 Task: Document the classification and care details of 'Pothos - Jade Pothos' in a Trello card.
Action: Key pressed <Key.f11><Key.caps_lock>K<Key.caps_lock>ingdom<Key.space>-<Key.space><Key.caps_lock>P<Key.caps_lock>lantae
Screenshot: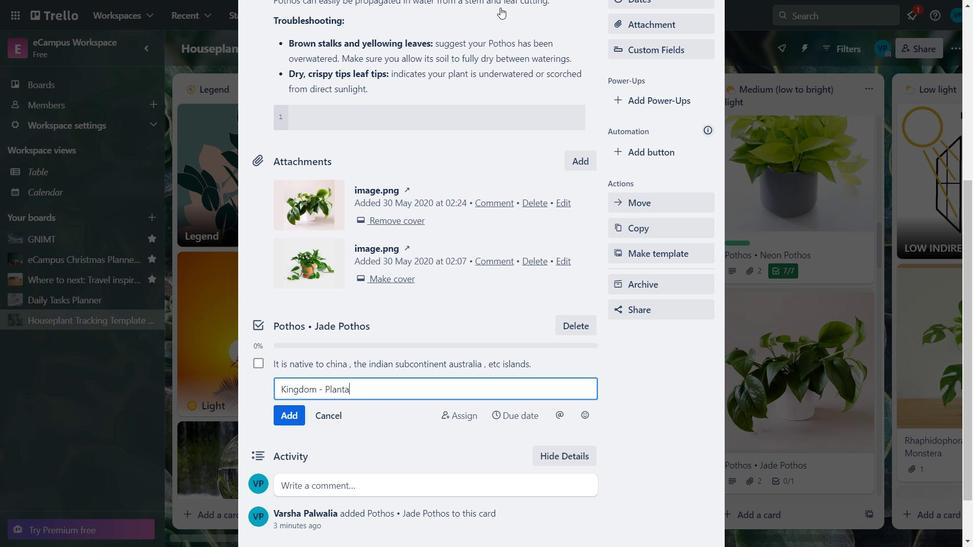 
Action: Mouse moved to (292, 412)
Screenshot: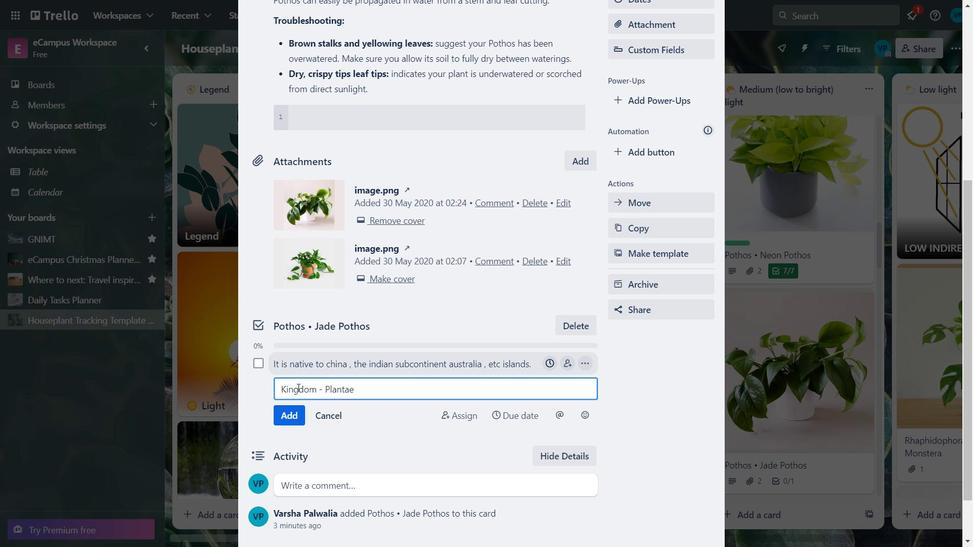
Action: Mouse pressed left at (292, 412)
Screenshot: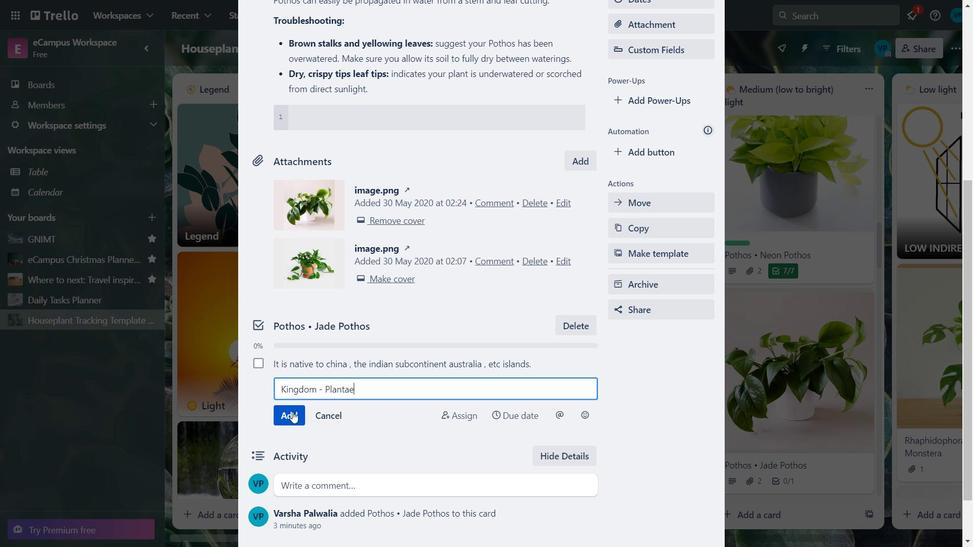 
Action: Key pressed <Key.caps_lock>C<Key.caps_lock>lade<Key.space>-
Screenshot: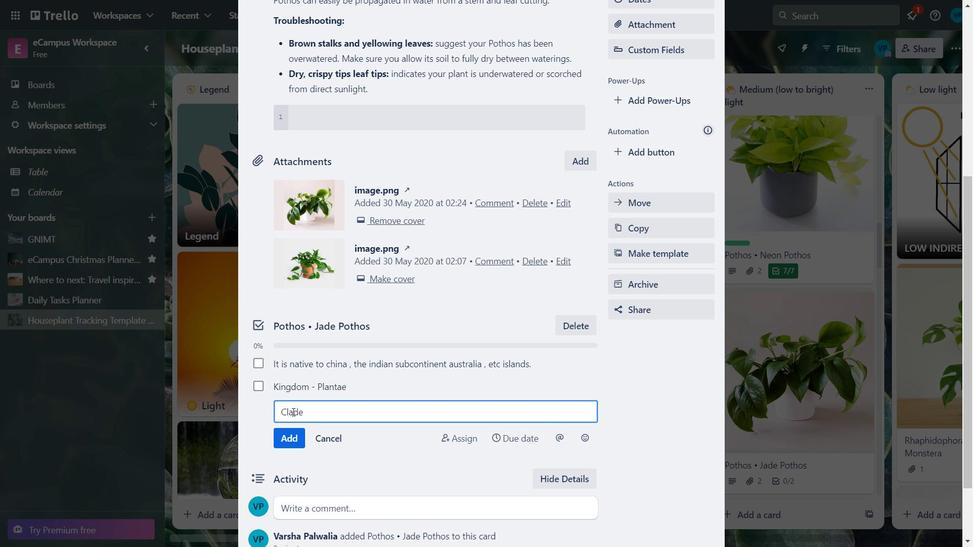 
Action: Mouse moved to (300, 412)
Screenshot: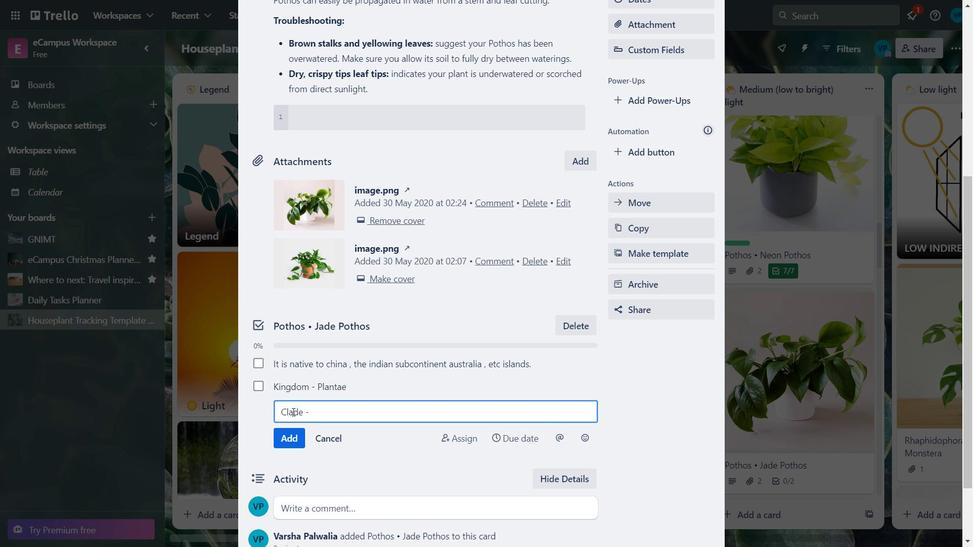 
Action: Mouse pressed left at (300, 412)
Screenshot: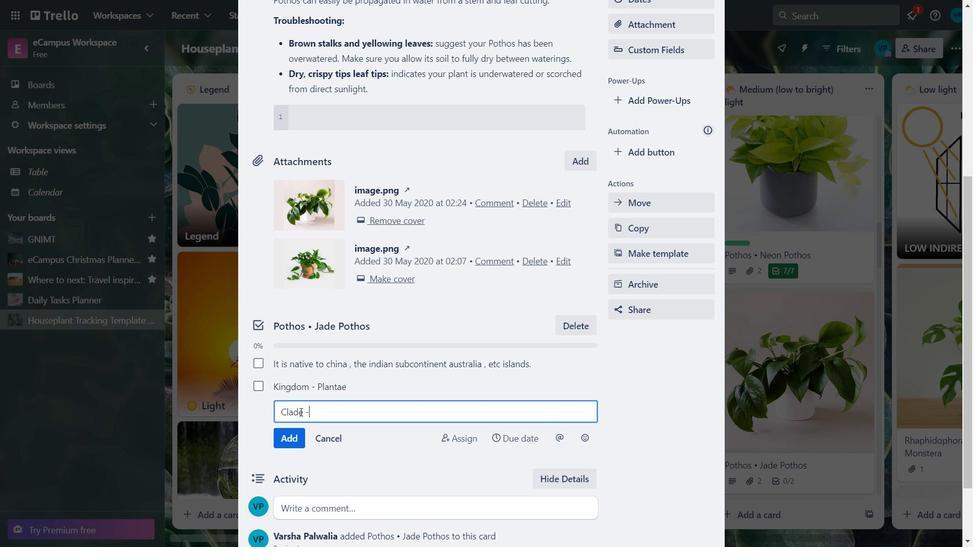 
Action: Mouse moved to (306, 415)
Screenshot: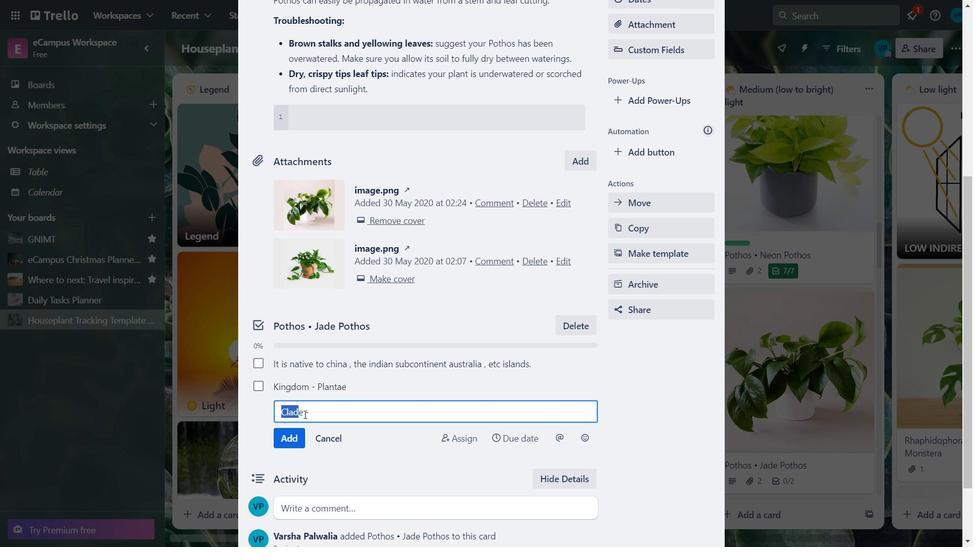 
Action: Mouse pressed left at (306, 415)
Screenshot: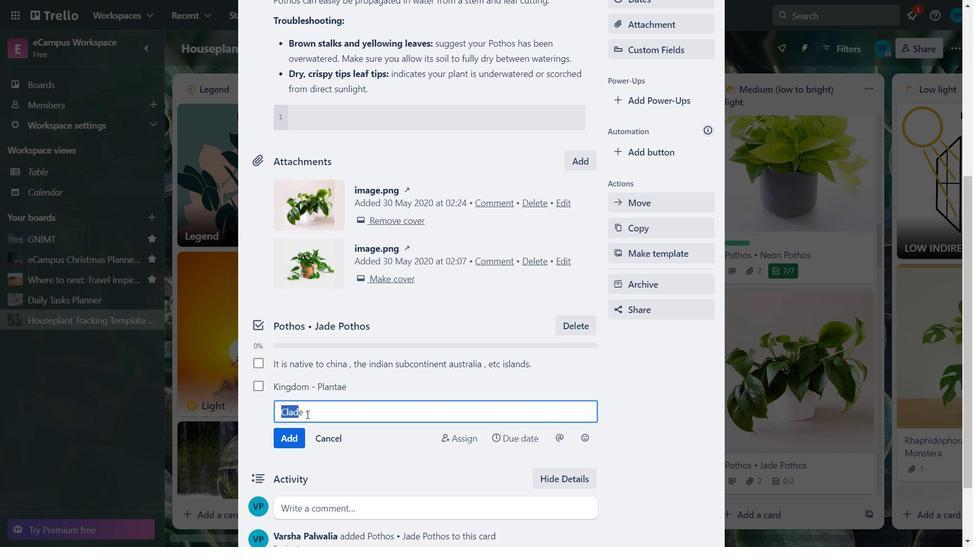 
Action: Mouse moved to (270, 415)
Screenshot: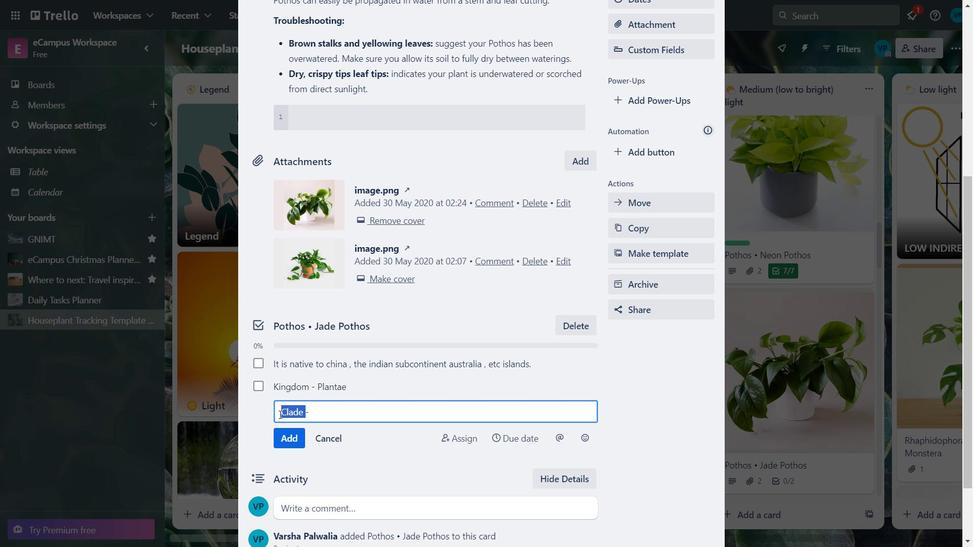
Action: Key pressed ctrl+C
Screenshot: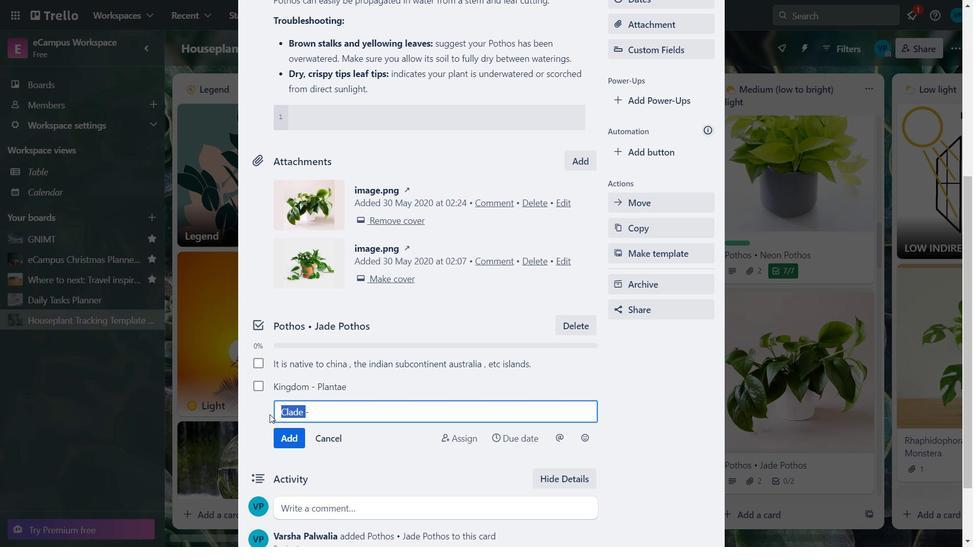 
Action: Mouse moved to (329, 414)
Screenshot: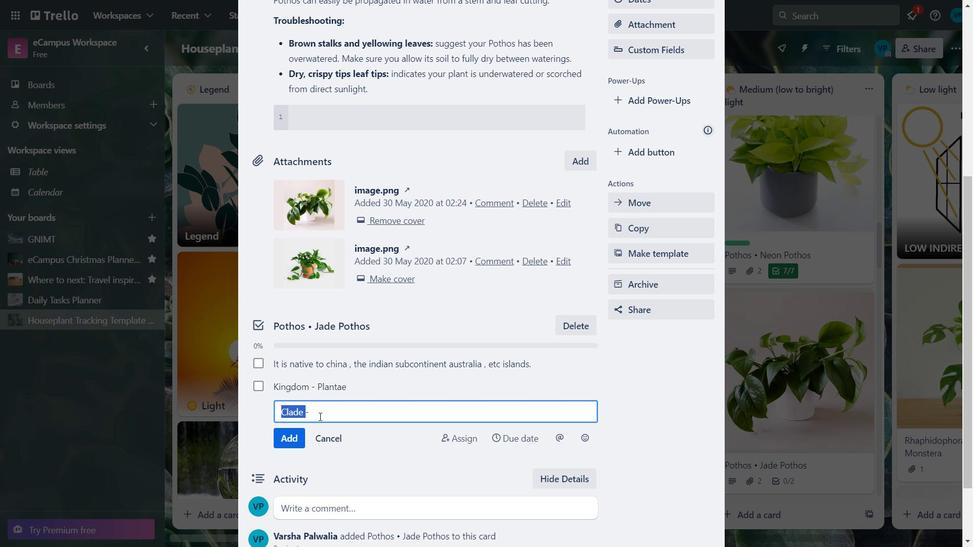 
Action: Mouse pressed left at (329, 414)
Screenshot: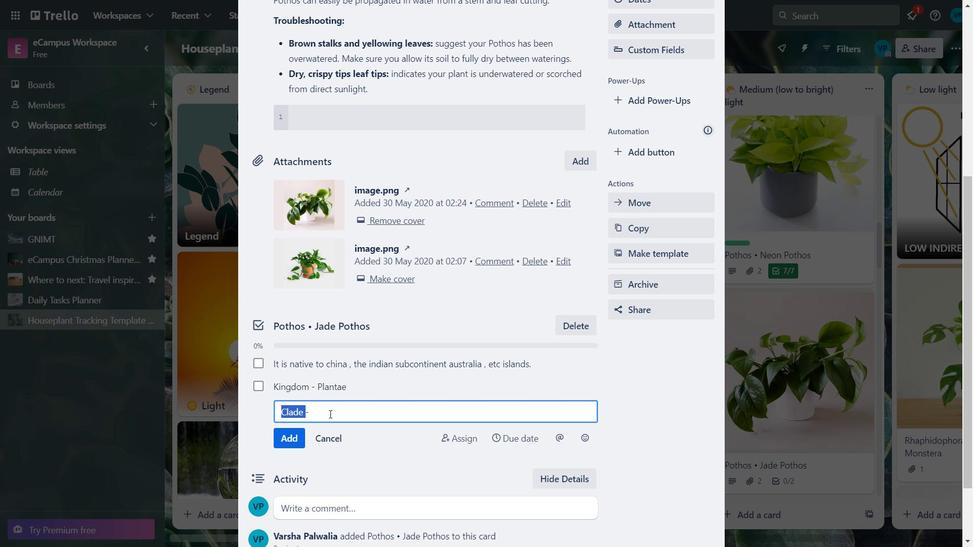 
Action: Key pressed <Key.caps_lock>ctrl+T<Key.caps_lock>rachaeophyres<Key.backspace><Key.backspace><Key.backspace>tes
Screenshot: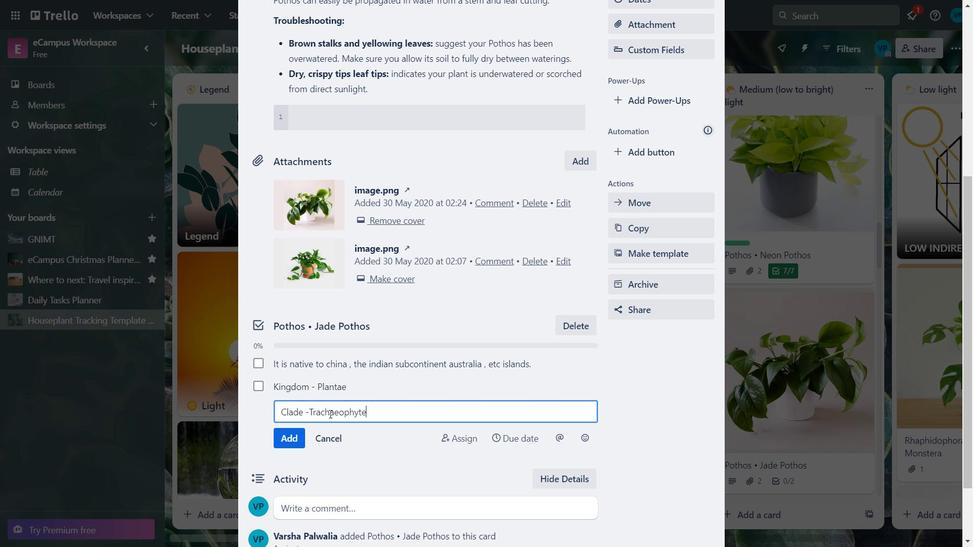 
Action: Mouse moved to (292, 442)
Screenshot: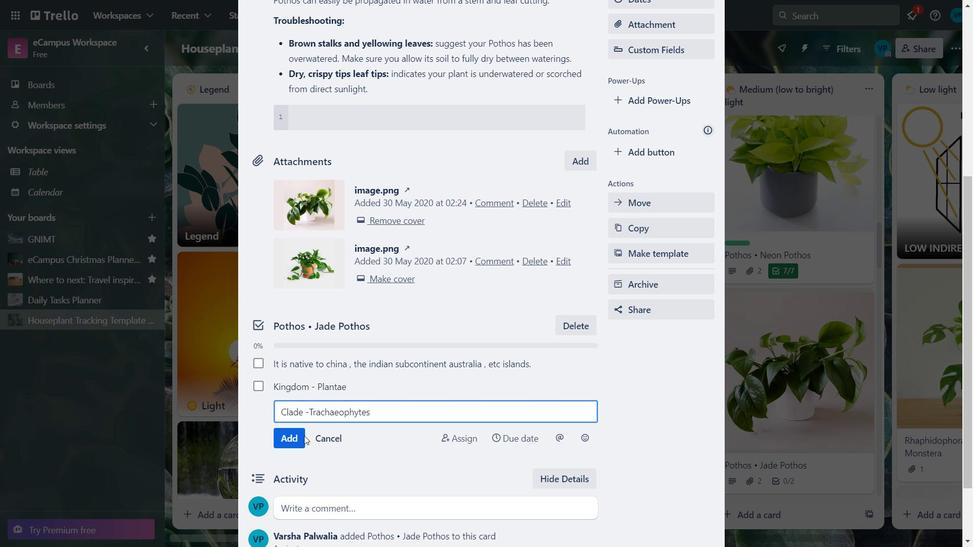 
Action: Mouse pressed left at (292, 442)
Screenshot: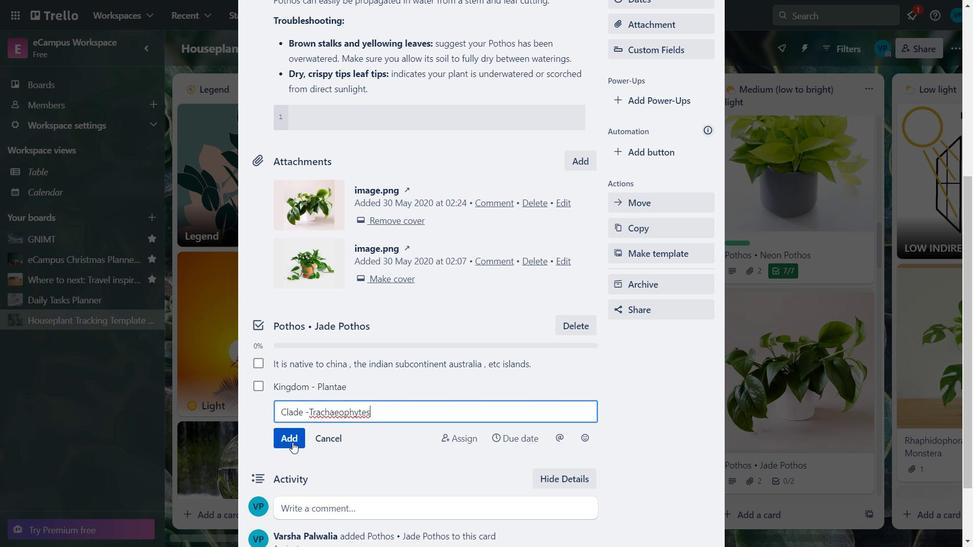 
Action: Key pressed ctrl+V
Screenshot: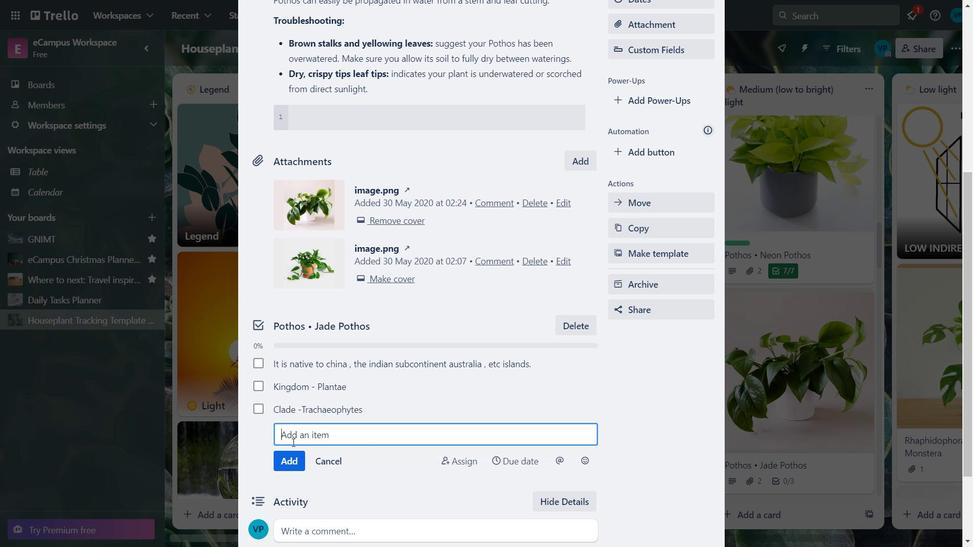 
Action: Mouse moved to (292, 443)
Screenshot: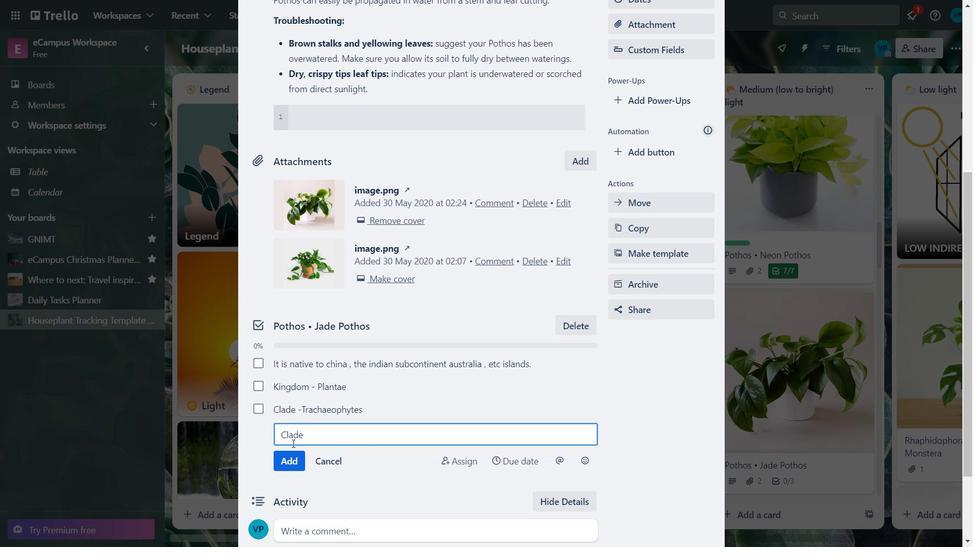 
Action: Key pressed ctrl+<Key.space><Key.caps_lock>A<Key.caps_lock>ngoi<Key.backspace><Key.backspace>iosperms
Screenshot: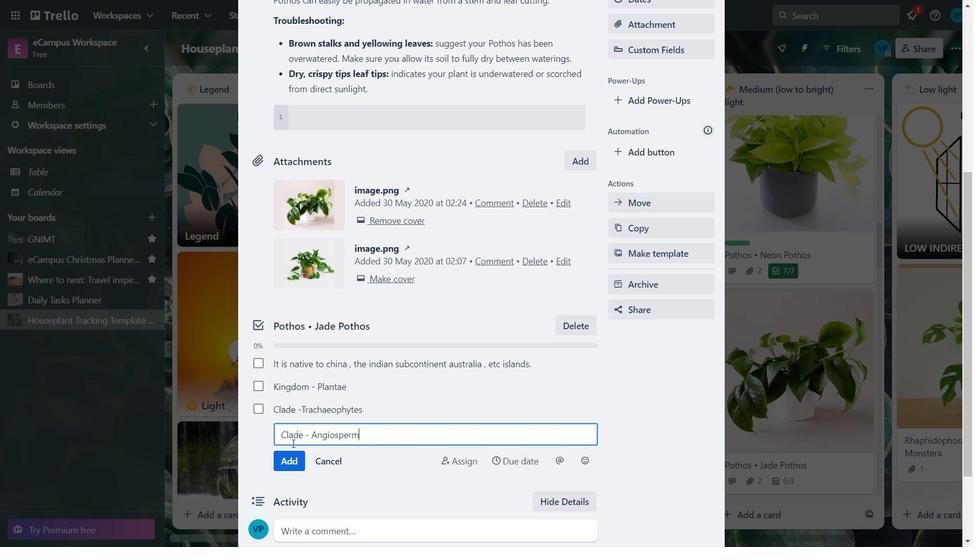 
Action: Mouse moved to (292, 467)
Screenshot: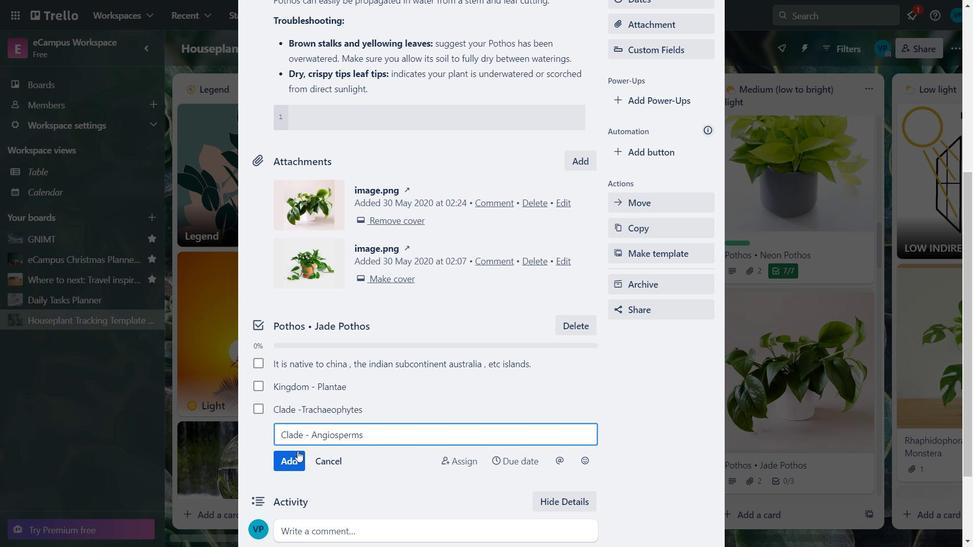 
Action: Mouse pressed left at (292, 467)
Screenshot: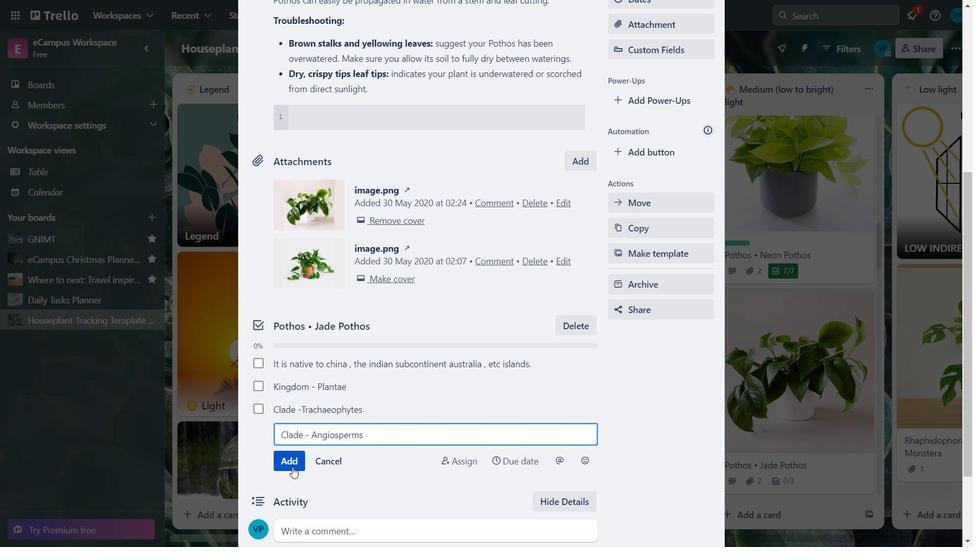 
Action: Mouse moved to (292, 467)
Screenshot: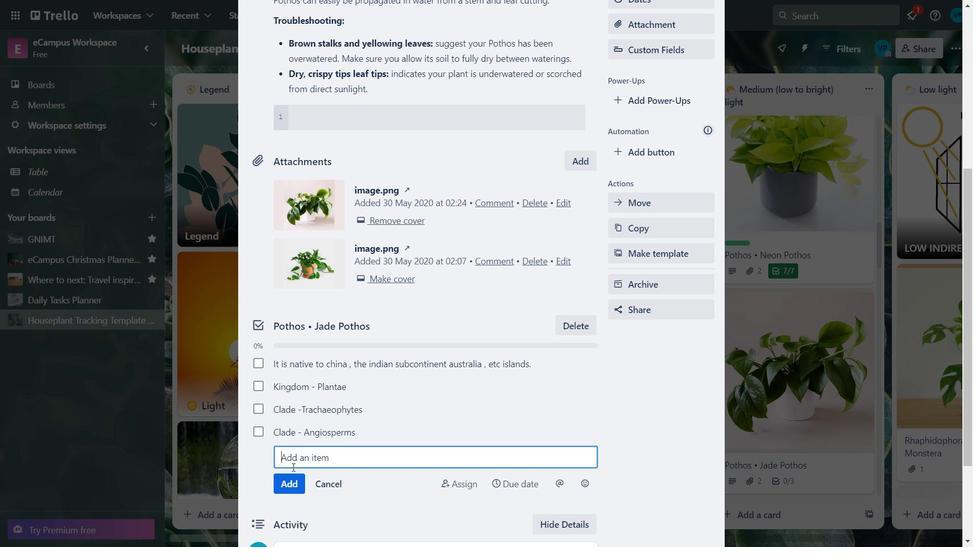 
Action: Key pressed ctrl+Vctrl+<Key.space><Key.caps_lock>MO<Key.backspace><Key.caps_lock>onocotes
Screenshot: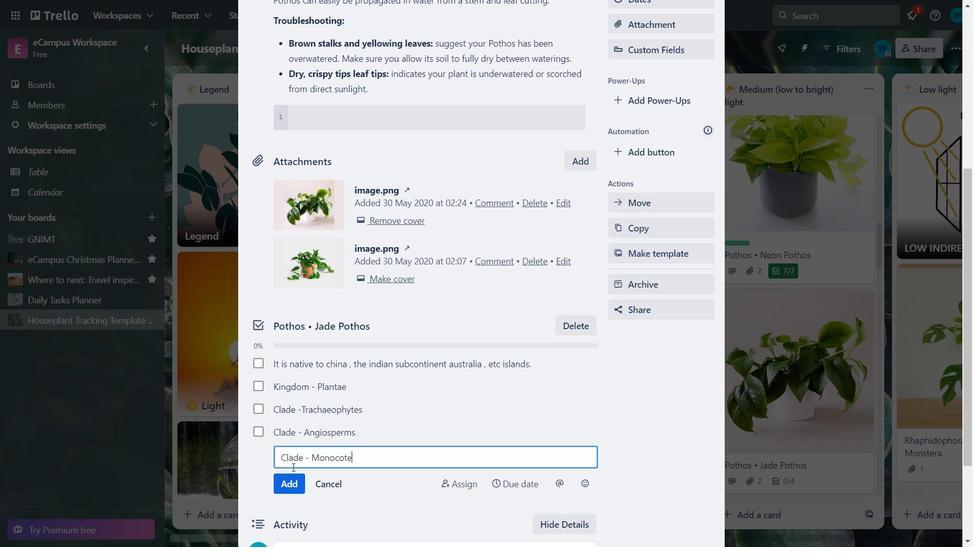 
Action: Mouse moved to (290, 488)
Screenshot: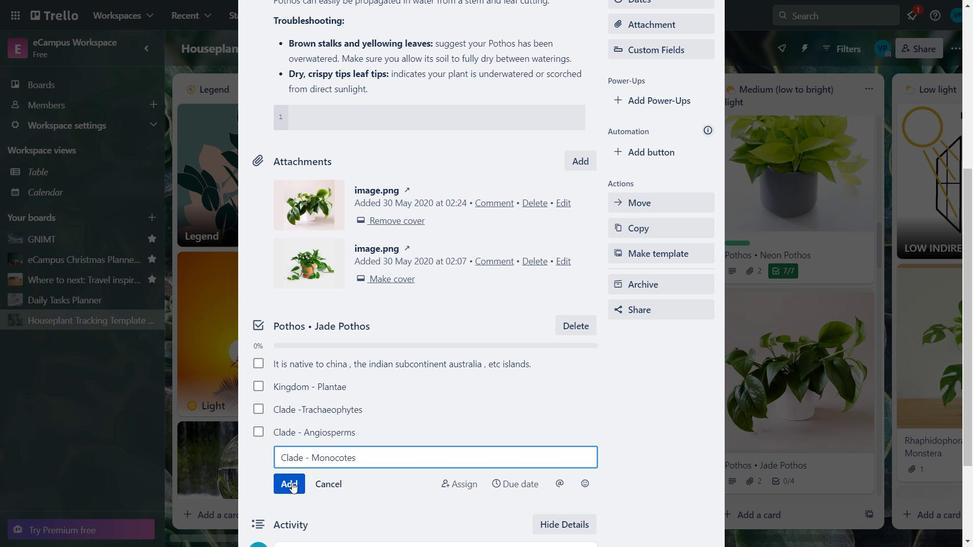 
Action: Mouse pressed left at (290, 488)
Screenshot: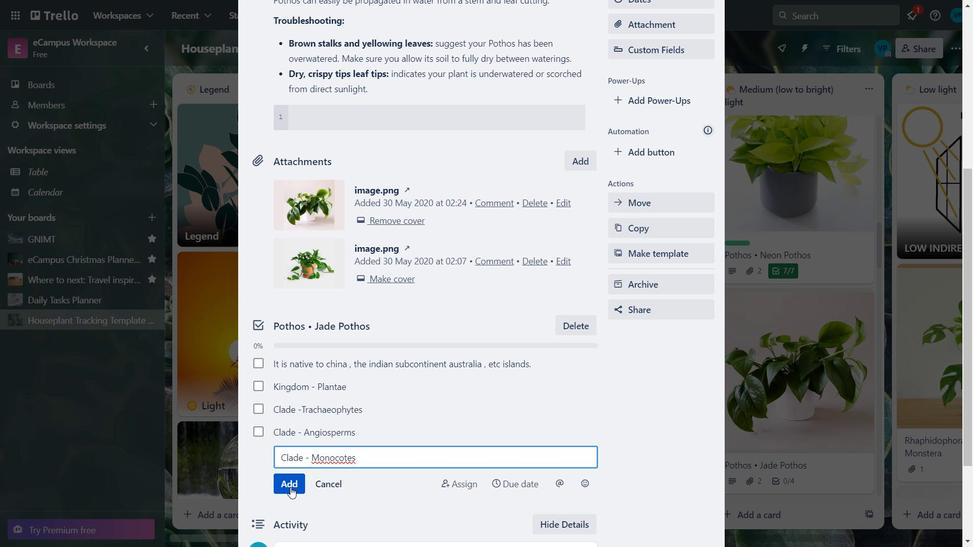 
Action: Key pressed <Key.caps_lock>O<Key.caps_lock>rder<Key.space>-<Key.space><Key.caps_lock>A<Key.caps_lock>ali<Key.backspace><Key.backspace><Key.backspace>a<Key.backspace>slimatales
Screenshot: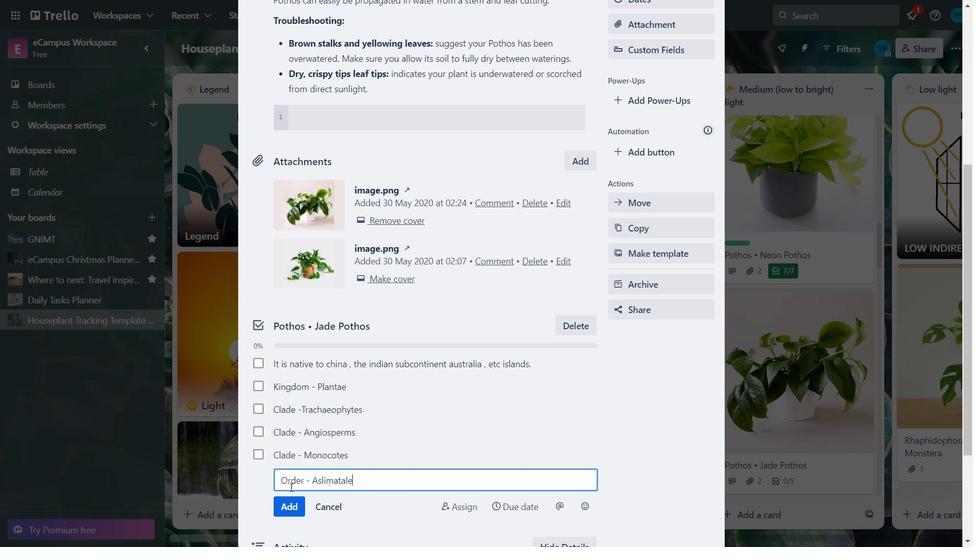 
Action: Mouse moved to (284, 514)
Screenshot: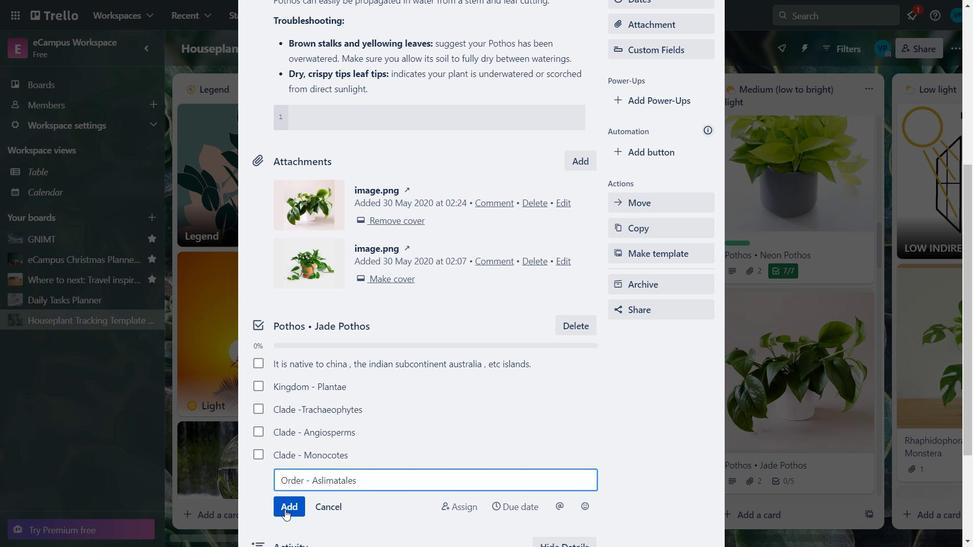 
Action: Mouse pressed left at (284, 514)
Screenshot: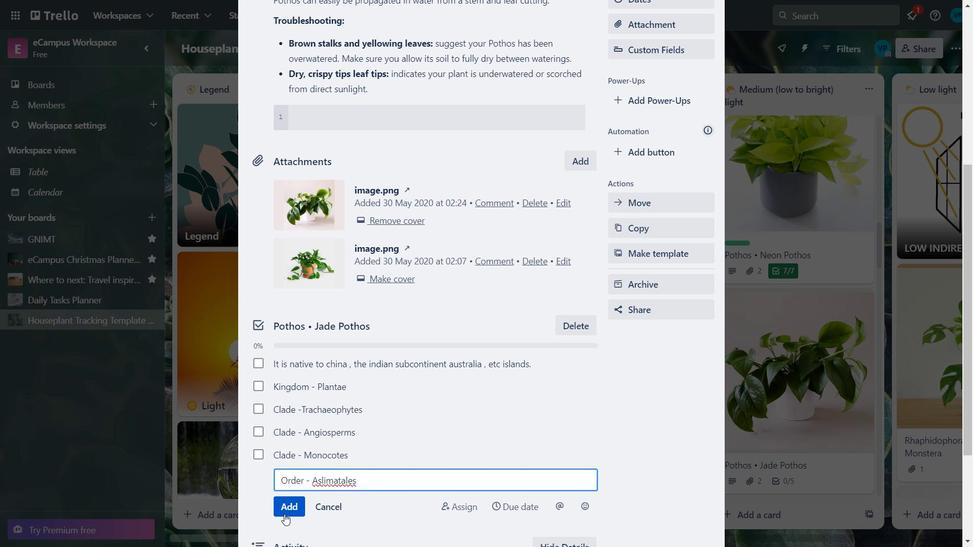 
Action: Mouse moved to (264, 486)
Screenshot: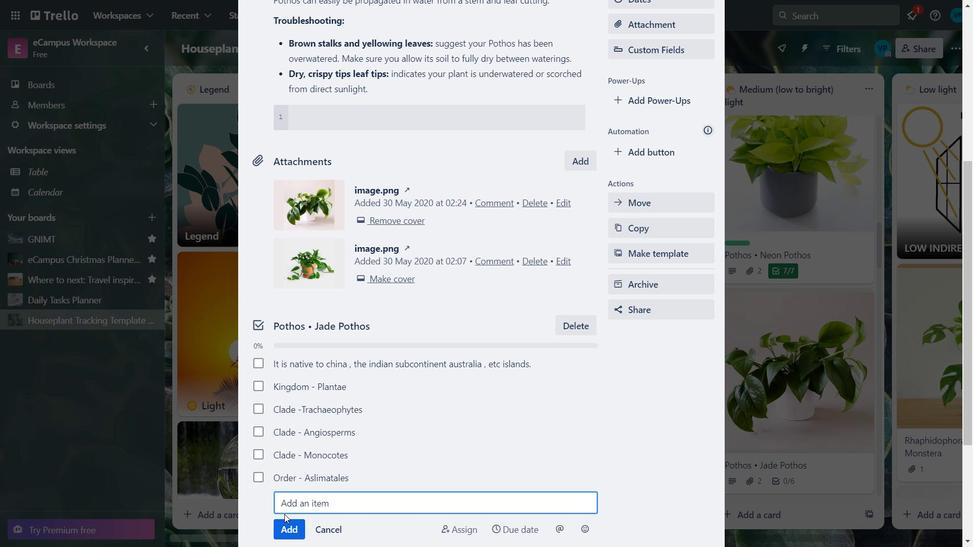 
Action: Key pressed <Key.caps_lock>F<Key.caps_lock>amily<Key.space>-<Key.space><Key.caps_lock>
Screenshot: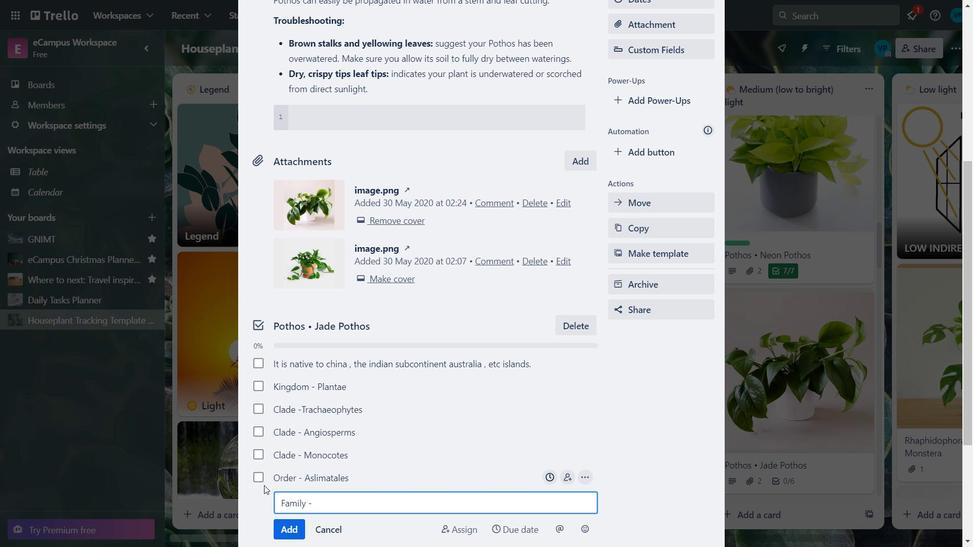 
Action: Mouse moved to (264, 488)
Screenshot: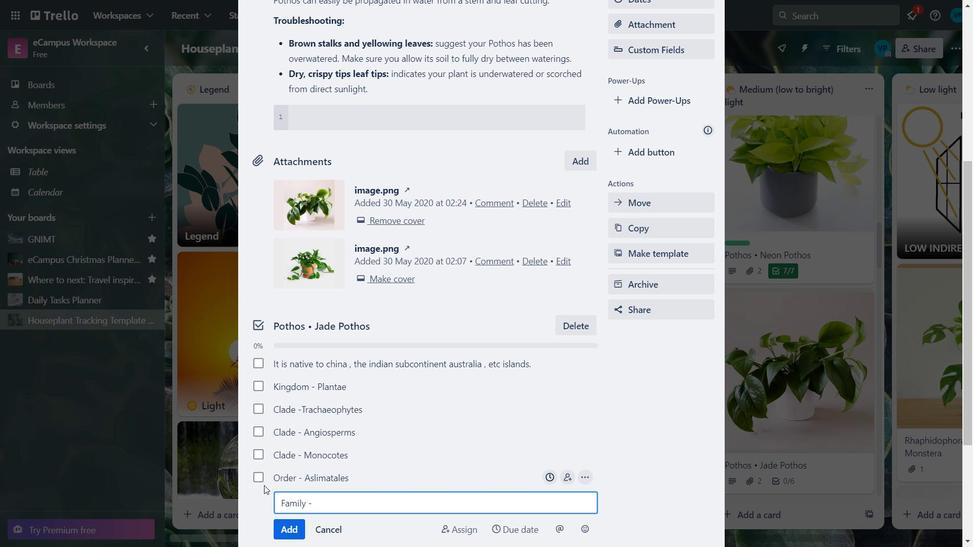 
Action: Key pressed A<Key.caps_lock>raceae
Screenshot: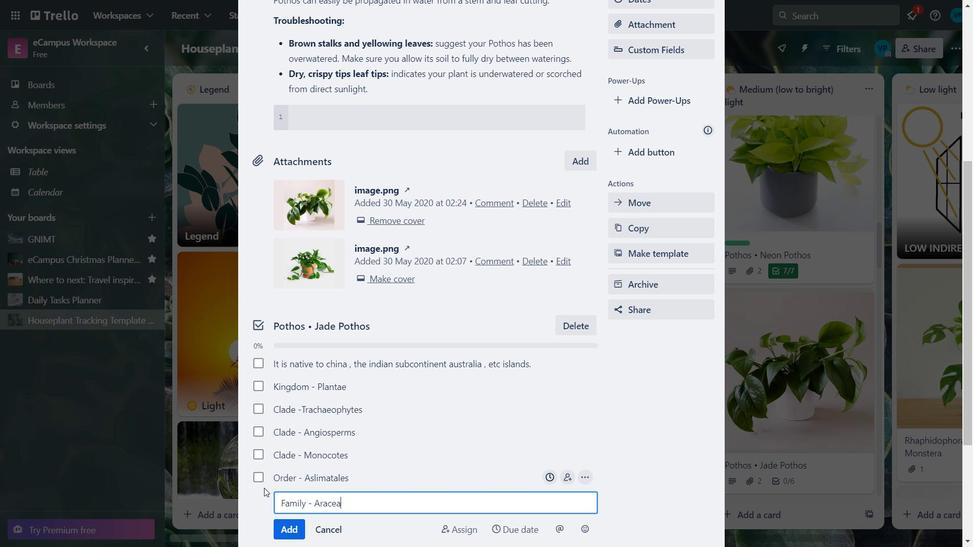 
Action: Mouse moved to (295, 532)
Screenshot: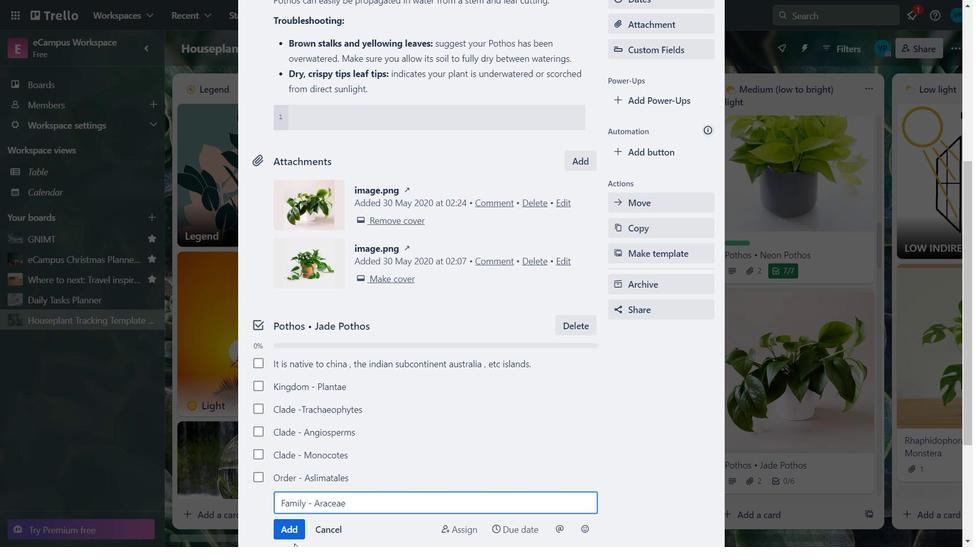 
Action: Mouse pressed left at (295, 532)
Screenshot: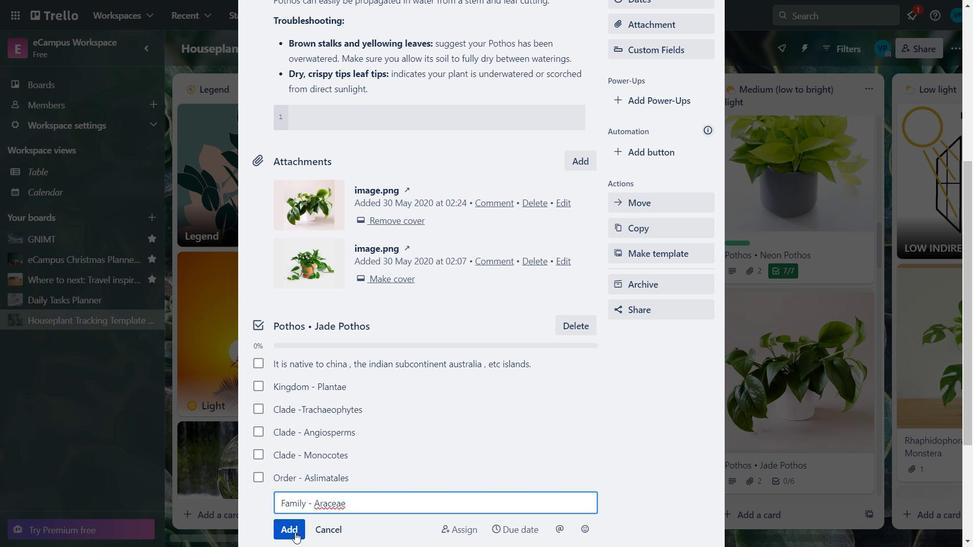 
Action: Mouse moved to (310, 521)
Screenshot: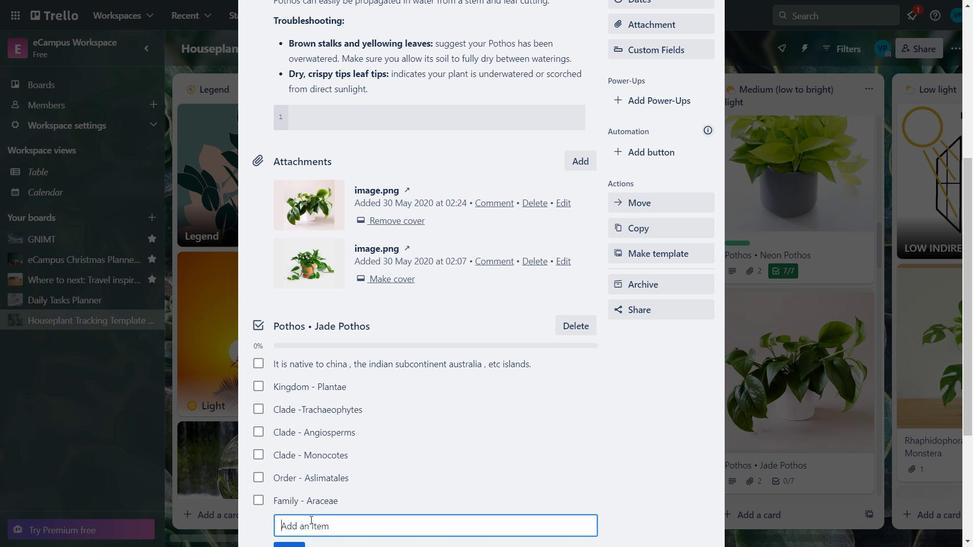 
Action: Key pressed <Key.caps_lock>
Screenshot: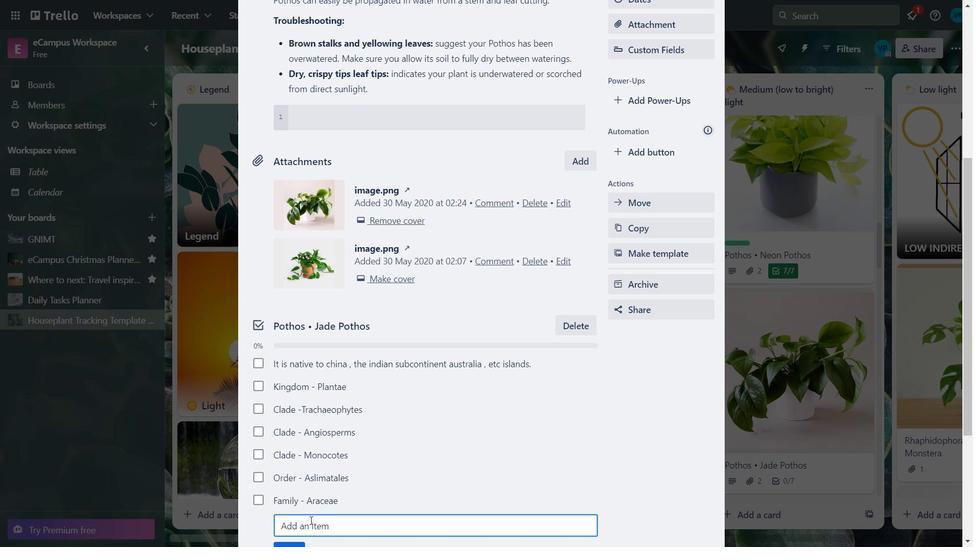 
Action: Mouse moved to (310, 522)
Screenshot: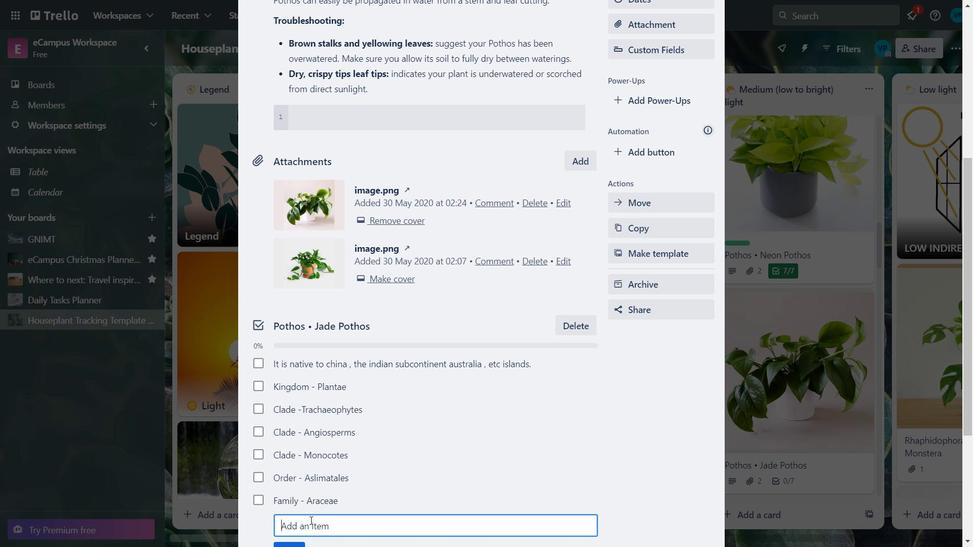 
Action: Key pressed S<Key.caps_lock>ubfamily<Key.space>-<Key.space><Key.caps_lock>P]<Key.backspace><Key.backspace><Key.caps_lock><Key.caps_lock>P<Key.caps_lock>otho
Screenshot: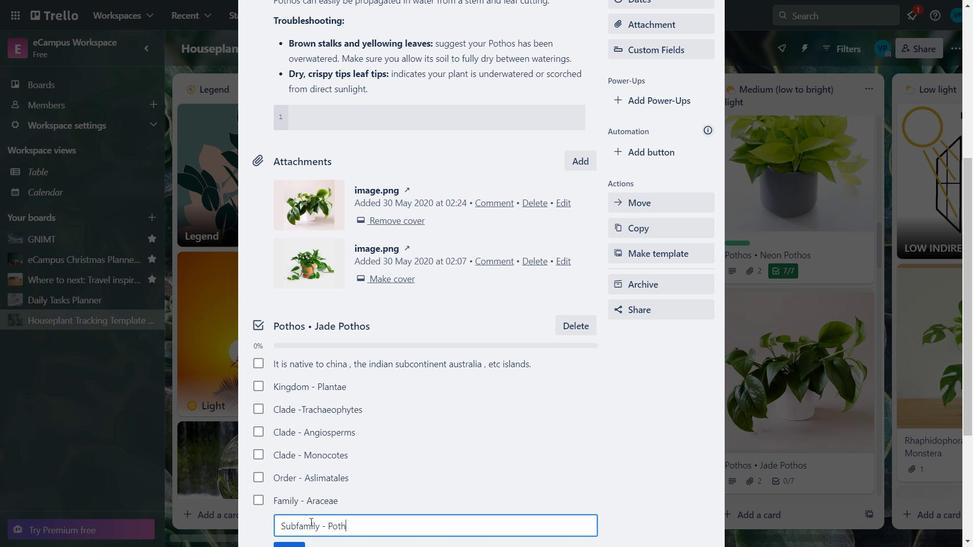 
Action: Mouse moved to (308, 524)
Screenshot: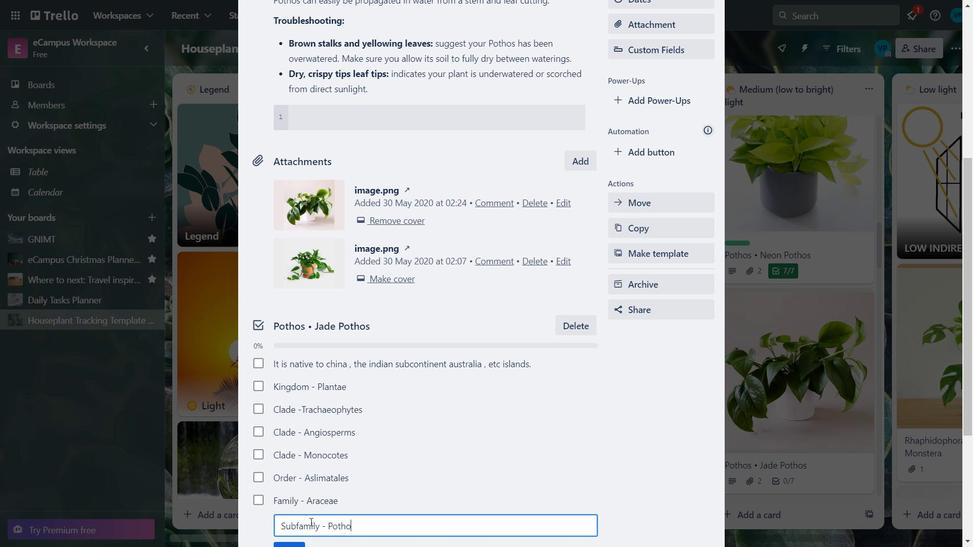 
Action: Key pressed idee<Key.backspace>ae
Screenshot: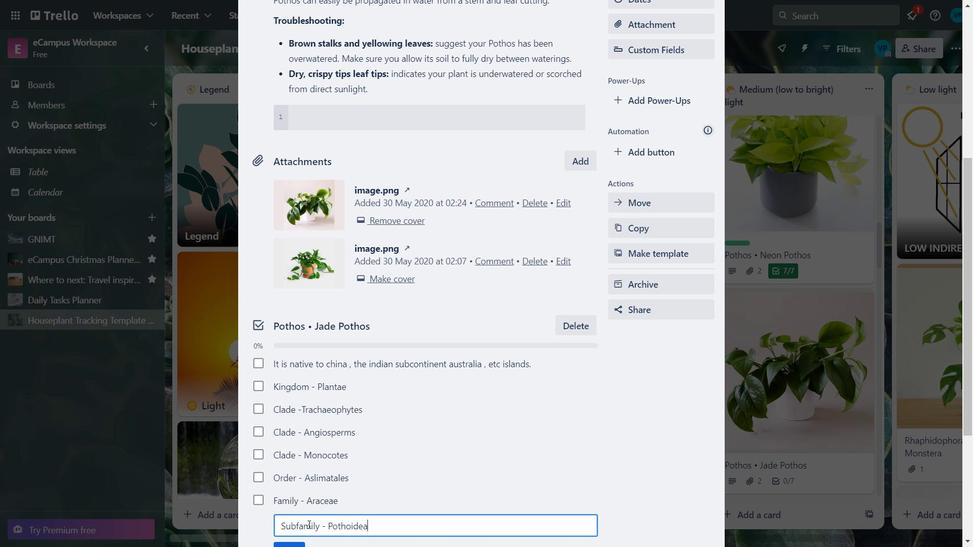 
Action: Mouse moved to (473, 432)
Screenshot: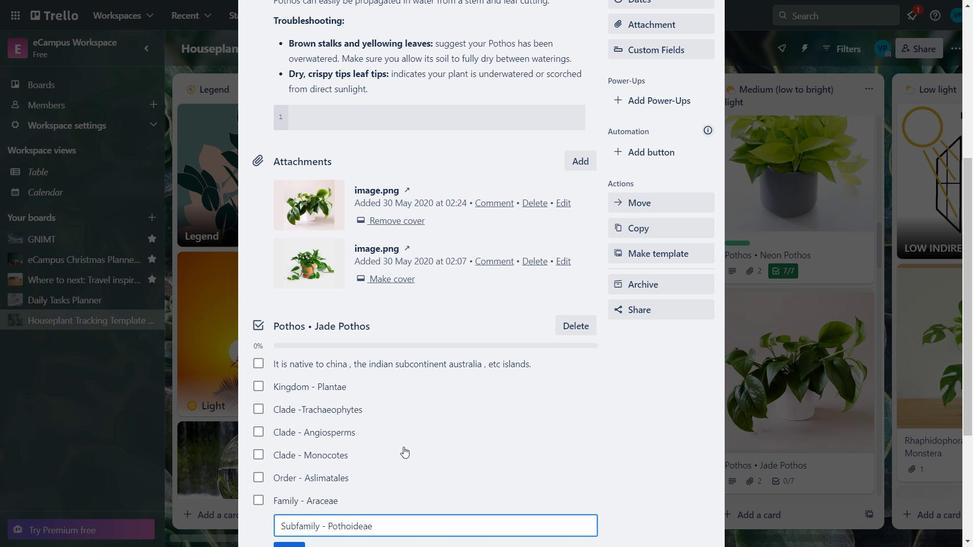 
Action: Key pressed <Key.down><Key.down><Key.down><Key.down>
Screenshot: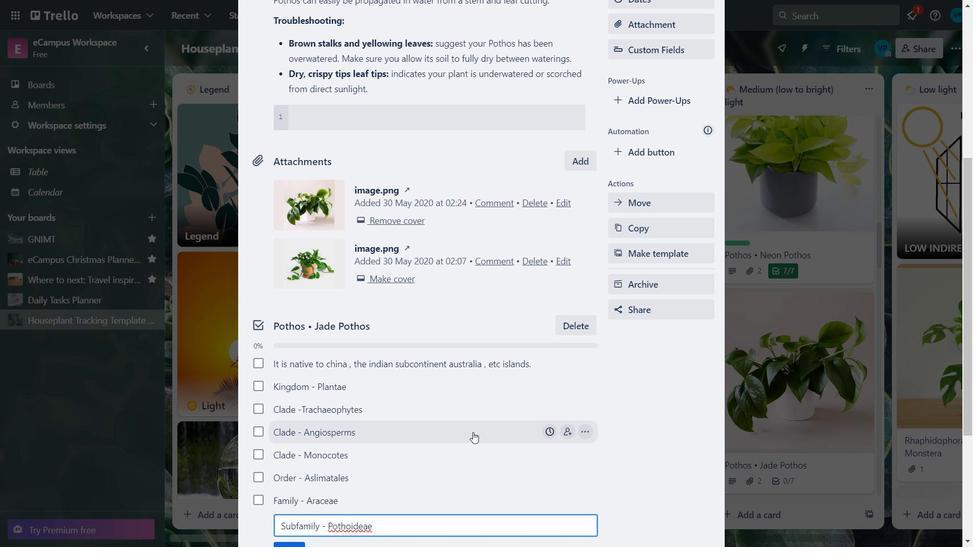 
Action: Mouse moved to (302, 547)
Screenshot: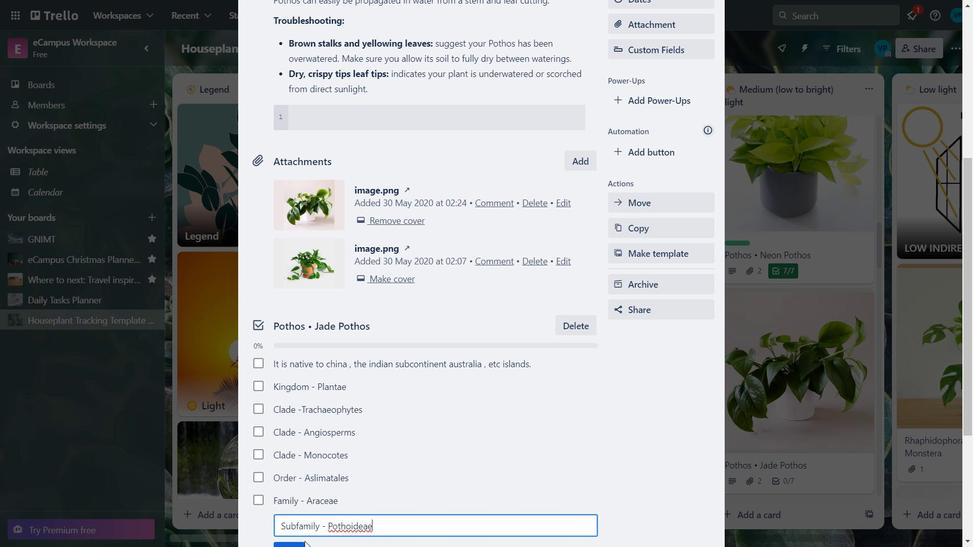 
Action: Mouse pressed left at (302, 546)
Screenshot: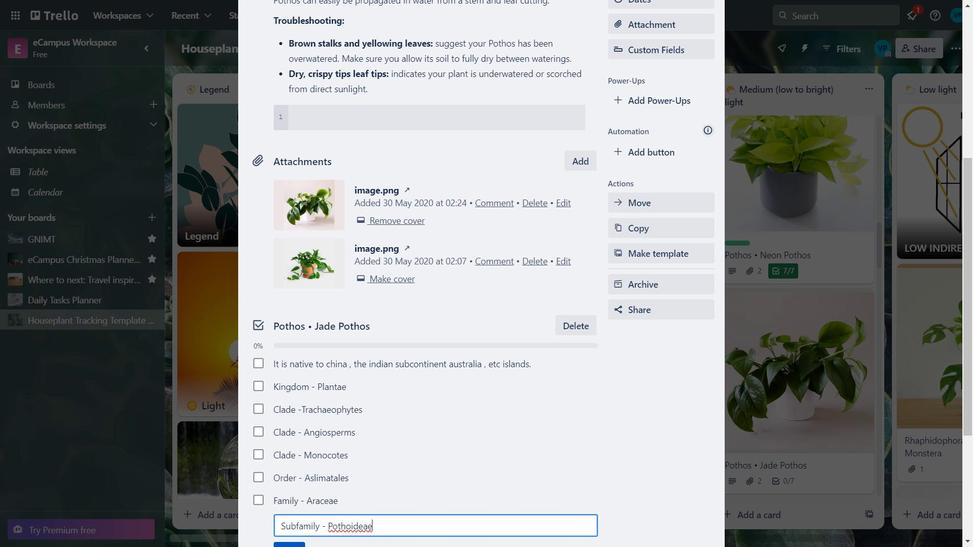 
Action: Mouse moved to (720, 365)
Screenshot: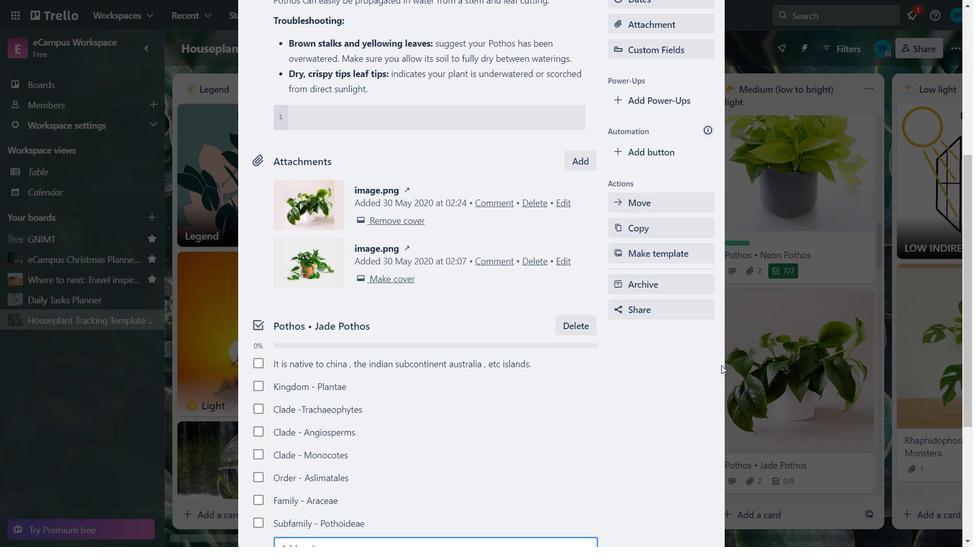 
Action: Mouse pressed left at (720, 365)
Screenshot: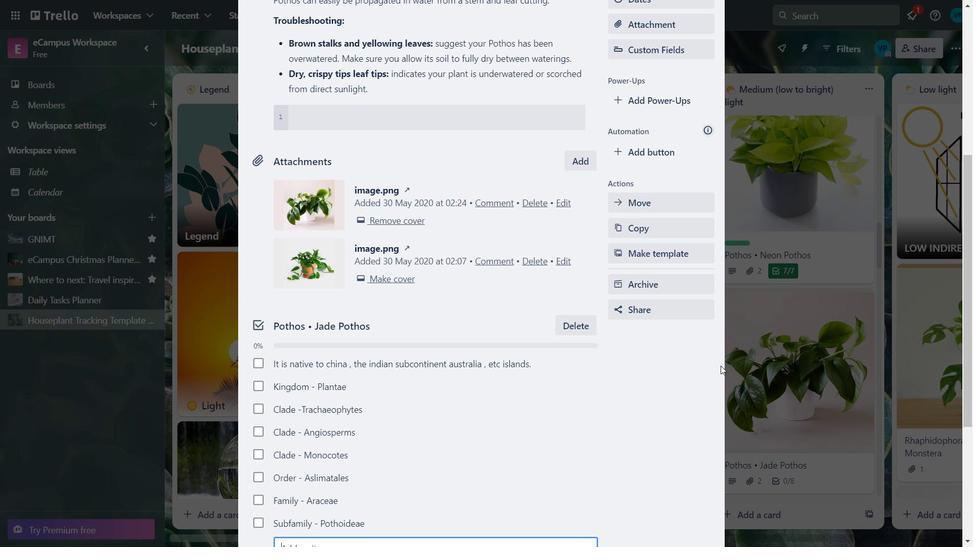 
Action: Mouse pressed left at (720, 365)
Screenshot: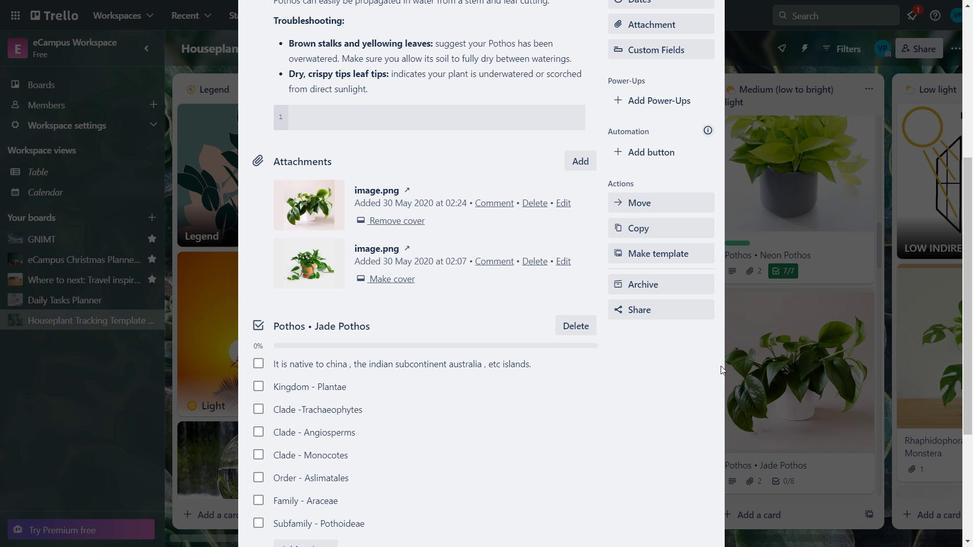 
Action: Mouse pressed left at (720, 365)
Screenshot: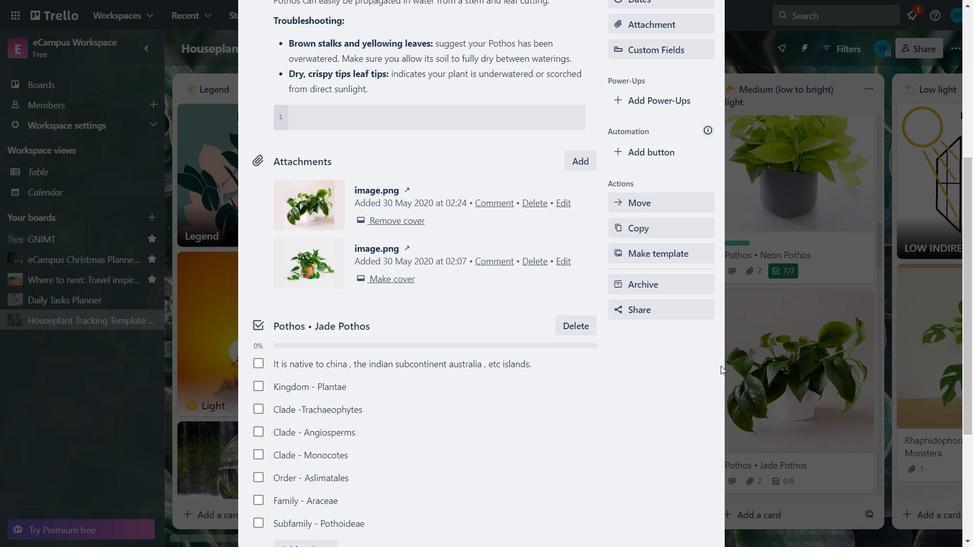 
Action: Mouse moved to (722, 256)
Screenshot: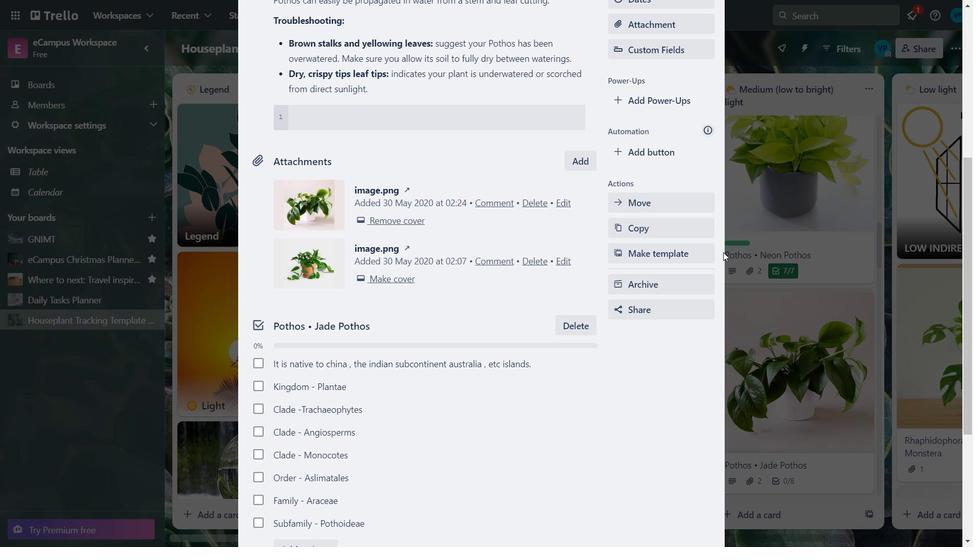 
Action: Mouse pressed left at (722, 256)
Screenshot: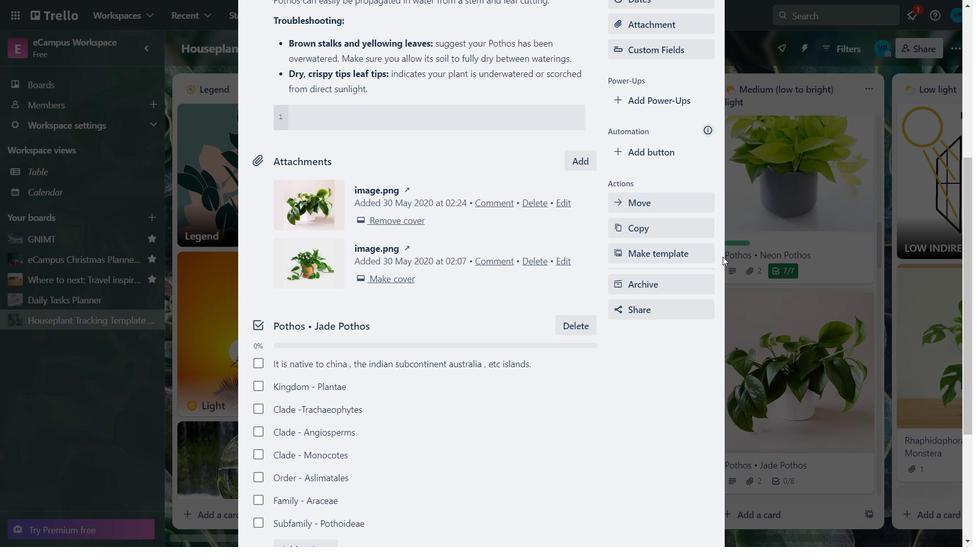 
Action: Mouse pressed left at (722, 256)
Screenshot: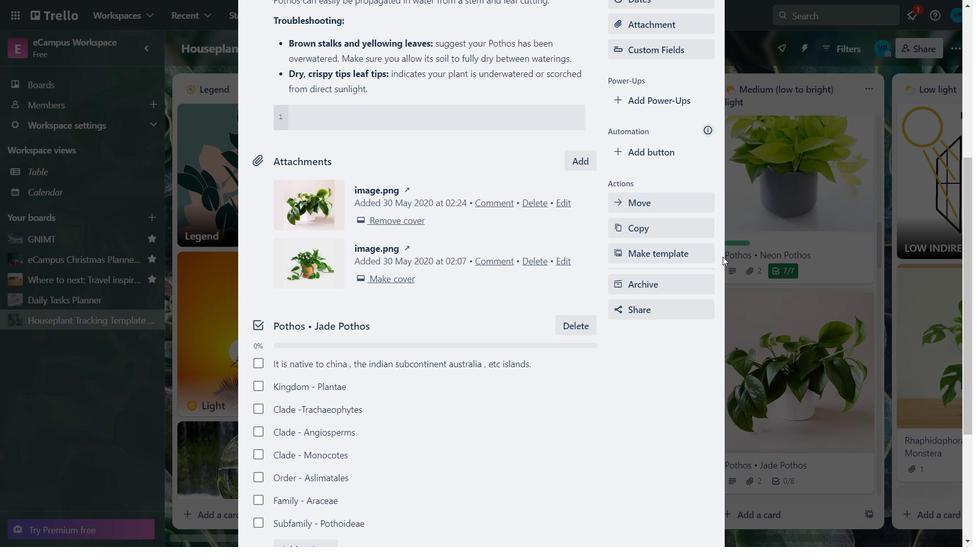 
Action: Mouse pressed left at (722, 256)
Screenshot: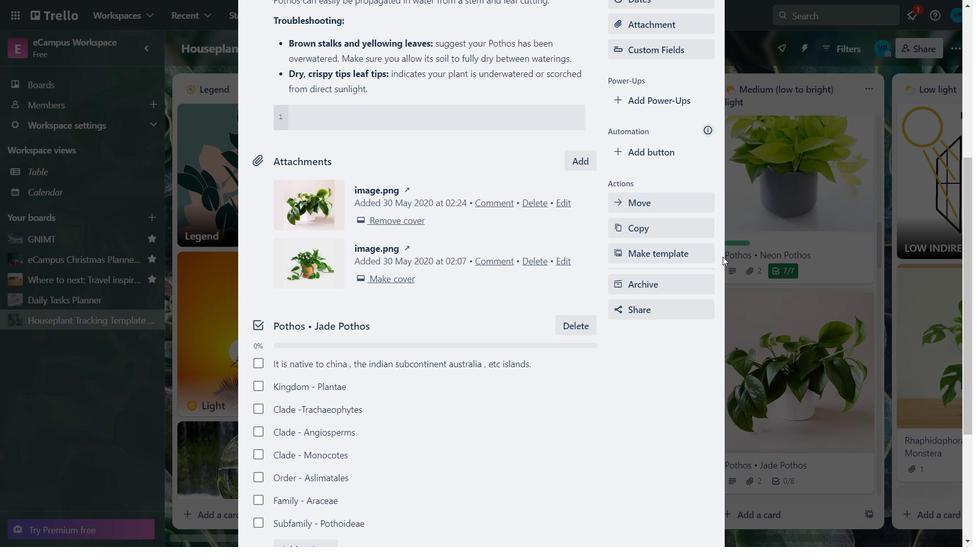 
Action: Key pressed <Key.down><Key.down><Key.down><Key.down><Key.down><Key.down><Key.down><Key.down><Key.down><Key.down><Key.down>
Screenshot: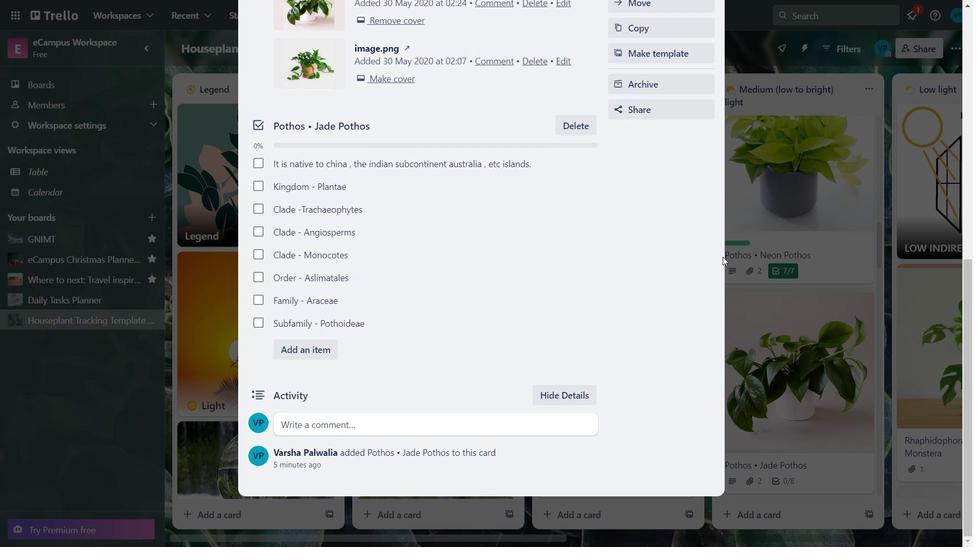 
Action: Mouse moved to (323, 343)
Screenshot: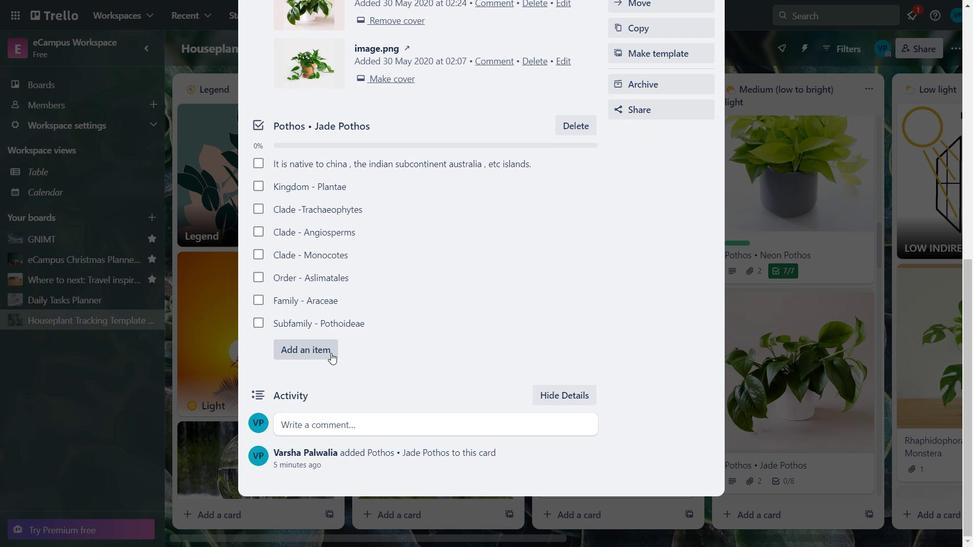 
Action: Mouse pressed left at (323, 343)
Screenshot: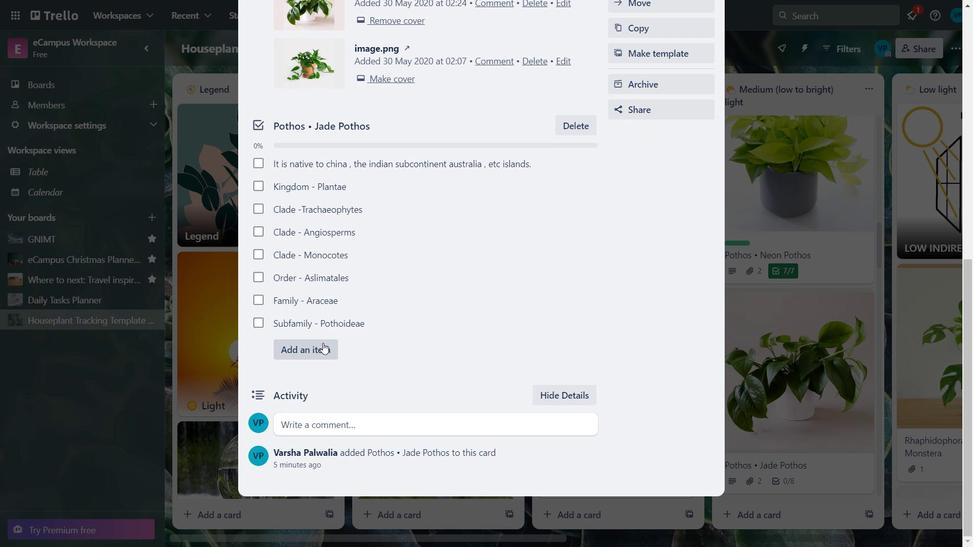 
Action: Key pressed <Key.caps_lock>G<Key.caps_lock>enus<Key.space>-<Key.space><Key.caps_lock>P<Key.caps_lock>othos
Screenshot: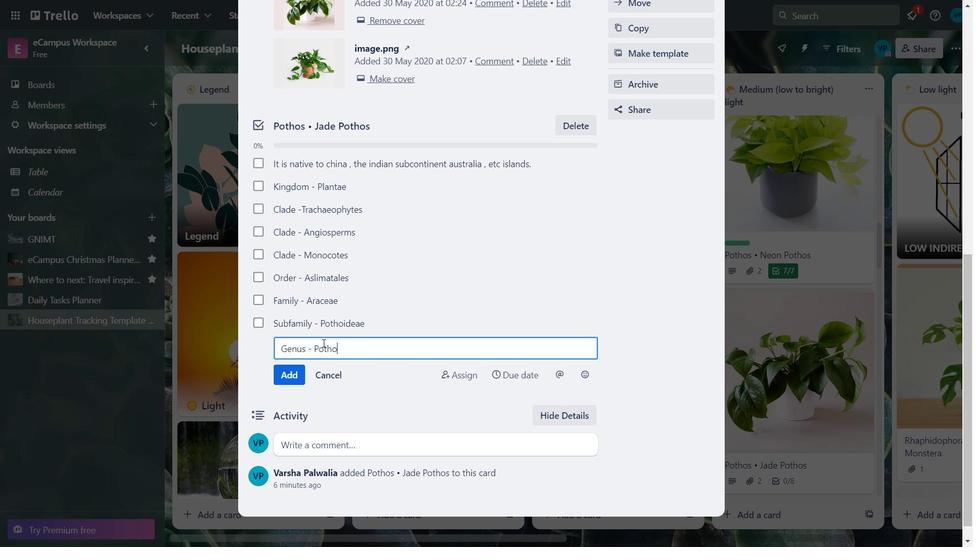 
Action: Mouse moved to (284, 378)
Screenshot: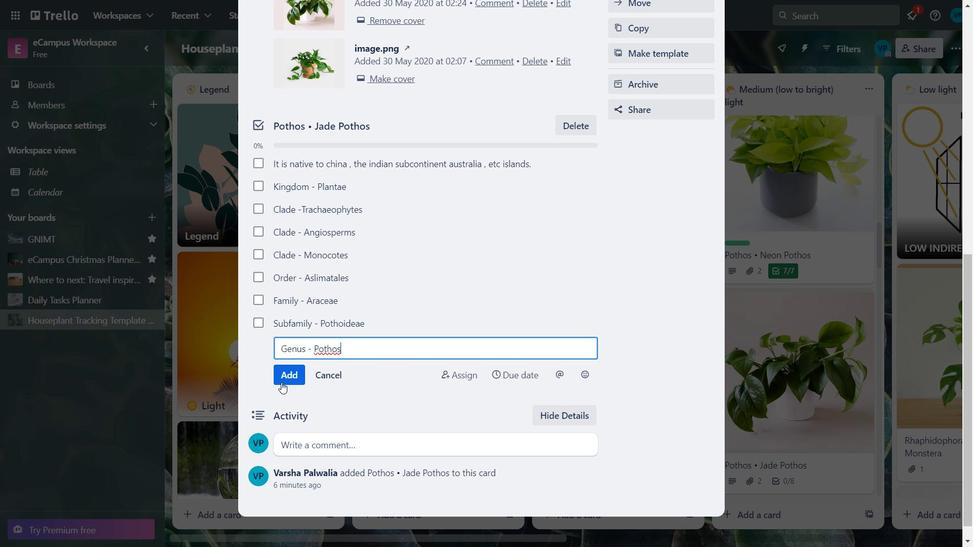 
Action: Mouse pressed left at (284, 378)
Screenshot: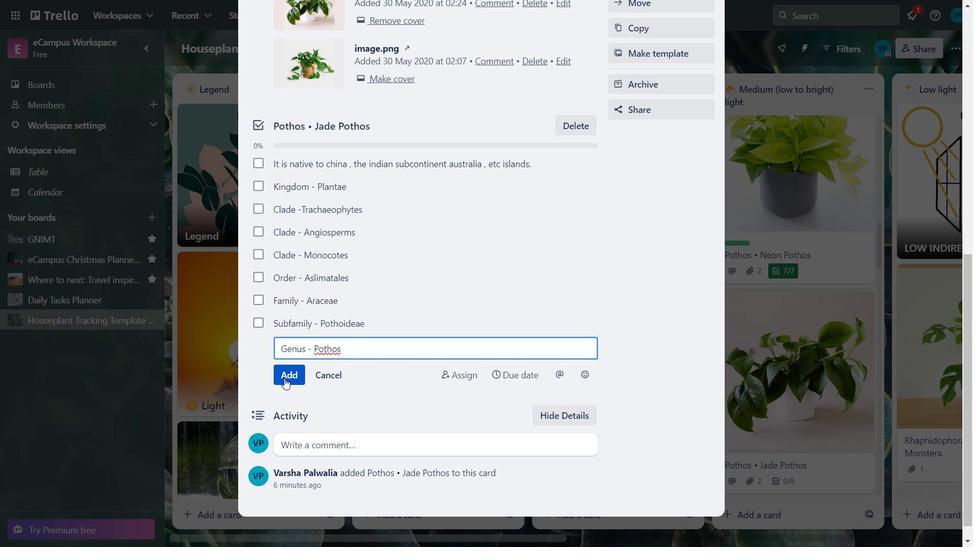 
Action: Key pressed <Key.caps_lock>T<Key.caps_lock>apanava<Key.space><Key.caps_lock>A<Key.caps_lock>dans
Screenshot: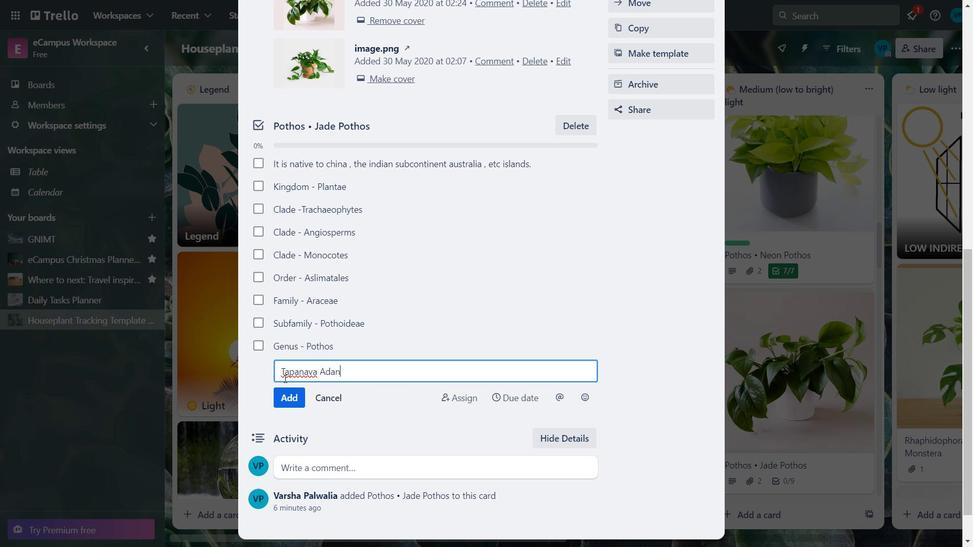 
Action: Mouse moved to (289, 399)
Screenshot: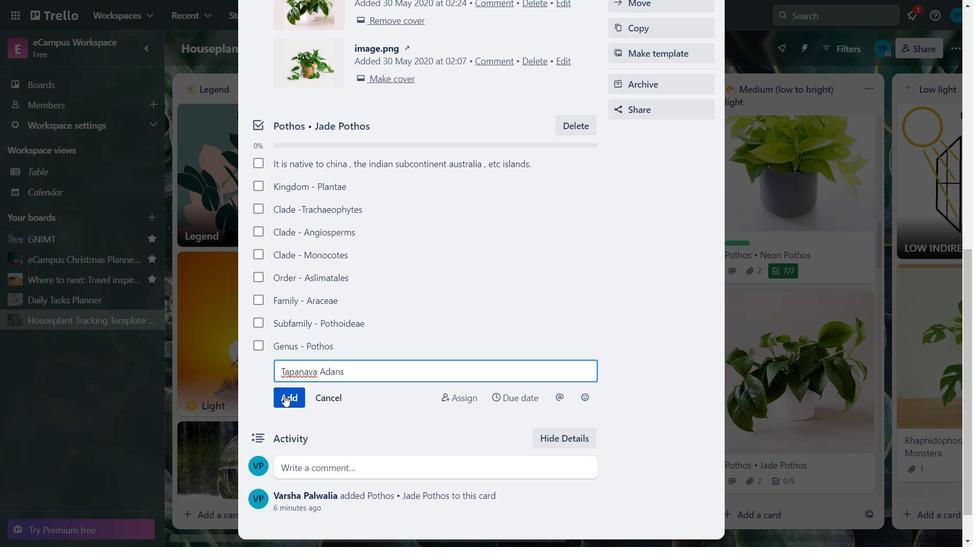 
Action: Mouse pressed left at (289, 399)
Screenshot: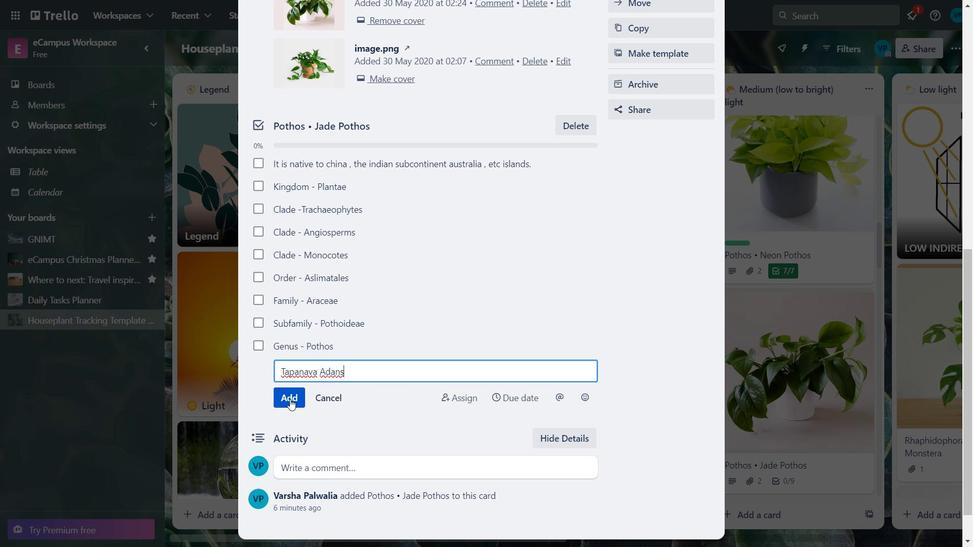 
Action: Key pressed <Key.caps_lock>B<Key.caps_lock>atis<Key.space><Key.caps_lock>B<Key.caps_lock>lanco<Key.space>1837<Key.space>,<Key.space><Key.caps_lock><Key.caps_lock>i<Key.caps_lock>L<Key.backspace><Key.caps_lock>llegitimate
Screenshot: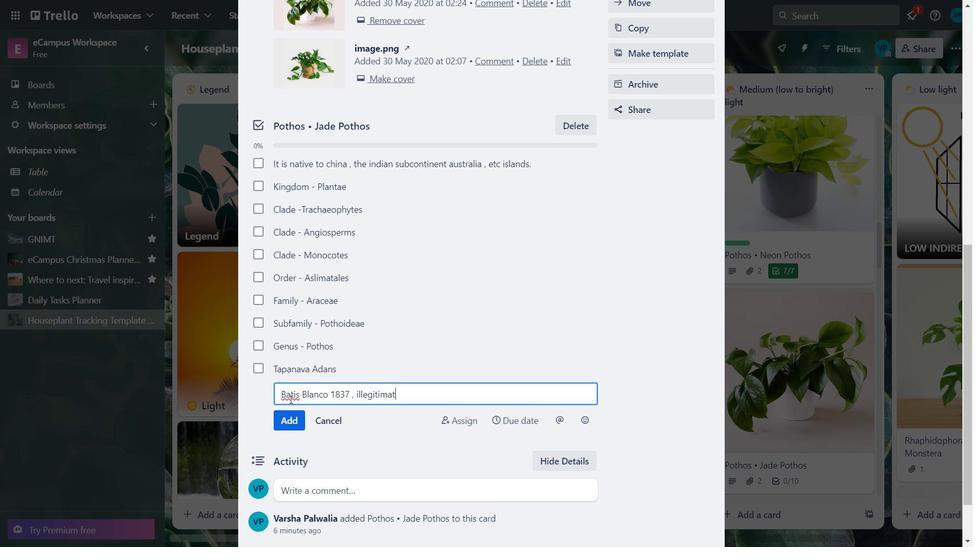 
Action: Mouse moved to (287, 421)
Screenshot: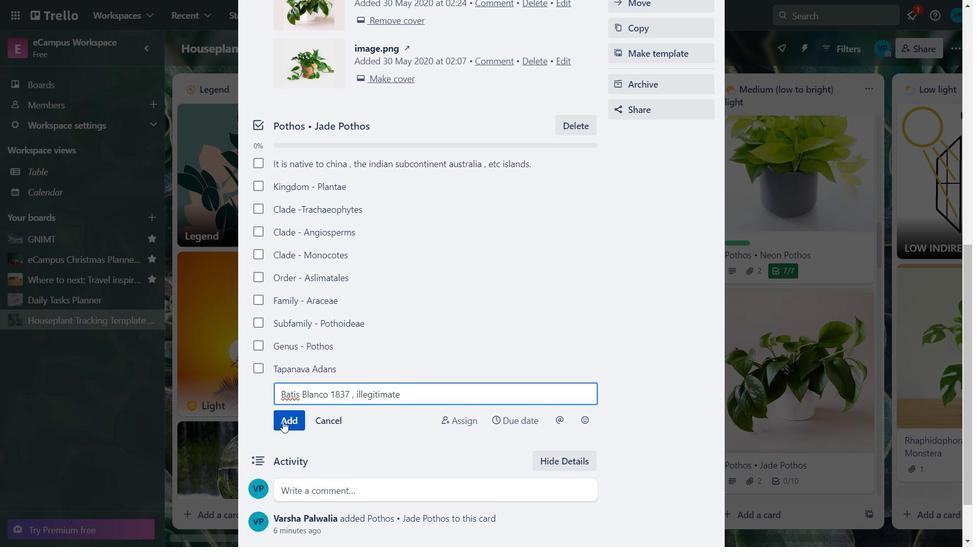 
Action: Mouse pressed left at (287, 421)
Screenshot: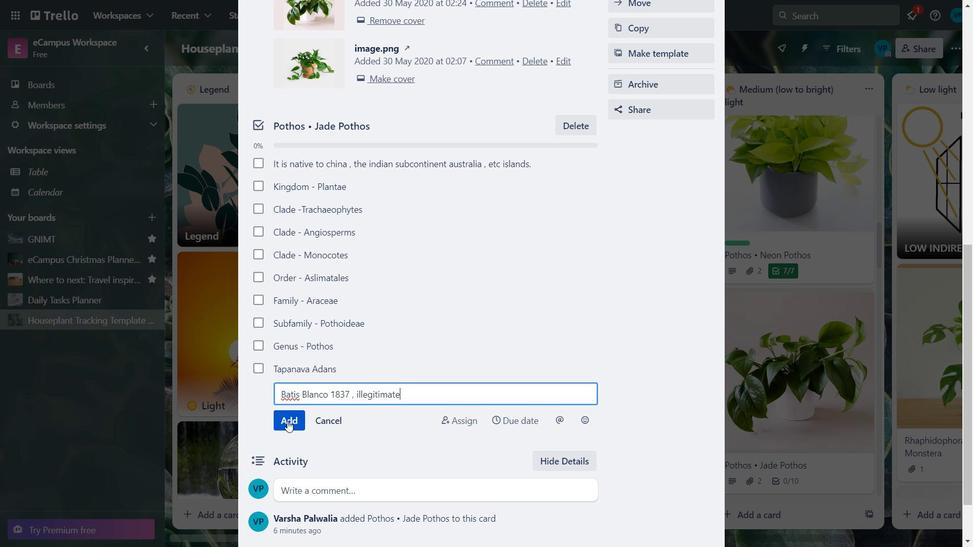 
Action: Key pressed <Key.caps_lock>G<Key.caps_lock>oniurus<Key.space><Key.caps_lock>C.<Key.caps_lock><Key.caps_lock>P<Key.caps_lock>resl
Screenshot: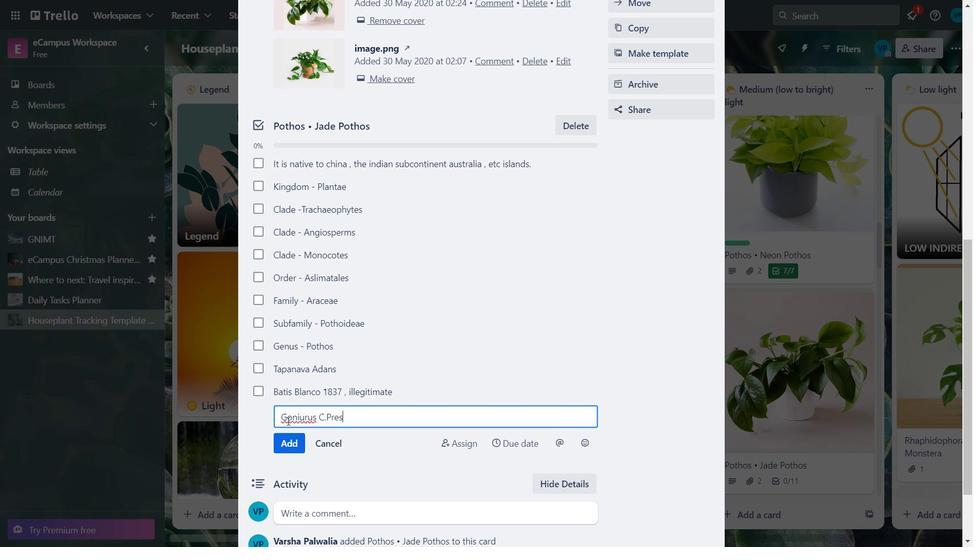
Action: Mouse moved to (284, 447)
Screenshot: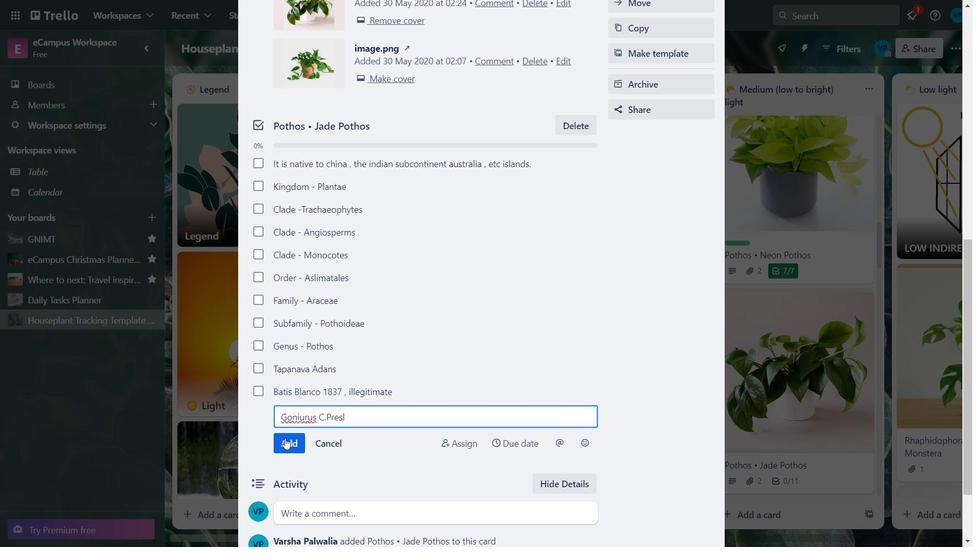 
Action: Mouse pressed left at (284, 447)
Screenshot: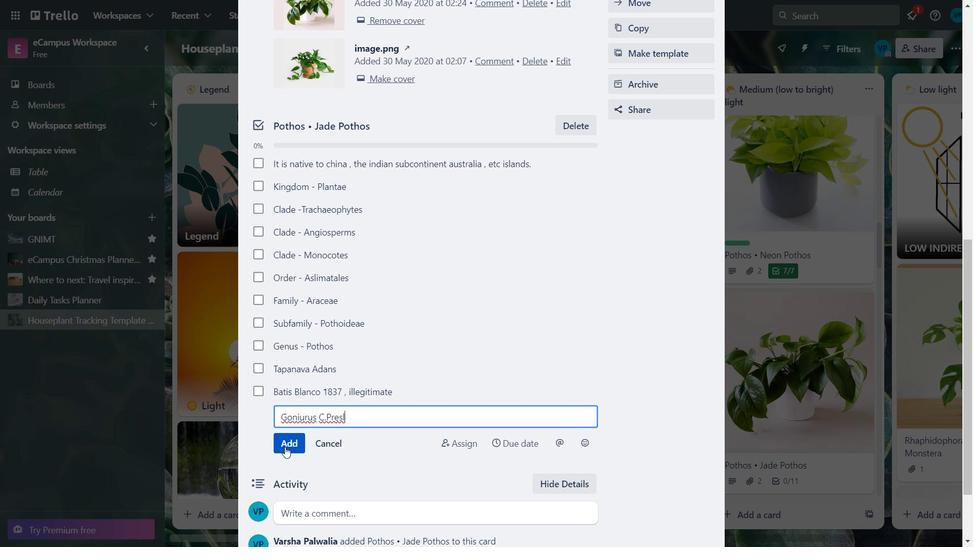 
Action: Mouse moved to (406, 296)
Screenshot: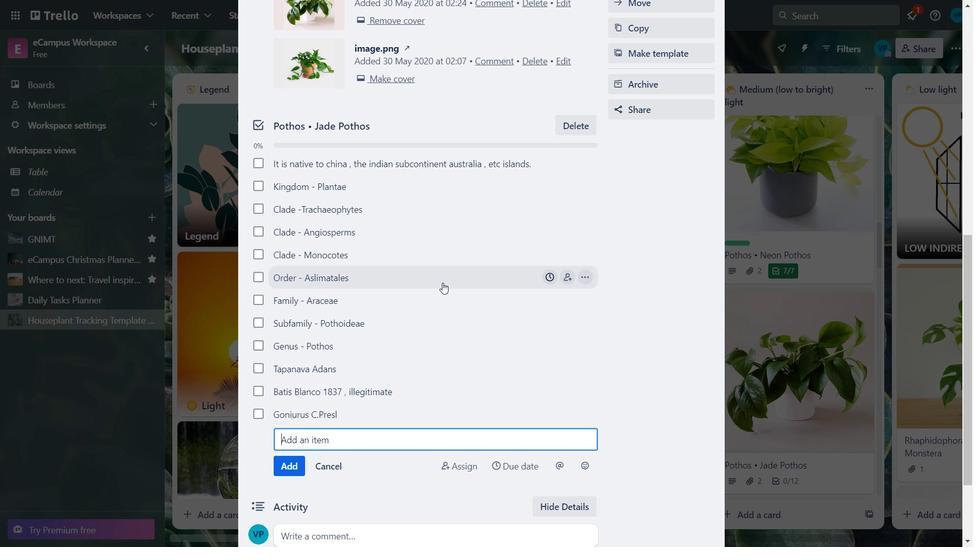 
Action: Mouse pressed left at (406, 296)
Screenshot: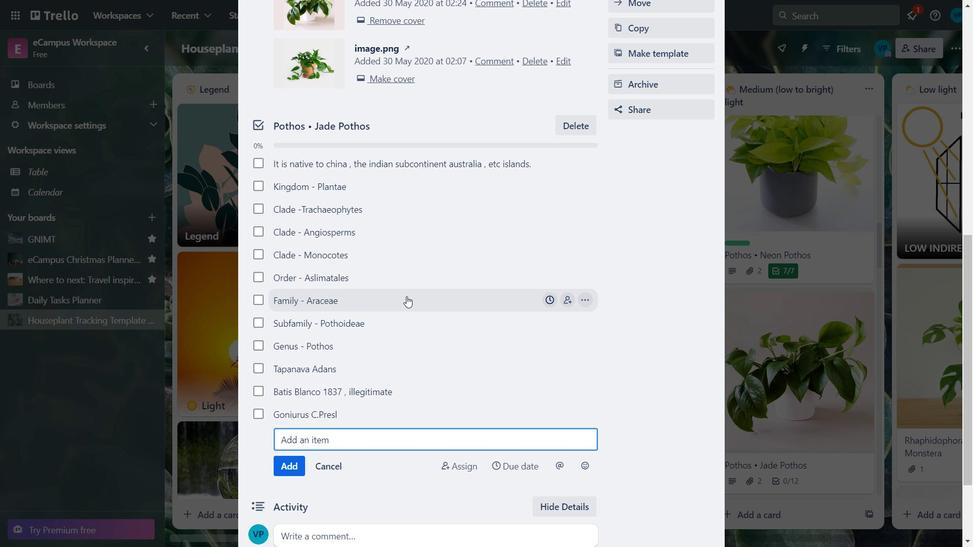 
Action: Mouse moved to (286, 349)
Screenshot: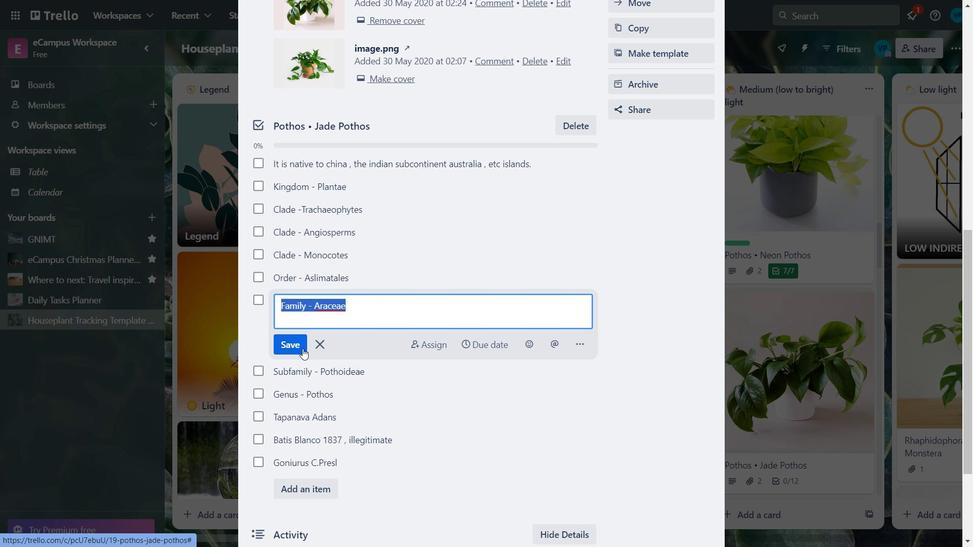 
Action: Mouse pressed left at (286, 349)
Screenshot: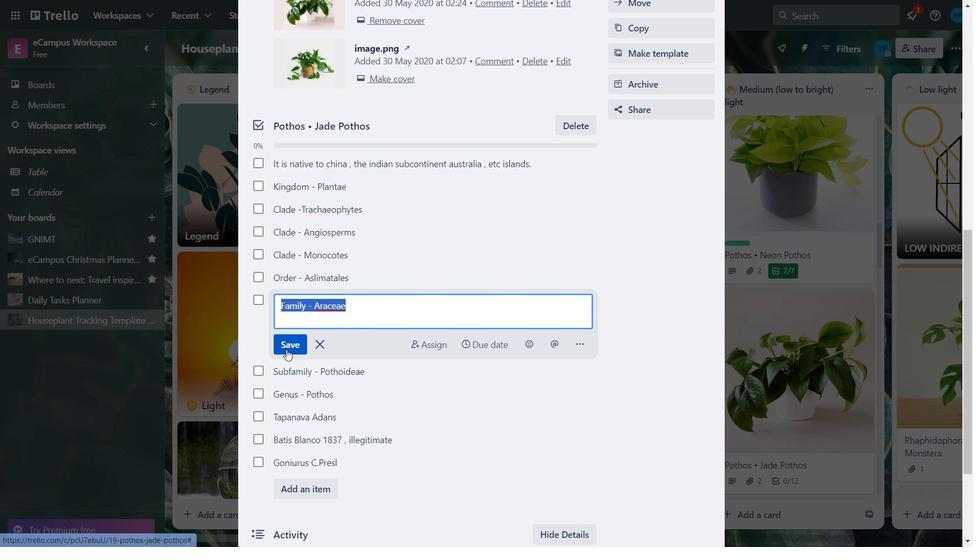 
Action: Mouse moved to (303, 437)
Screenshot: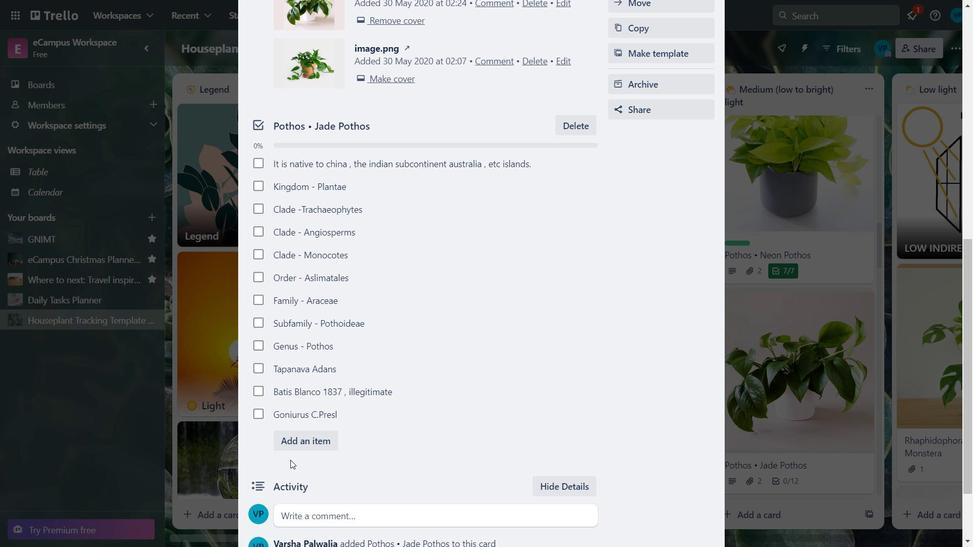 
Action: Mouse pressed left at (303, 437)
Screenshot: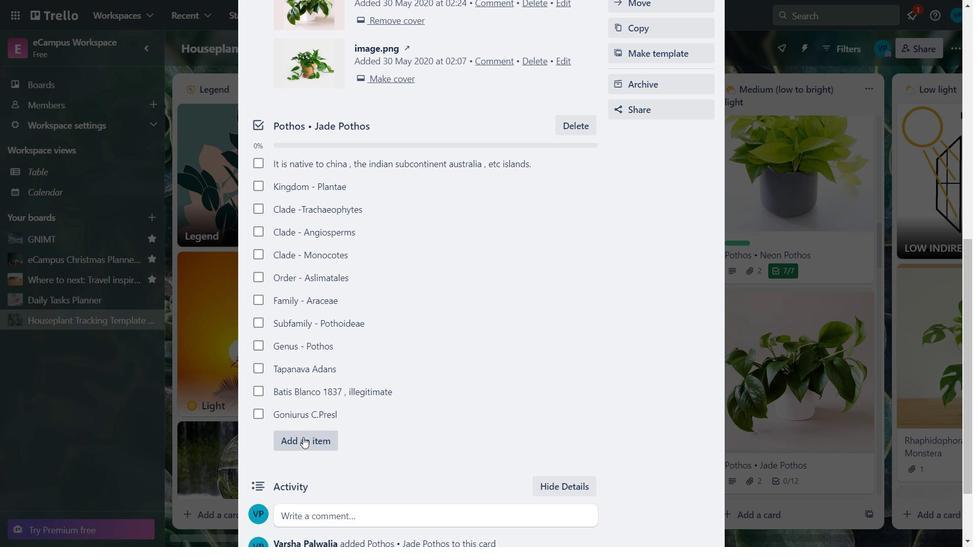 
Action: Key pressed <Key.caps_lock>J<Key.caps_lock>ade<Key.space><Key.backspace><Key.backspace><Key.backspace><Key.backspace><Key.backspace><Key.caps_lock>J<Key.caps_lock>ade<Key.space><Key.caps_lock>P
Screenshot: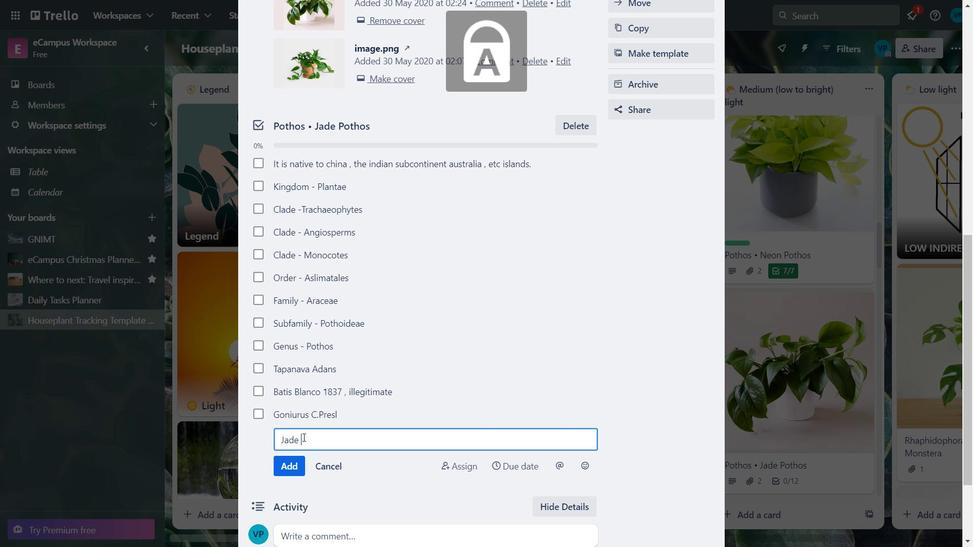 
Action: Mouse moved to (335, 443)
Screenshot: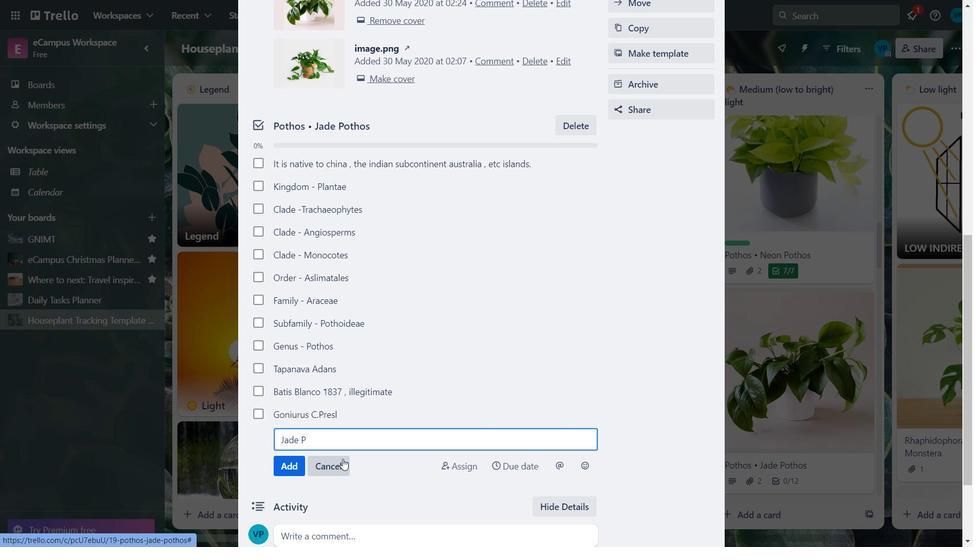 
Action: Key pressed <Key.caps_lock>othos<Key.space>is<Key.space>a<Key.space>solid<Key.space>choice<Key.space>for<Key.space>your<Key.space>home<Key.space>or<Key.space>office<Key.space>beacause<Key.space>it<Key.space>is<Key.space>beautiful<Key.space><Key.caps_lock>AND<Key.space><Key.caps_lock>easy<Key.space>to<Key.space>j<Key.backspace>keep<Key.space>healthy.
Screenshot: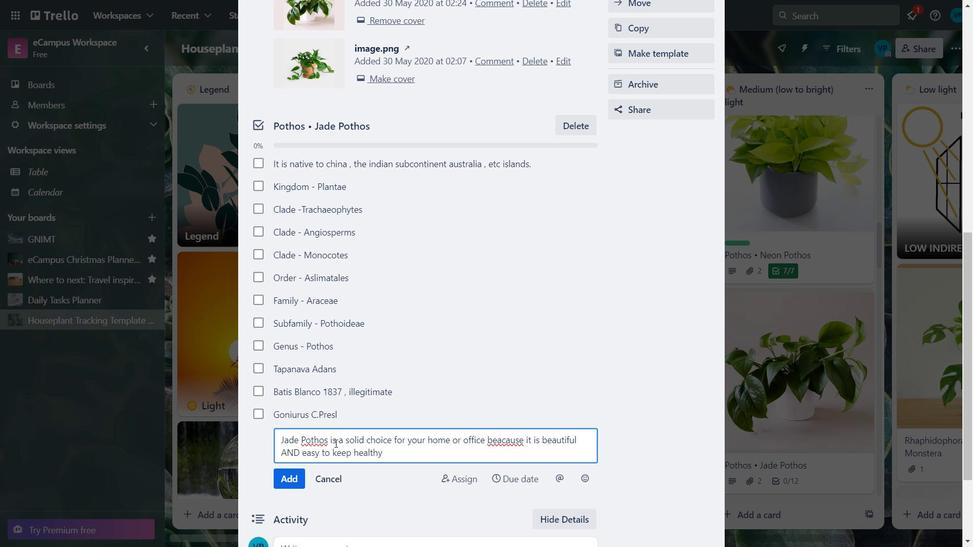 
Action: Mouse moved to (285, 482)
Screenshot: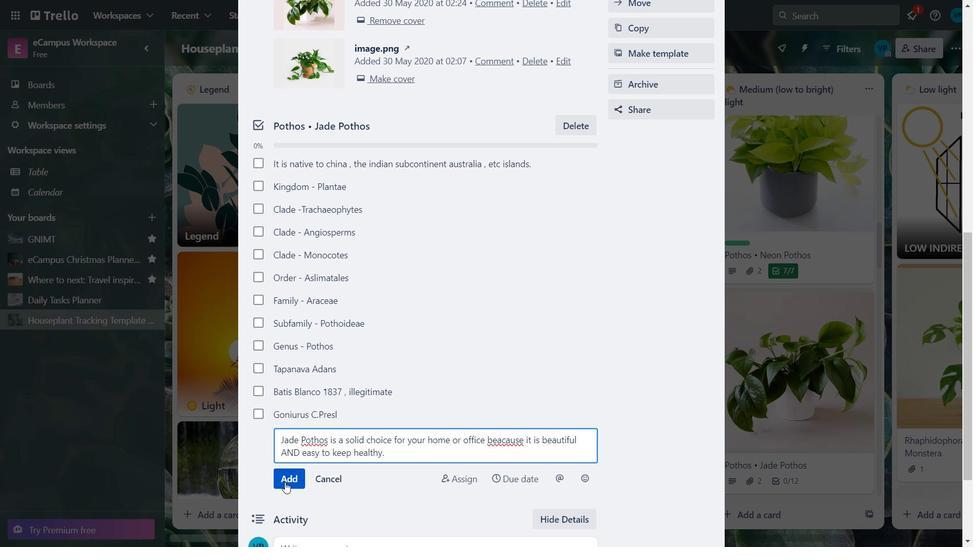 
Action: Mouse pressed left at (285, 482)
Screenshot: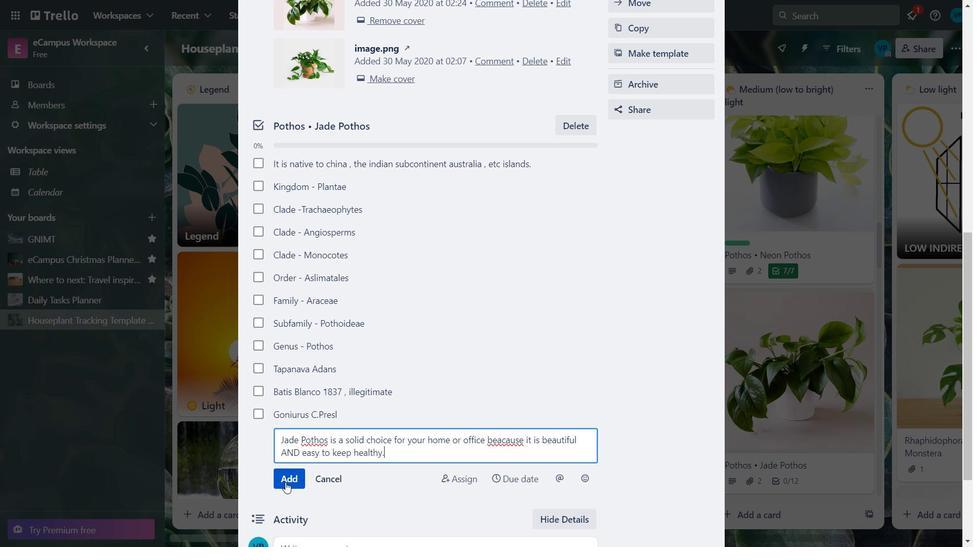 
Action: Mouse moved to (523, 305)
Screenshot: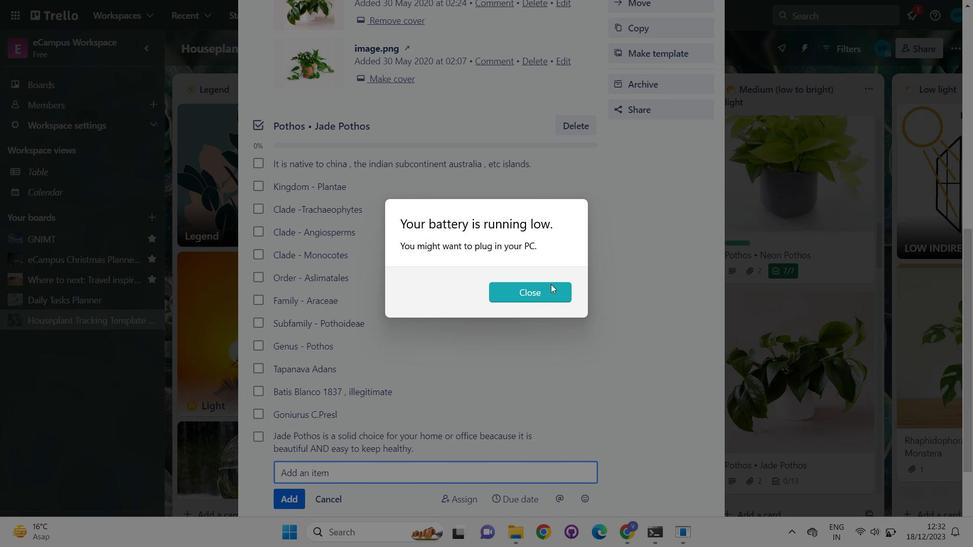 
Action: Mouse pressed left at (523, 305)
Screenshot: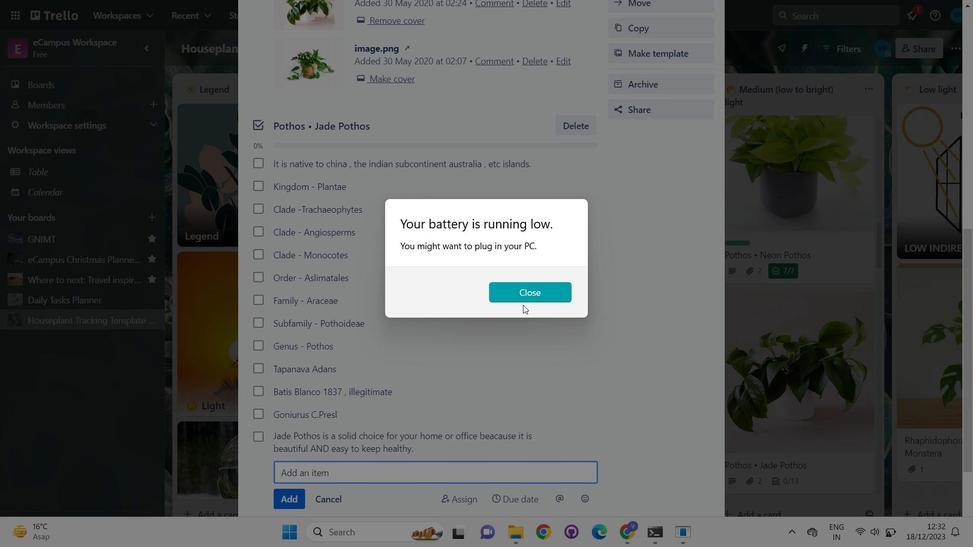
Action: Mouse moved to (524, 284)
Screenshot: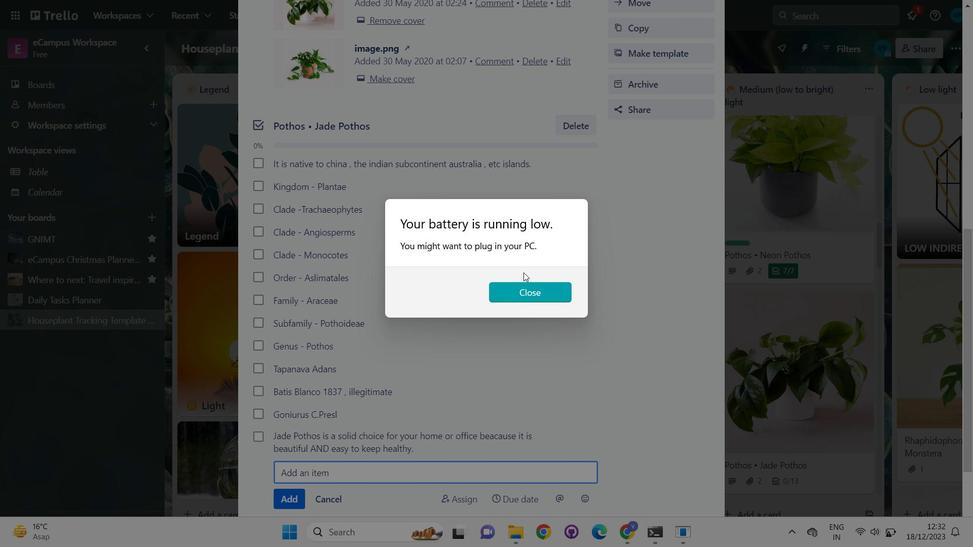 
Action: Mouse pressed left at (524, 284)
Screenshot: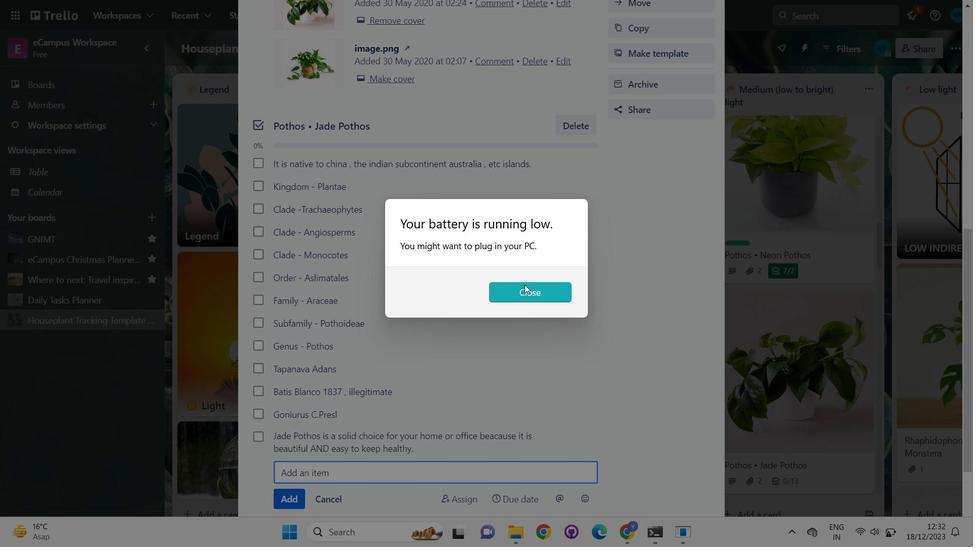 
Action: Mouse moved to (413, 454)
Screenshot: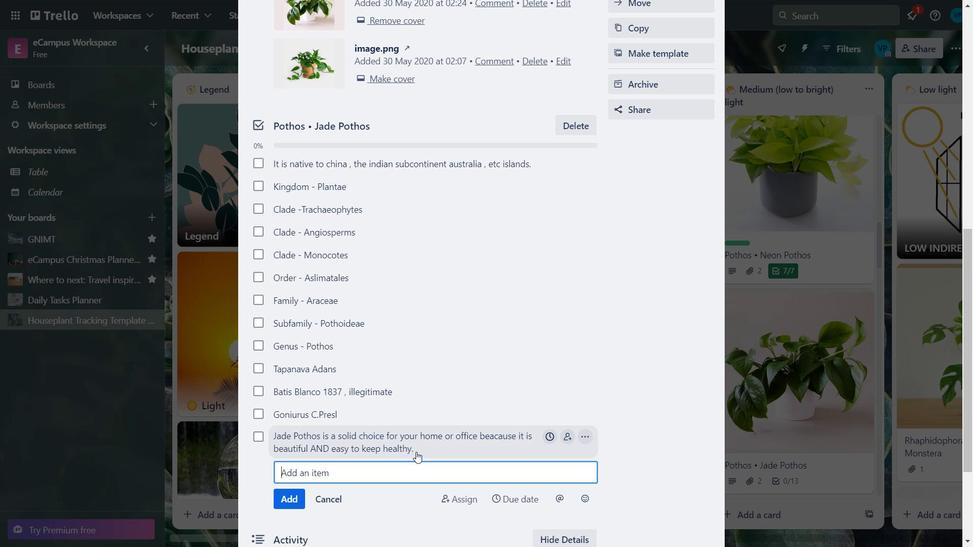 
Action: Key pressed <Key.caps_lock>A<Key.caps_lock>ll<Key.space>this<Key.space>easy<Key.space><Key.backspace>-care<Key.space>plant<Key.space>needs<Key.space>is<Key.space>water<Key.space>and<Key.space>bright<Key.space>indirect<Key.space>light<Key.space>to<Key.space>look<Key.space>its<Key.space>best,]<Key.backspace><Key.backspace>.
Screenshot: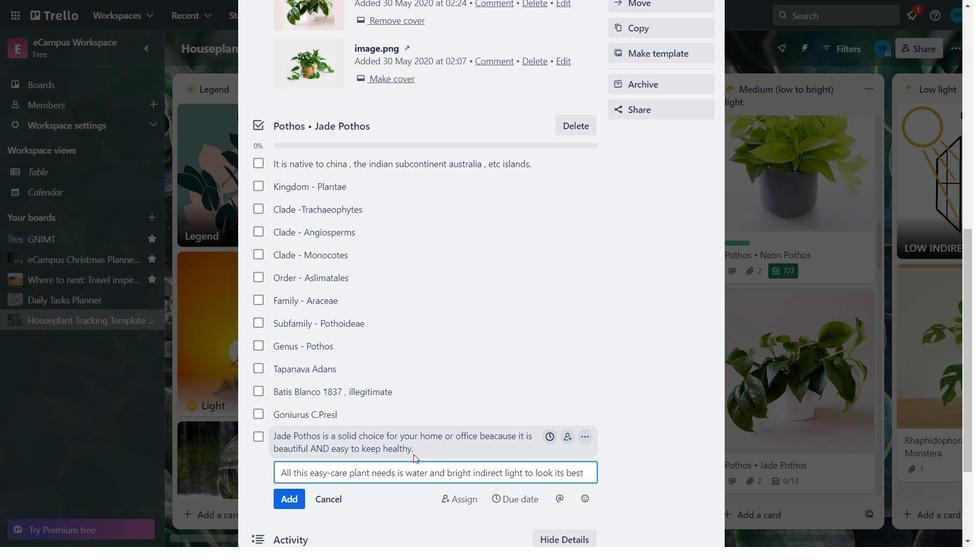 
Action: Mouse moved to (295, 498)
Screenshot: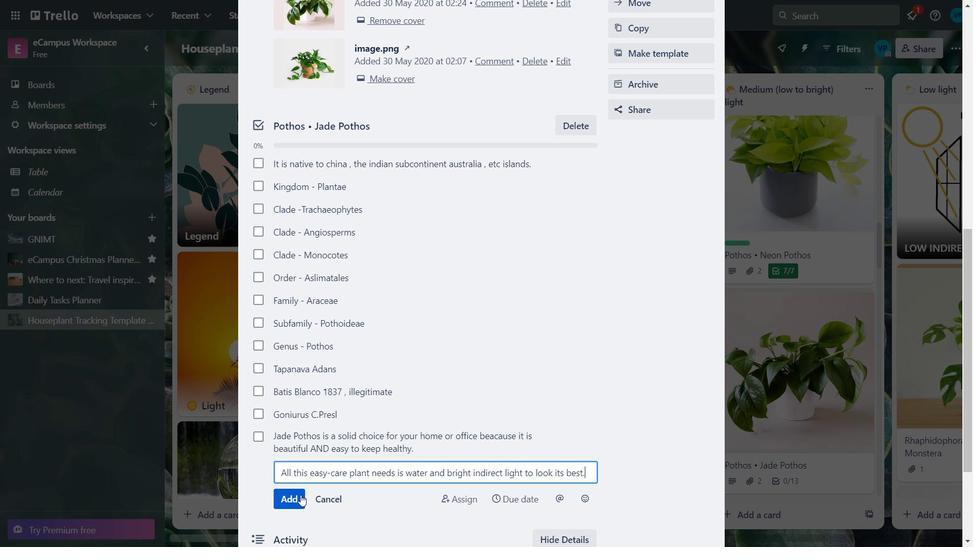 
Action: Mouse pressed left at (295, 498)
Screenshot: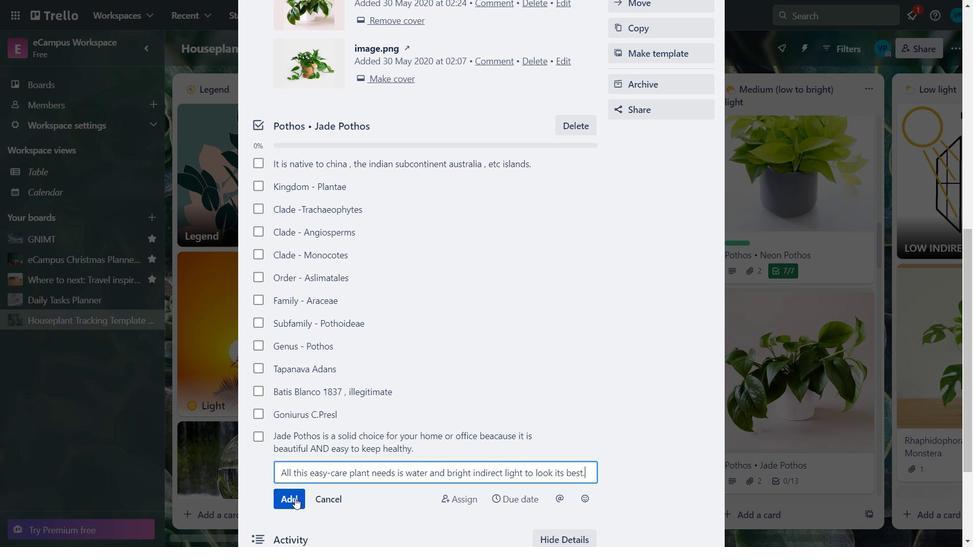 
Action: Key pressed <Key.caps_lock>I<Key.caps_lock>t<Key.space>can<Key.space>tolearate<Key.space>low<Key.space>light<Key.space>
Screenshot: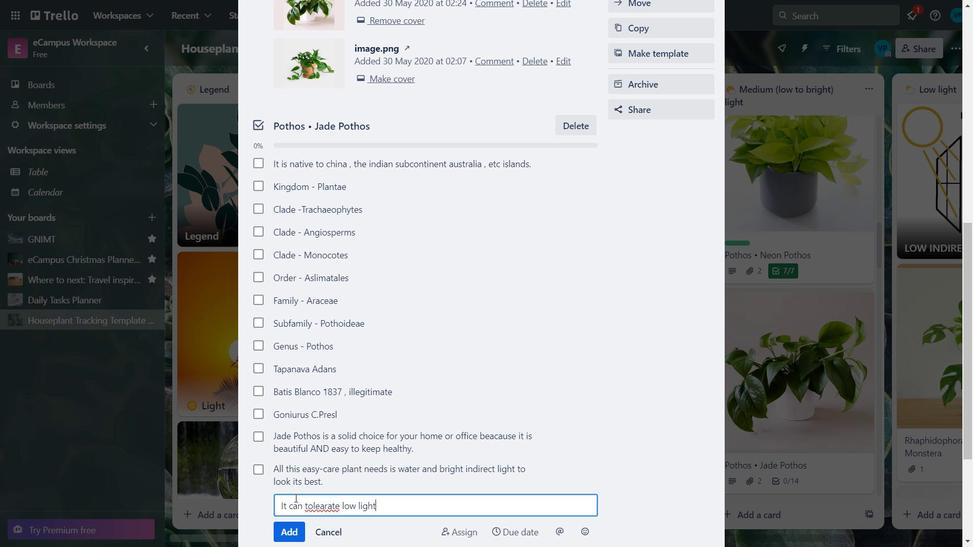 
Action: Mouse moved to (310, 509)
Screenshot: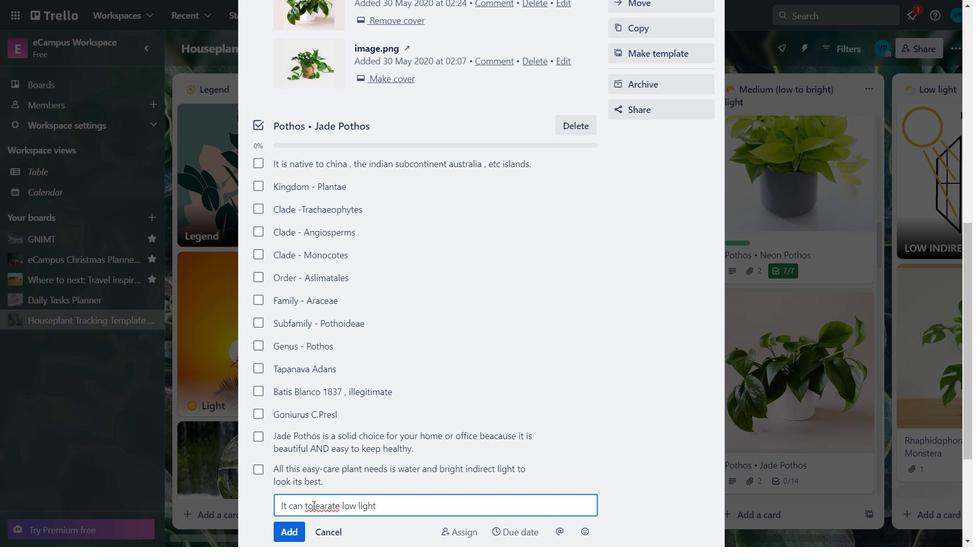 
Action: Key pressed for<Key.space>long<Key.space>p
Screenshot: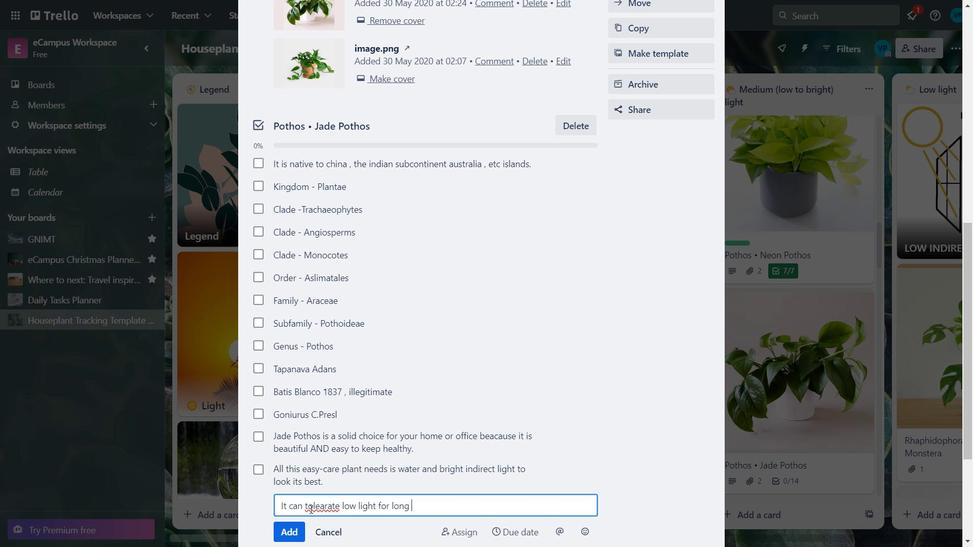 
Action: Mouse moved to (312, 499)
Screenshot: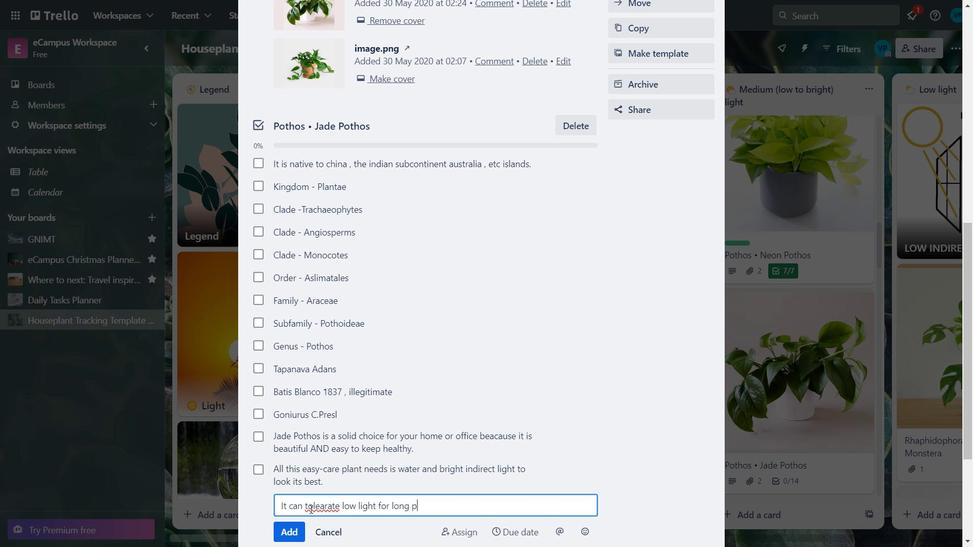 
Action: Key pressed eriods<Key.space>but<Key.space>us<Key.space>periodicall<Key.space>=<Key.backspace><Key.backspace>y<Key.space>exposed<Key.space>to<Key.space>at<Key.space>least<Key.space>4<Key.space>hours<Key.space>of<Key.space>indirect<Key.space>sunlight<Key.space>daily.
Screenshot: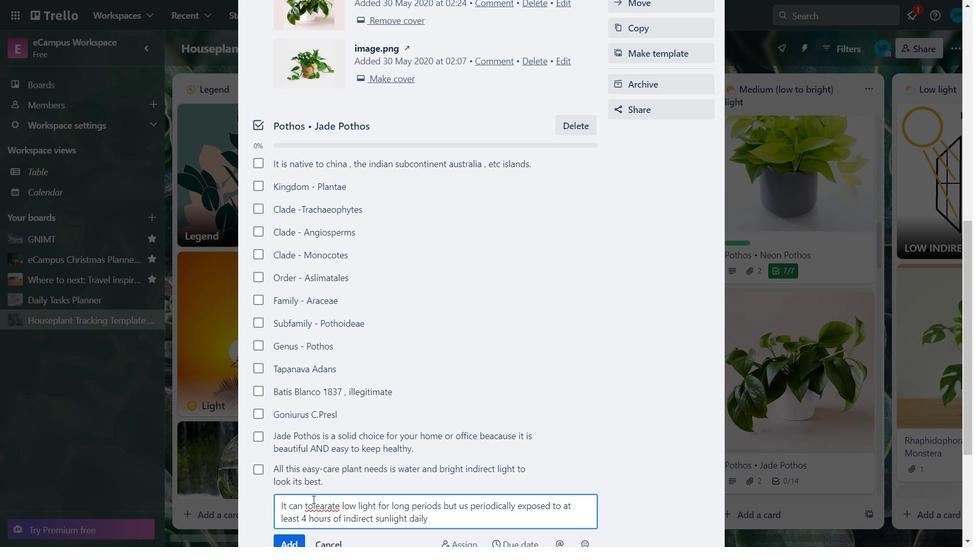 
Action: Mouse moved to (293, 543)
Screenshot: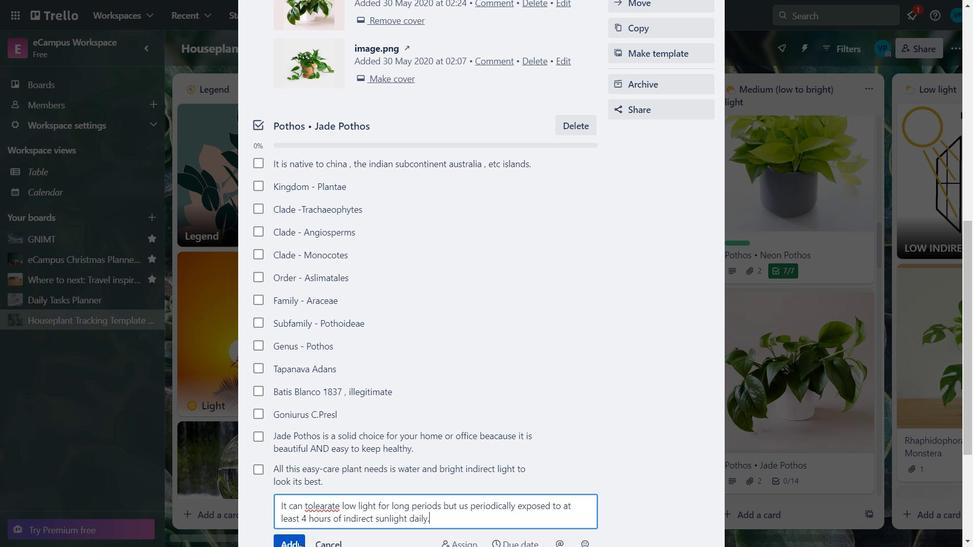 
Action: Mouse pressed left at (293, 543)
Screenshot: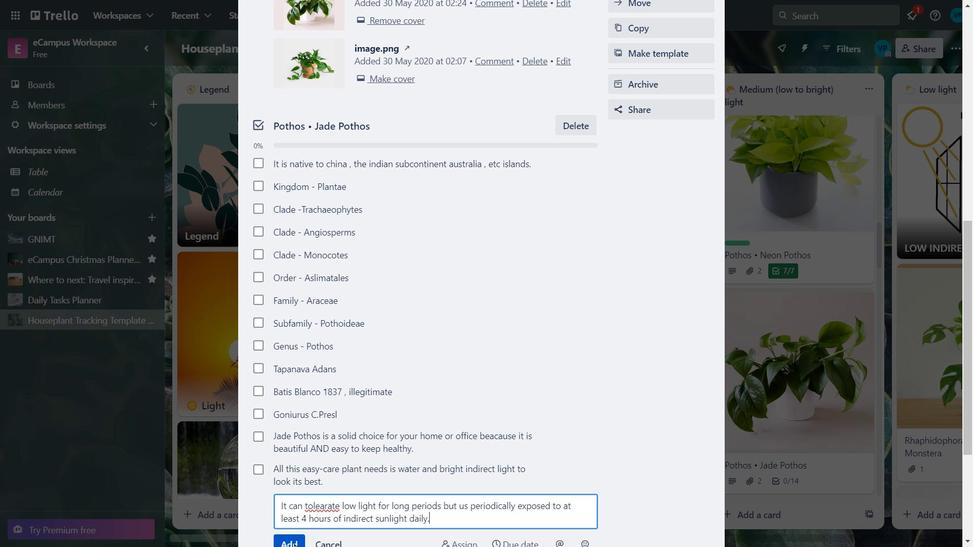 
Action: Mouse moved to (261, 157)
Screenshot: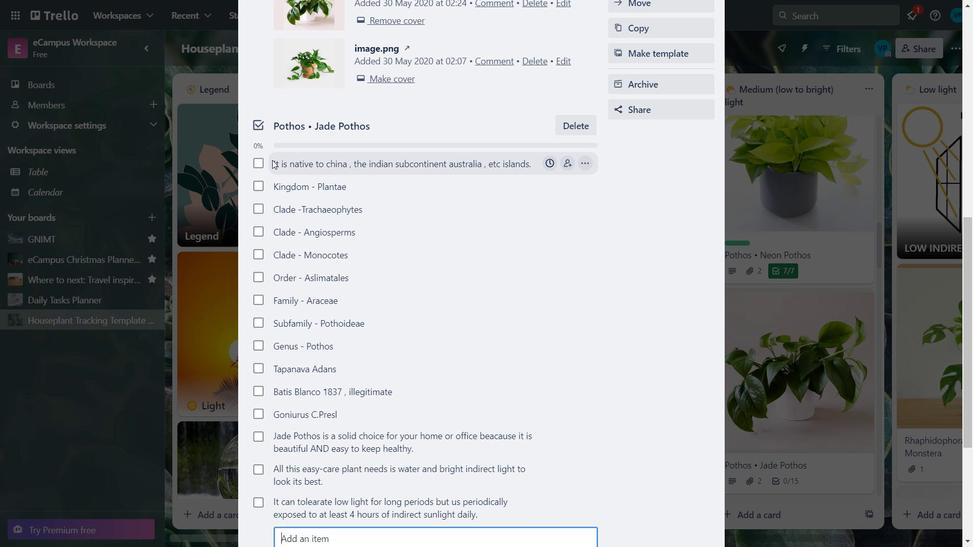 
Action: Mouse pressed left at (261, 157)
Screenshot: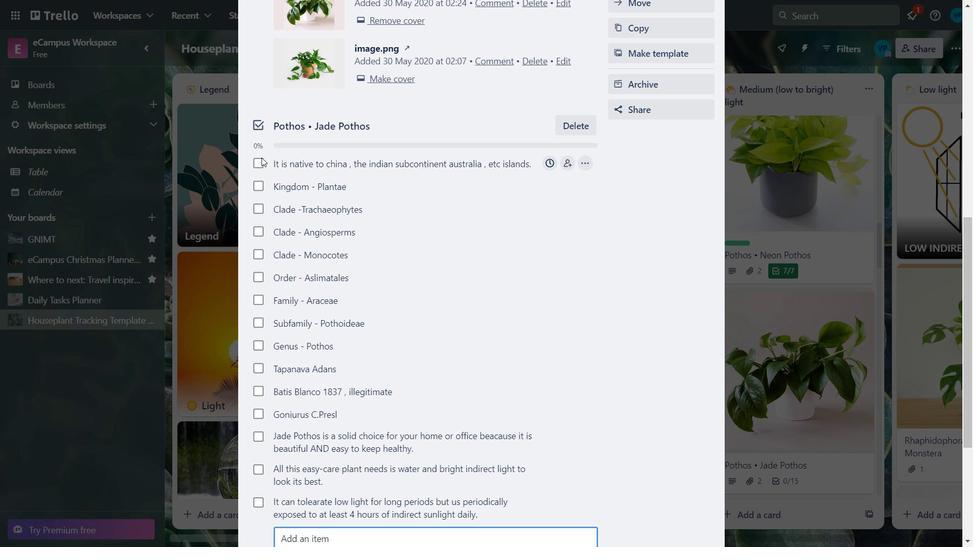 
Action: Mouse moved to (255, 162)
Screenshot: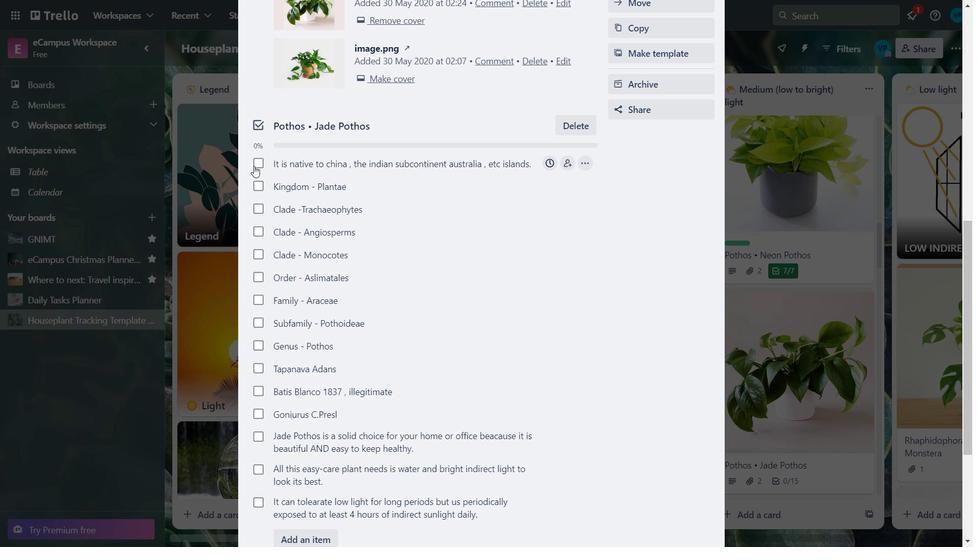 
Action: Mouse pressed left at (255, 162)
Screenshot: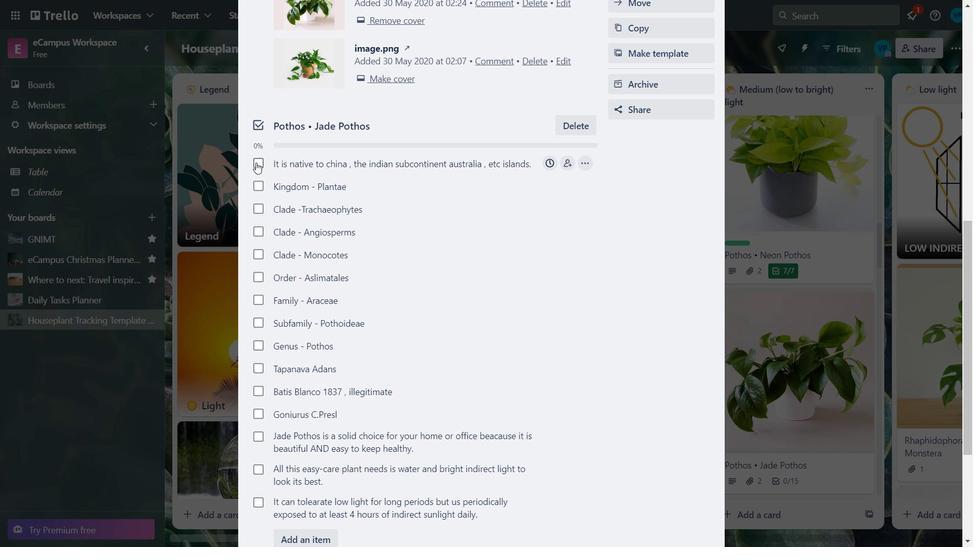 
Action: Mouse moved to (256, 186)
Screenshot: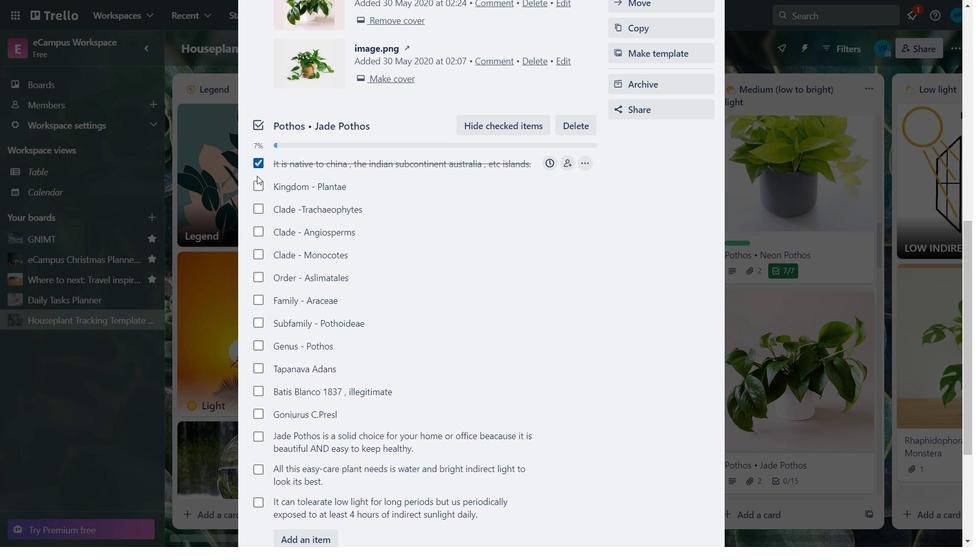 
Action: Mouse pressed left at (256, 186)
Screenshot: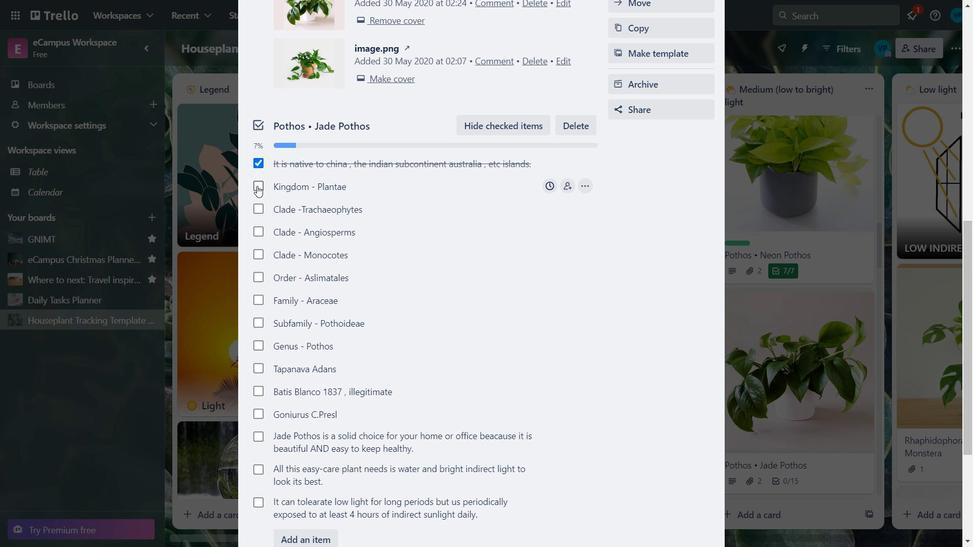 
Action: Mouse moved to (262, 211)
Screenshot: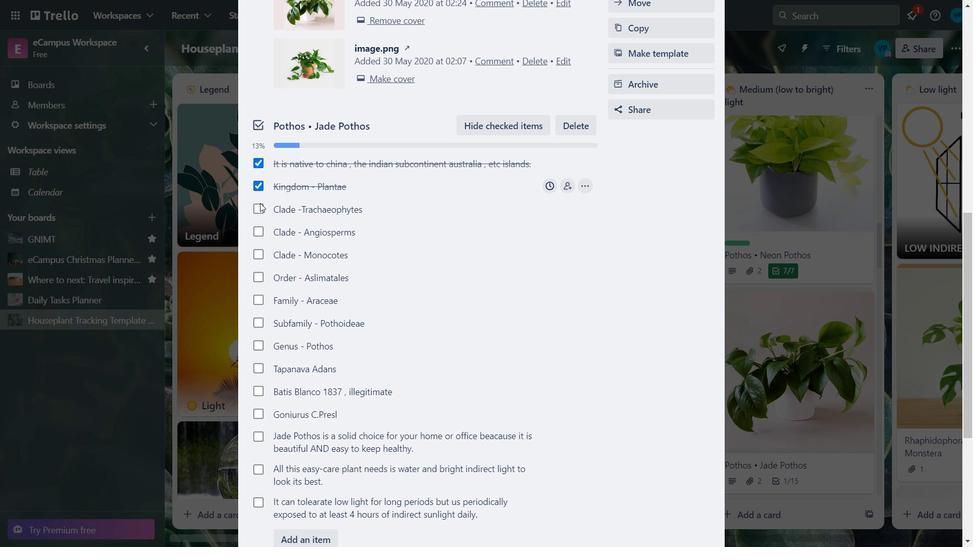 
Action: Mouse pressed left at (262, 211)
Screenshot: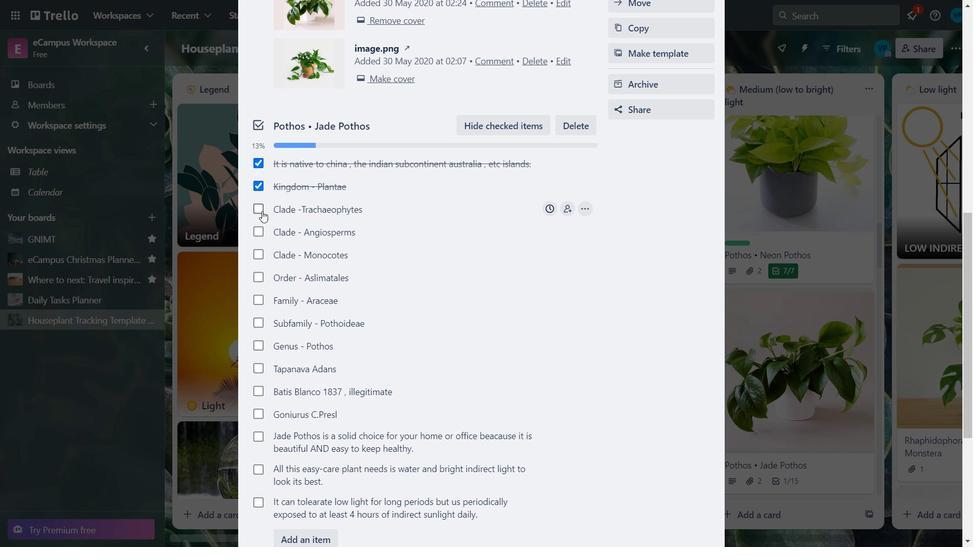 
Action: Mouse moved to (263, 237)
Screenshot: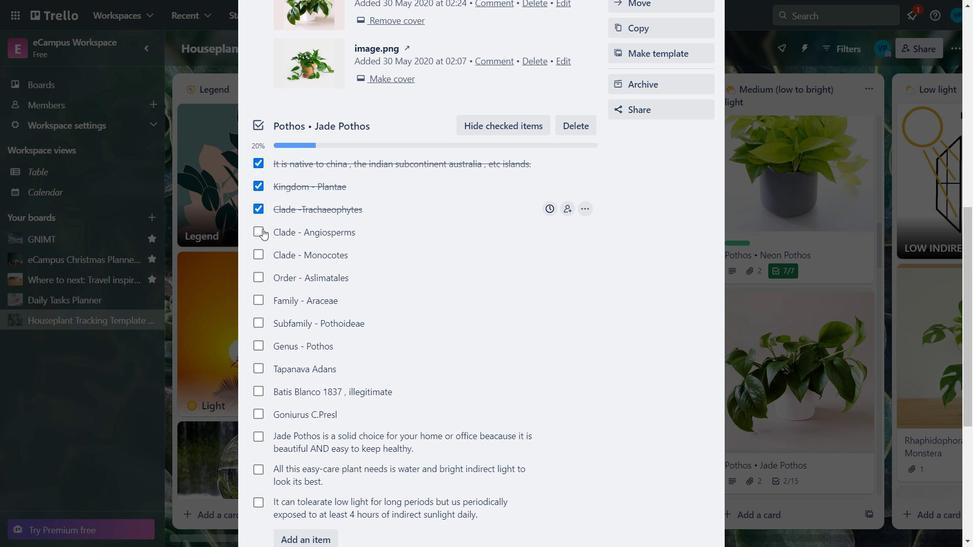 
Action: Mouse pressed left at (263, 237)
Screenshot: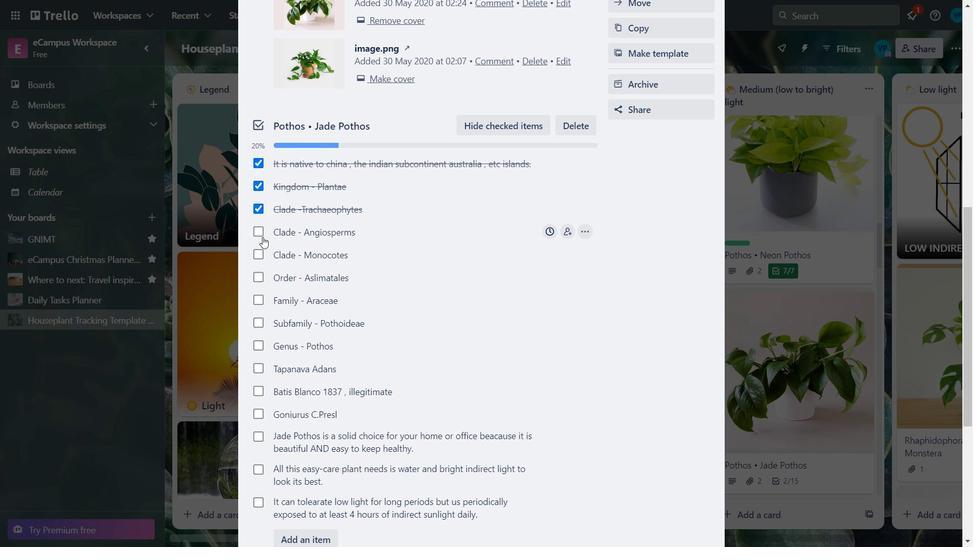 
Action: Mouse moved to (262, 255)
Screenshot: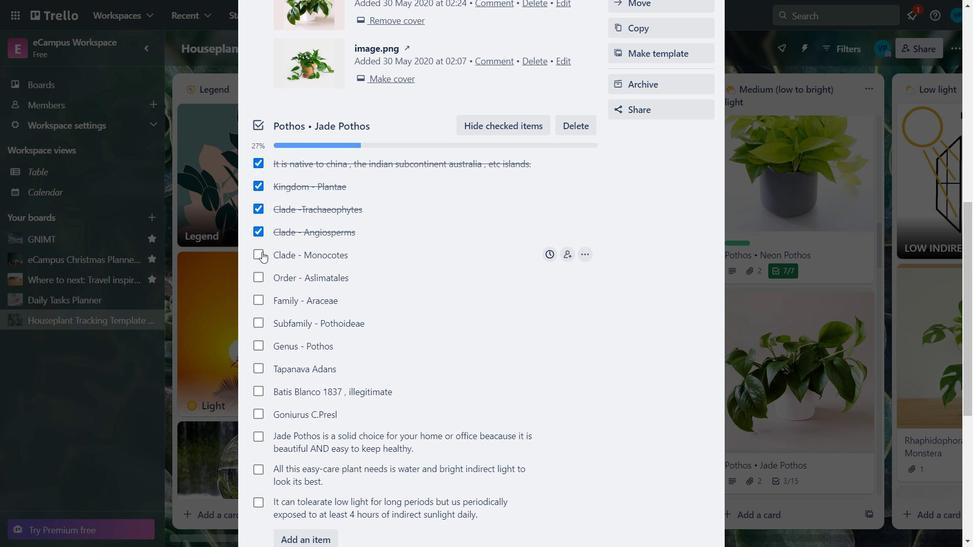 
Action: Mouse pressed left at (262, 255)
Screenshot: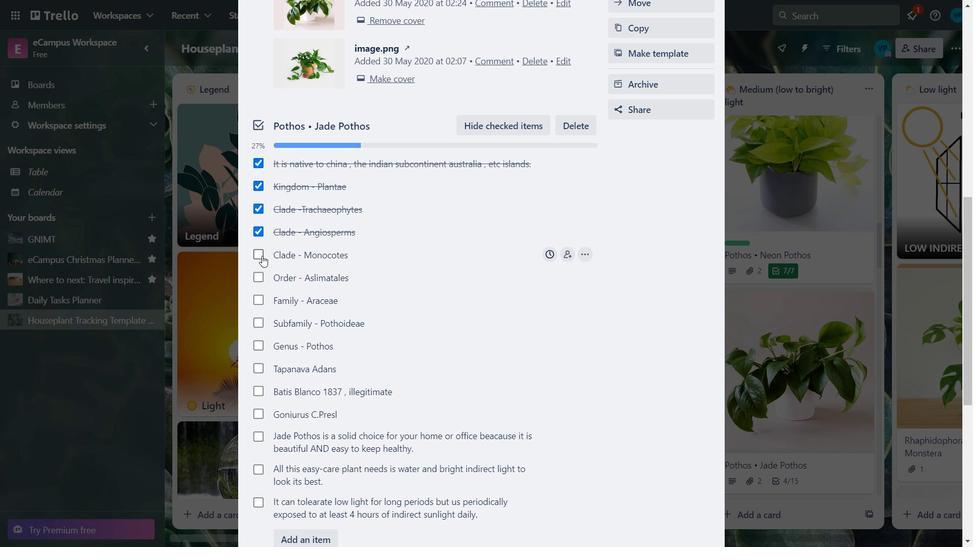 
Action: Mouse moved to (262, 279)
Screenshot: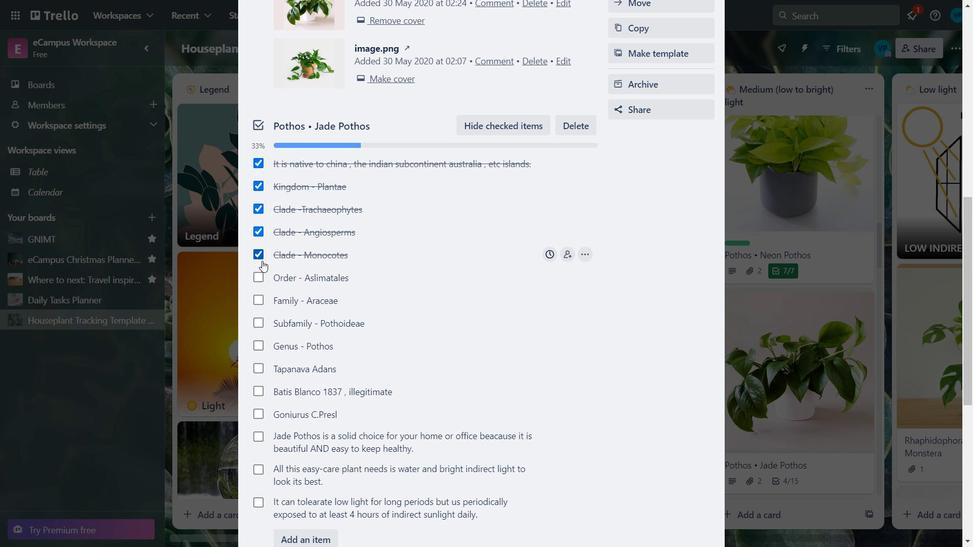 
Action: Mouse pressed left at (262, 279)
Screenshot: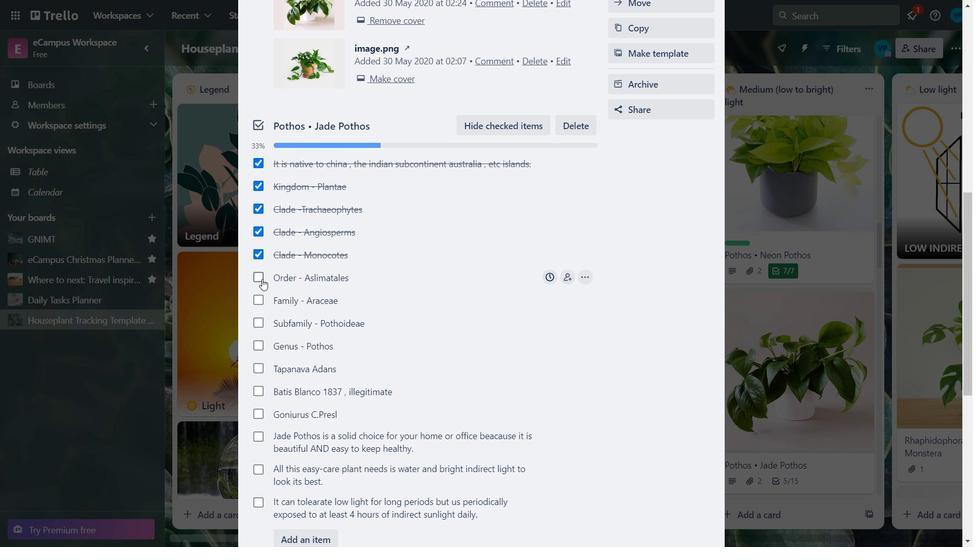 
Action: Mouse moved to (258, 280)
Screenshot: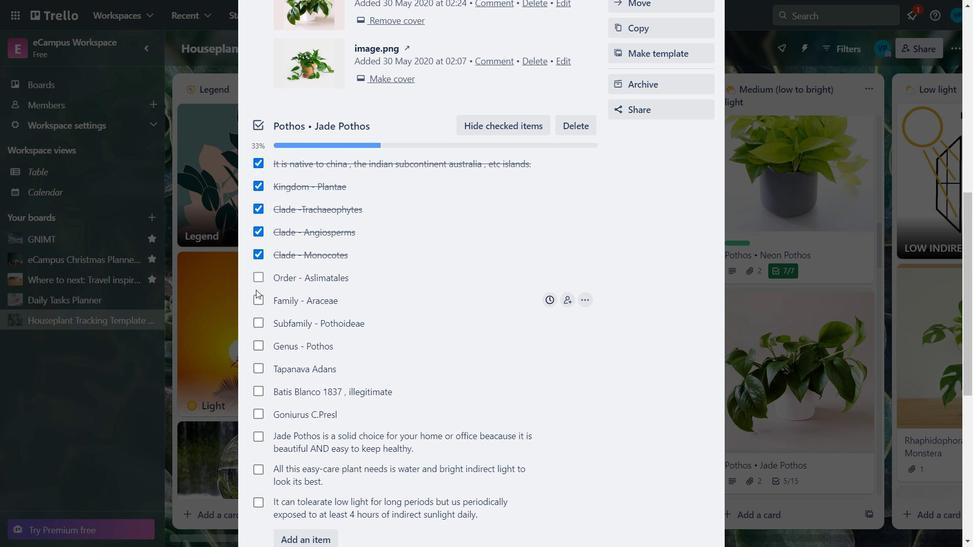 
Action: Mouse pressed left at (258, 280)
Screenshot: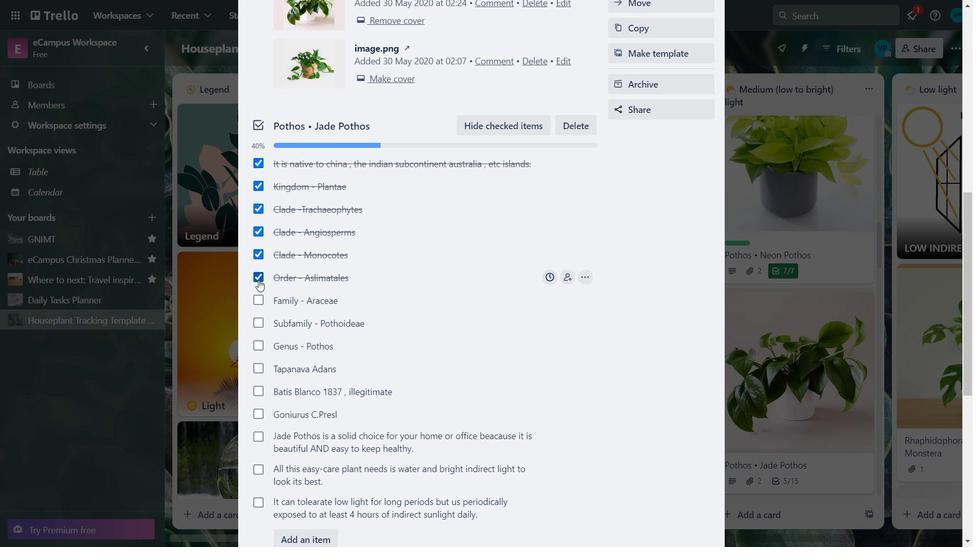 
Action: Mouse pressed left at (258, 280)
Screenshot: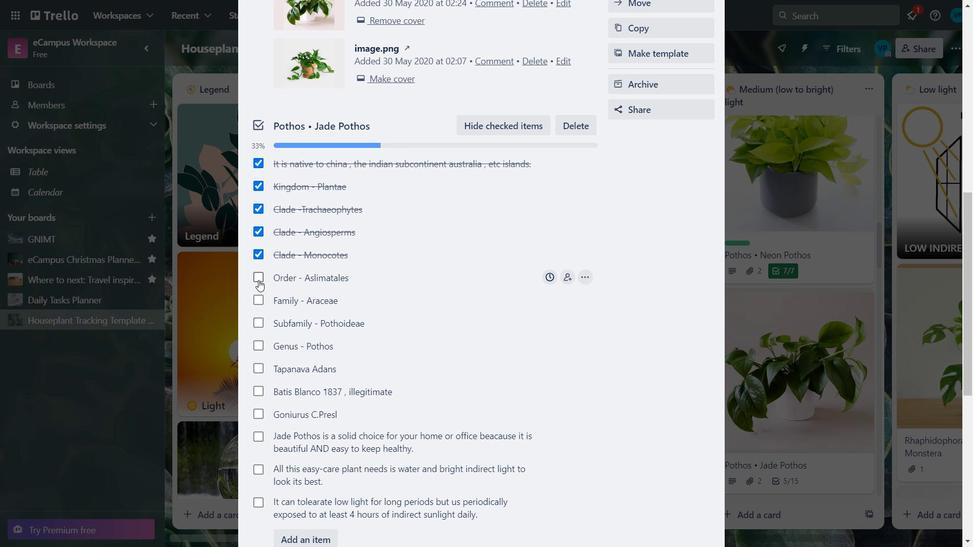 
Action: Mouse moved to (255, 299)
Screenshot: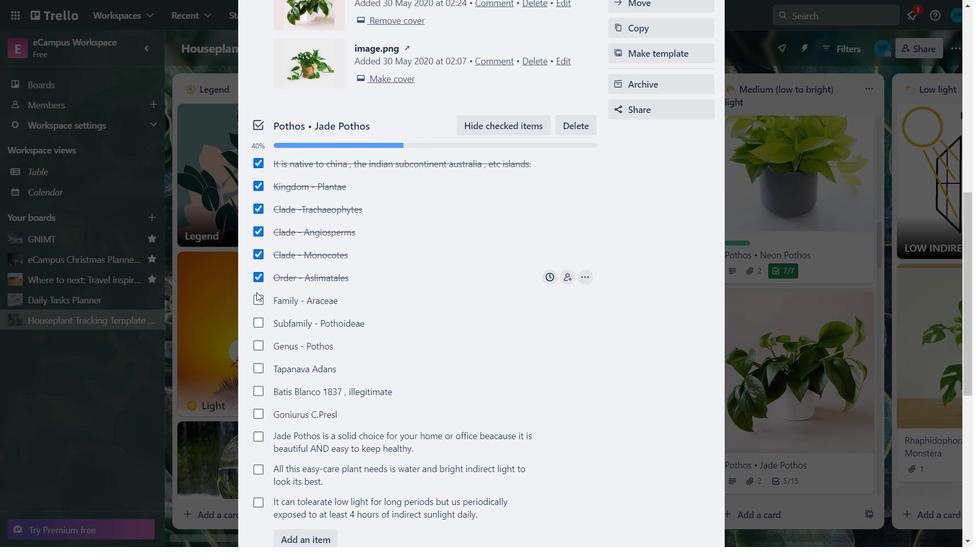 
Action: Mouse pressed left at (255, 299)
Screenshot: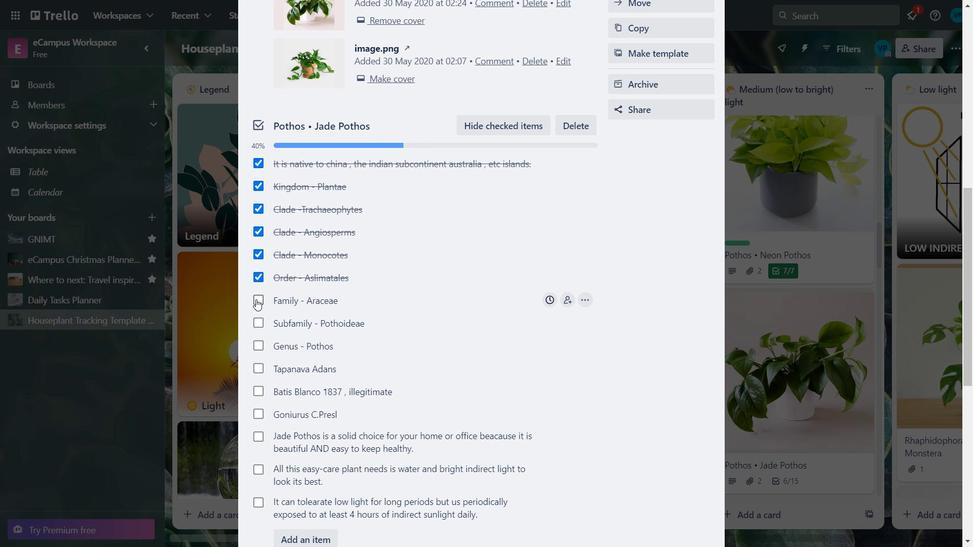 
Action: Mouse moved to (258, 321)
Screenshot: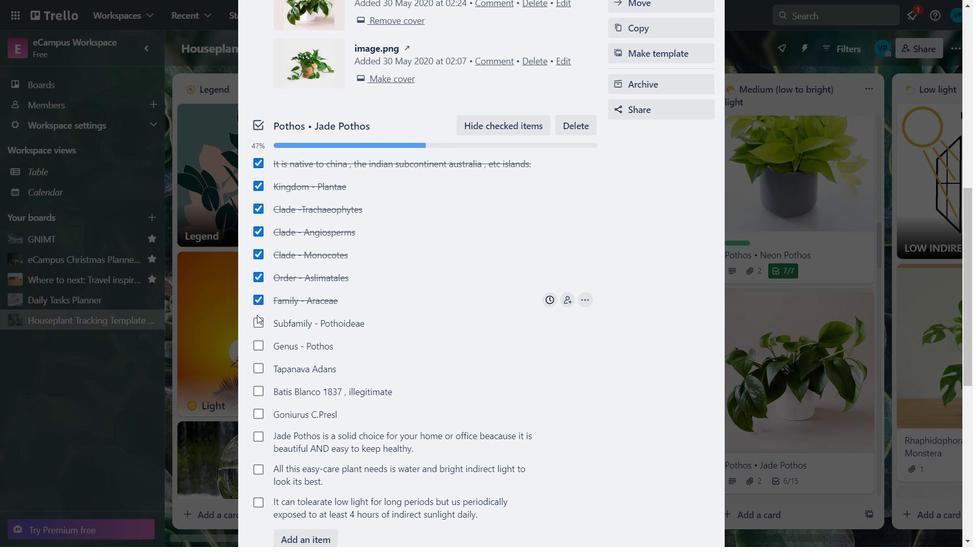 
Action: Mouse pressed left at (258, 321)
Screenshot: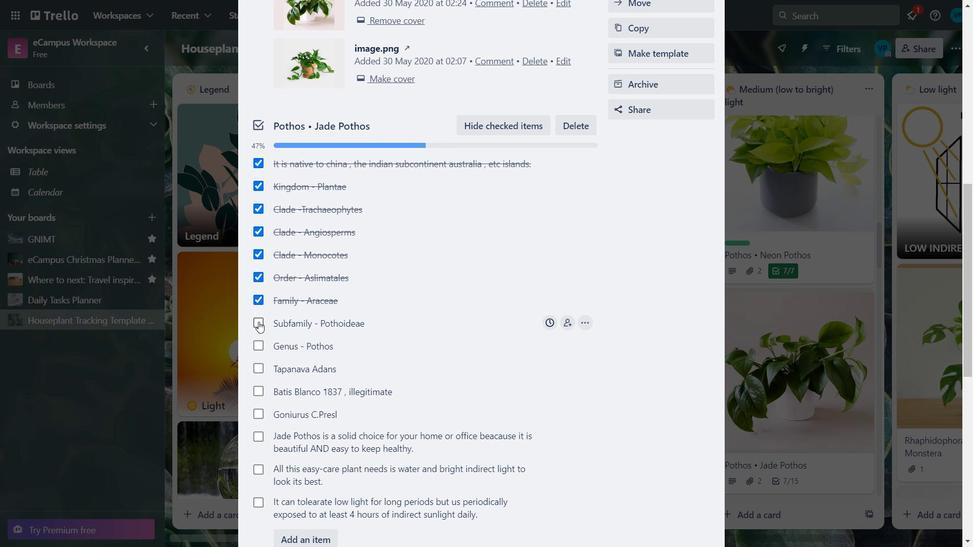 
Action: Mouse moved to (259, 345)
Screenshot: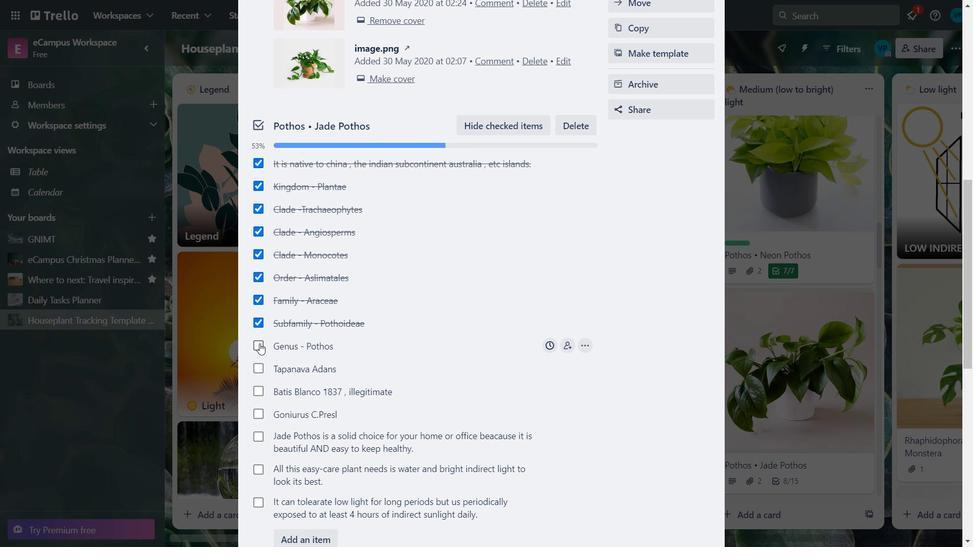 
Action: Mouse pressed left at (259, 345)
Screenshot: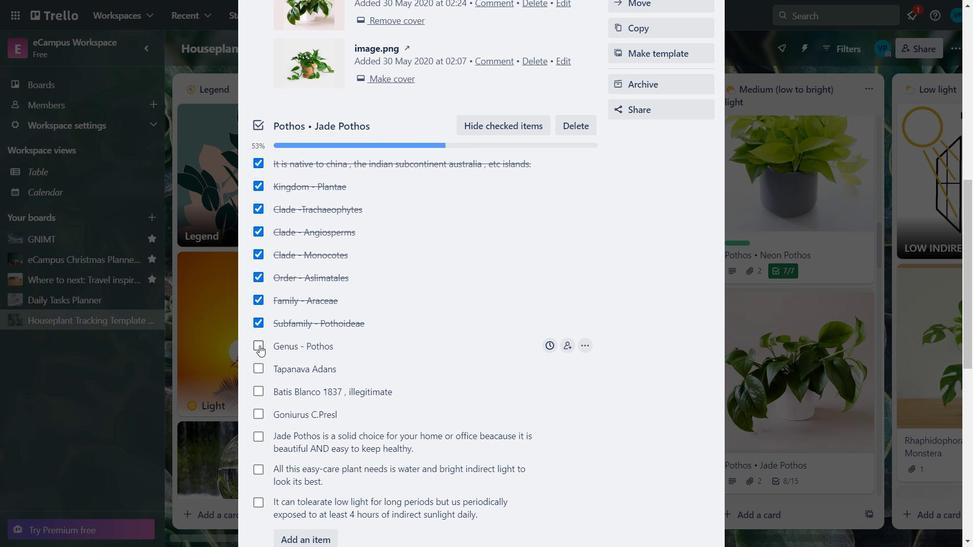 
Action: Mouse moved to (259, 367)
Screenshot: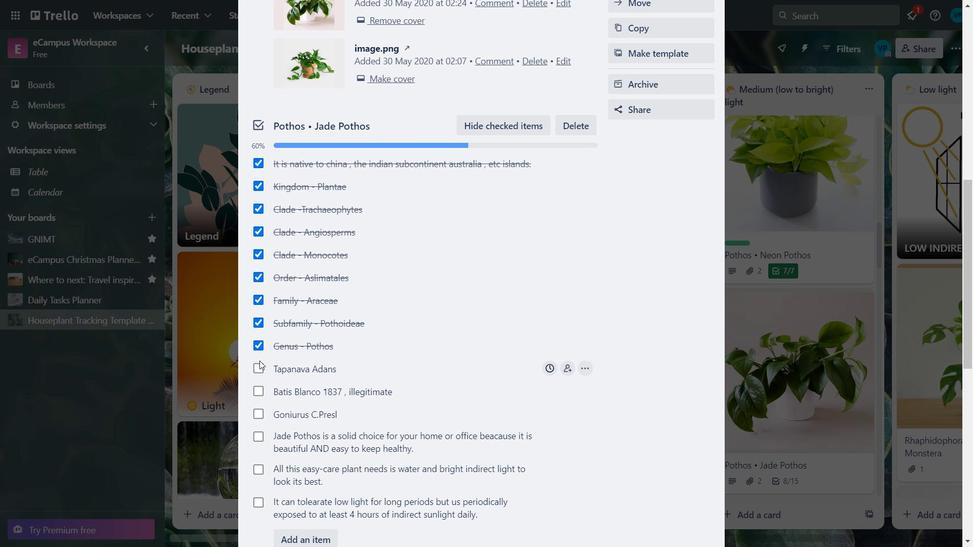 
Action: Mouse pressed left at (259, 367)
Screenshot: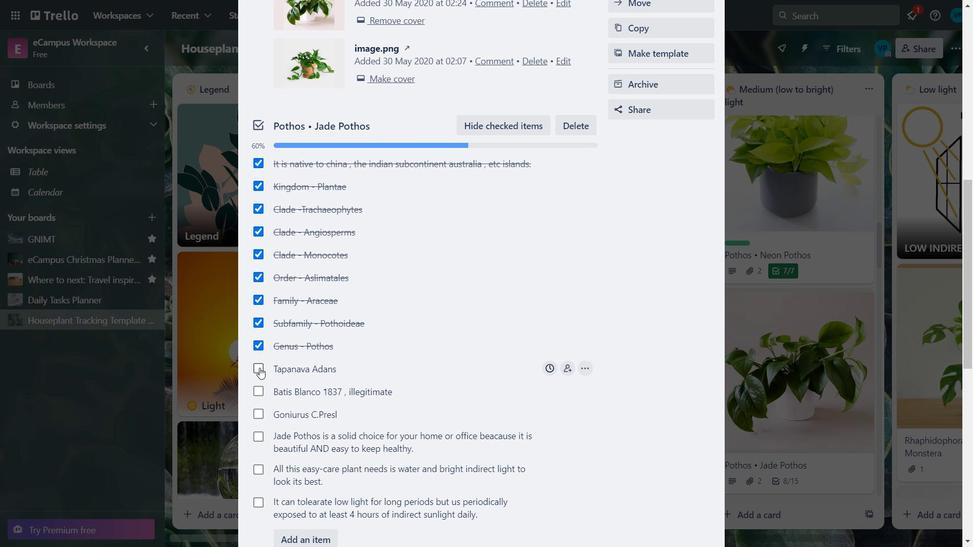 
Action: Mouse moved to (258, 385)
Screenshot: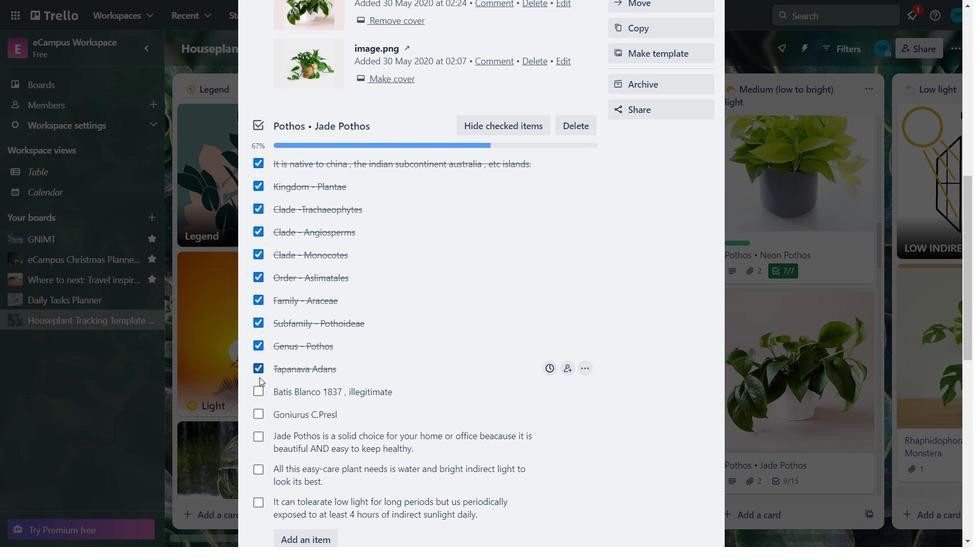 
Action: Mouse pressed left at (258, 385)
Screenshot: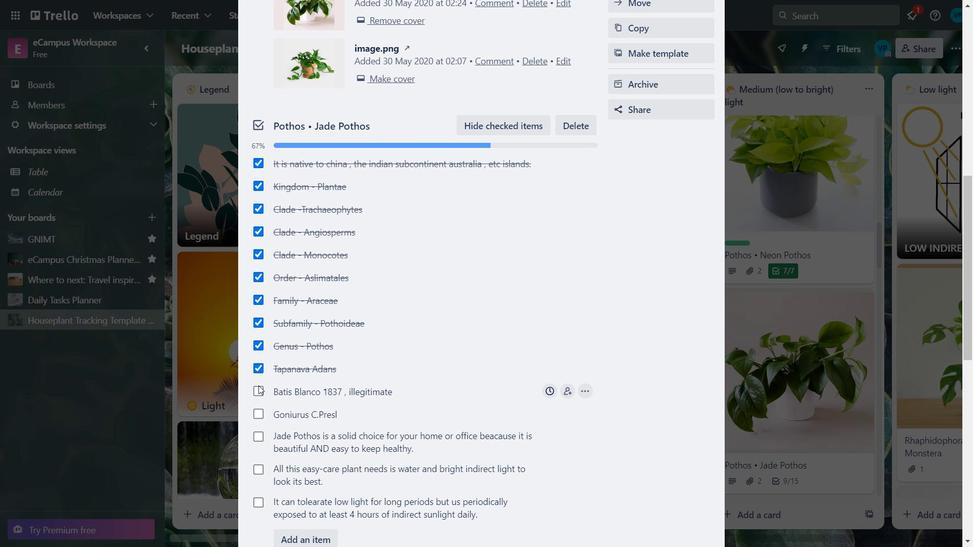 
Action: Mouse moved to (258, 385)
Screenshot: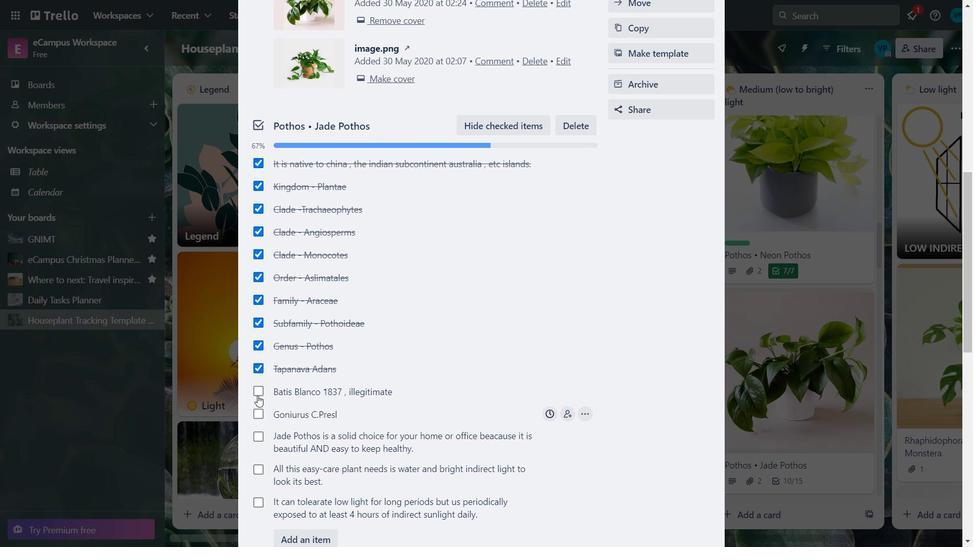 
Action: Mouse pressed left at (258, 385)
Screenshot: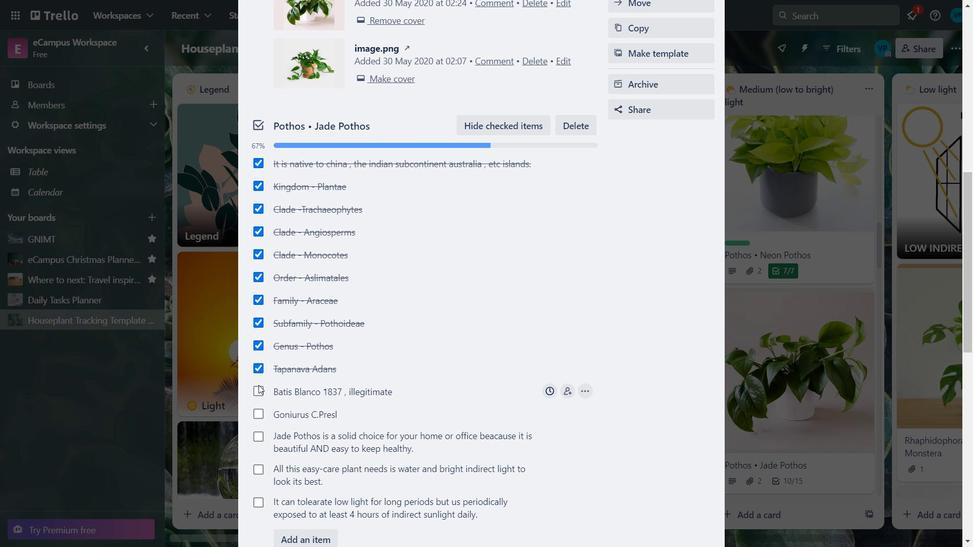 
Action: Mouse moved to (258, 388)
Screenshot: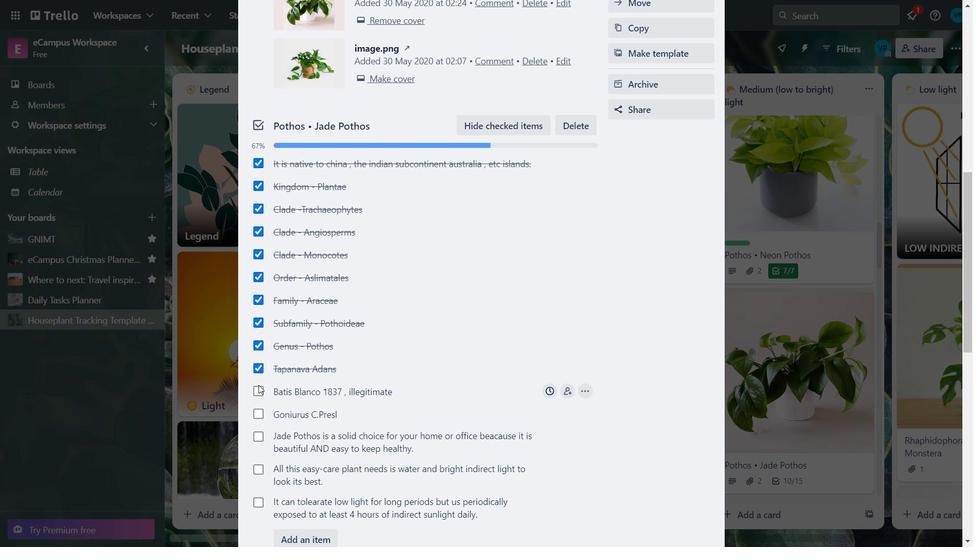 
Action: Mouse pressed left at (258, 388)
Screenshot: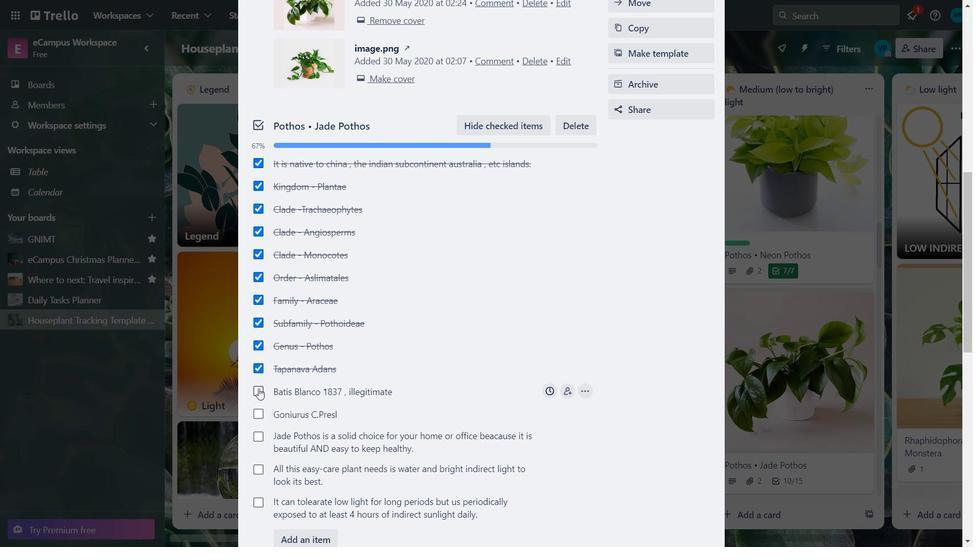 
Action: Mouse moved to (258, 413)
Screenshot: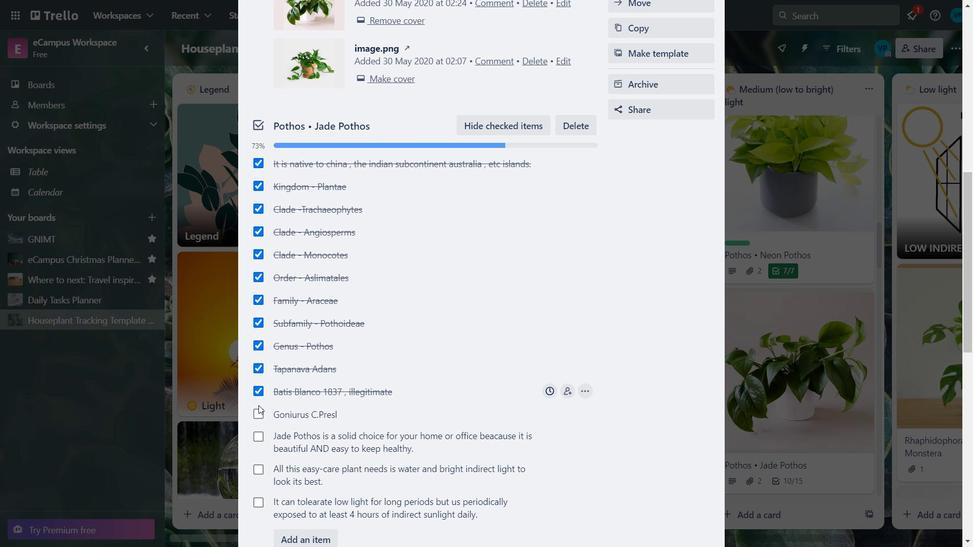 
Action: Mouse pressed left at (258, 413)
Screenshot: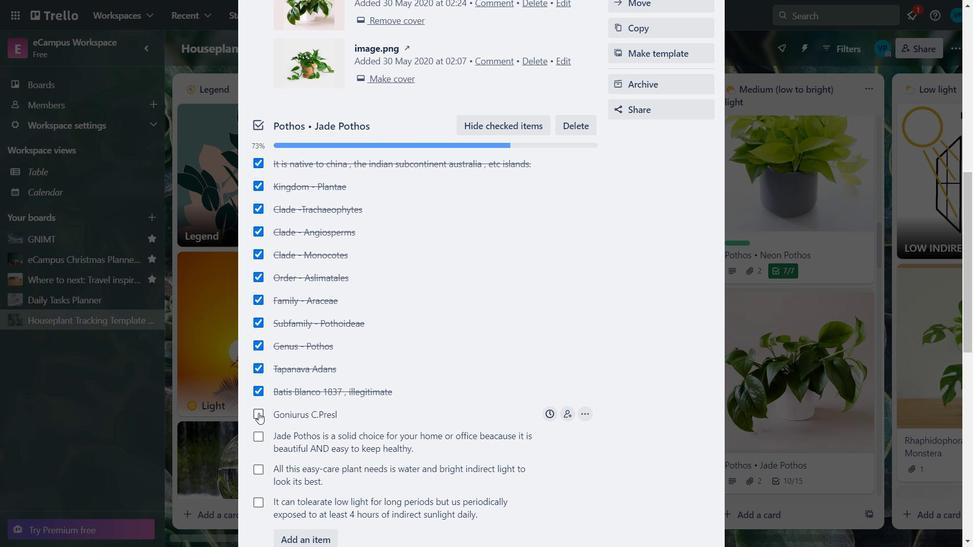 
Action: Mouse moved to (258, 430)
Screenshot: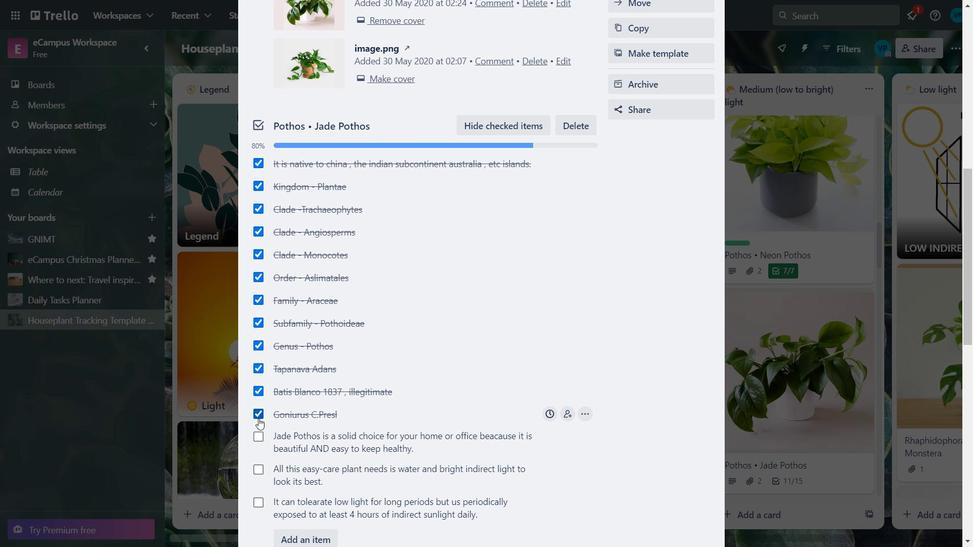 
Action: Mouse pressed left at (258, 430)
Screenshot: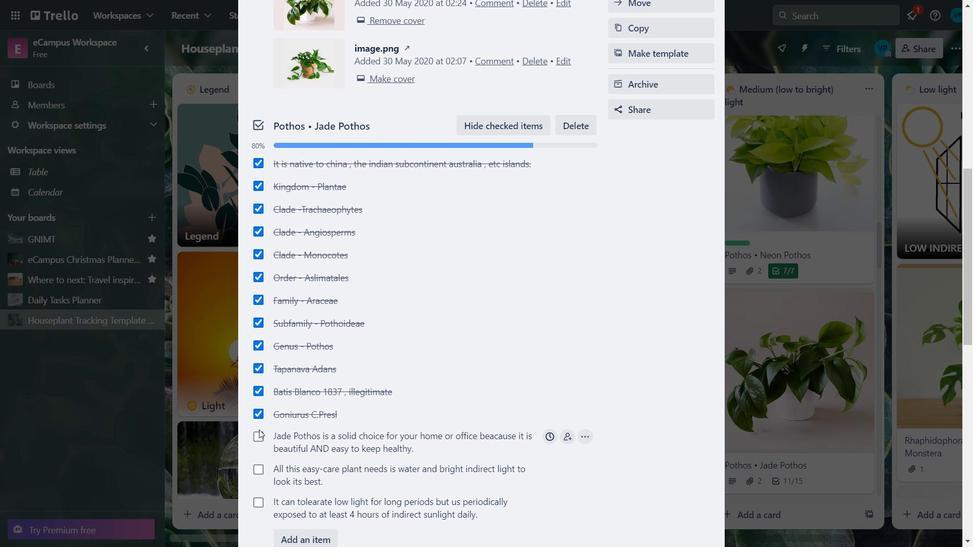 
Action: Mouse moved to (258, 435)
Screenshot: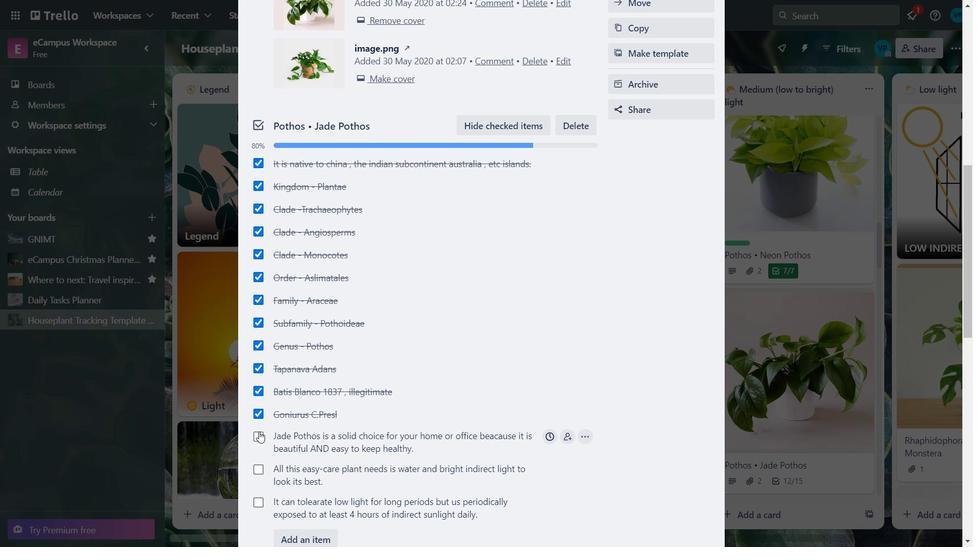 
Action: Mouse pressed left at (258, 435)
Screenshot: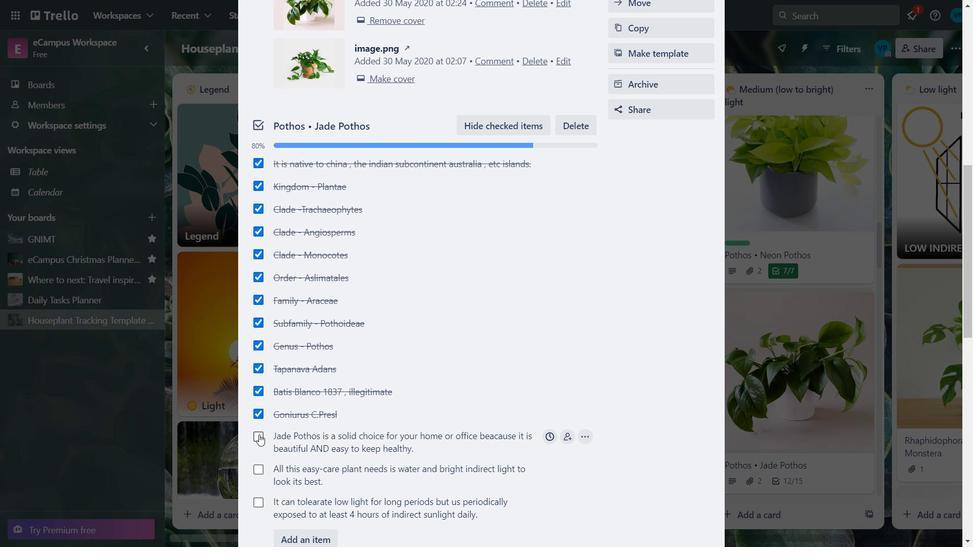 
Action: Mouse moved to (258, 469)
Screenshot: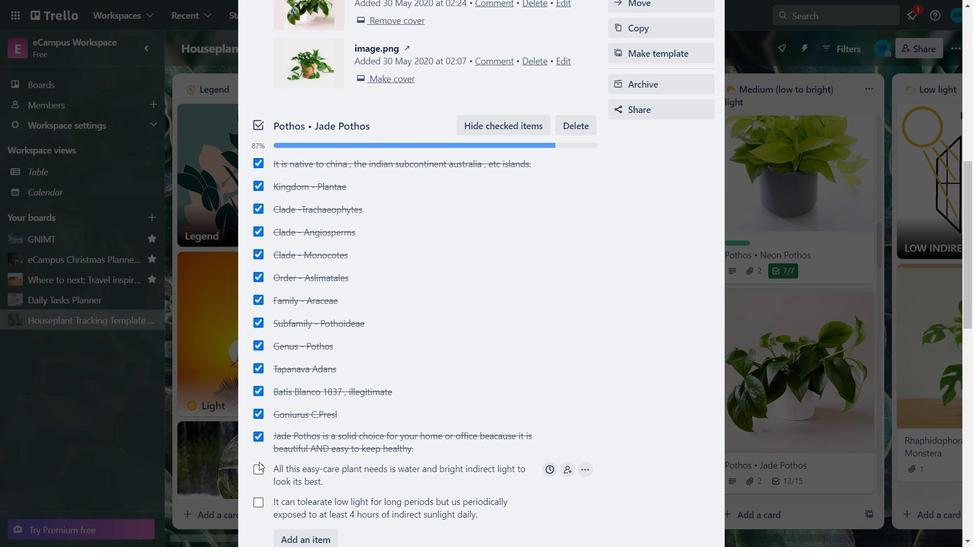 
Action: Mouse pressed left at (258, 469)
Screenshot: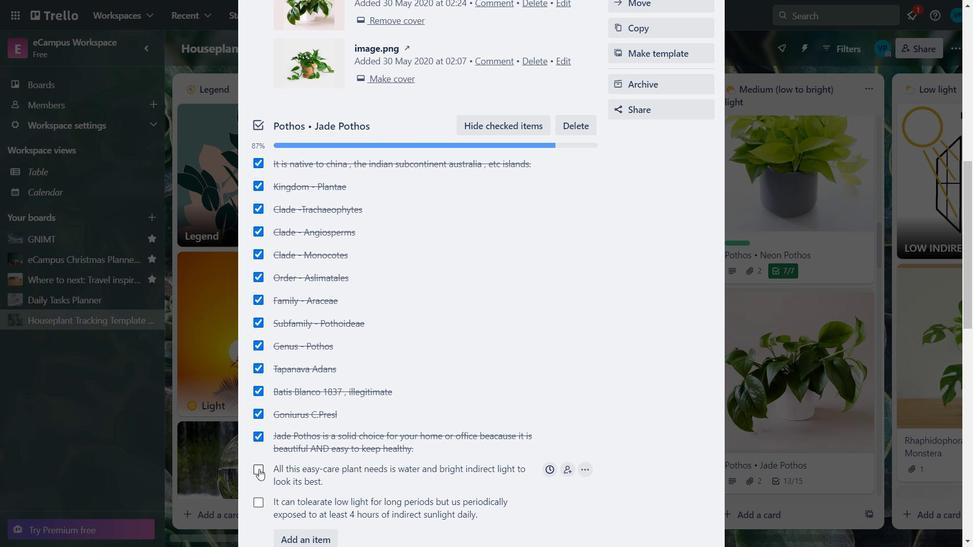 
Action: Mouse moved to (258, 501)
Screenshot: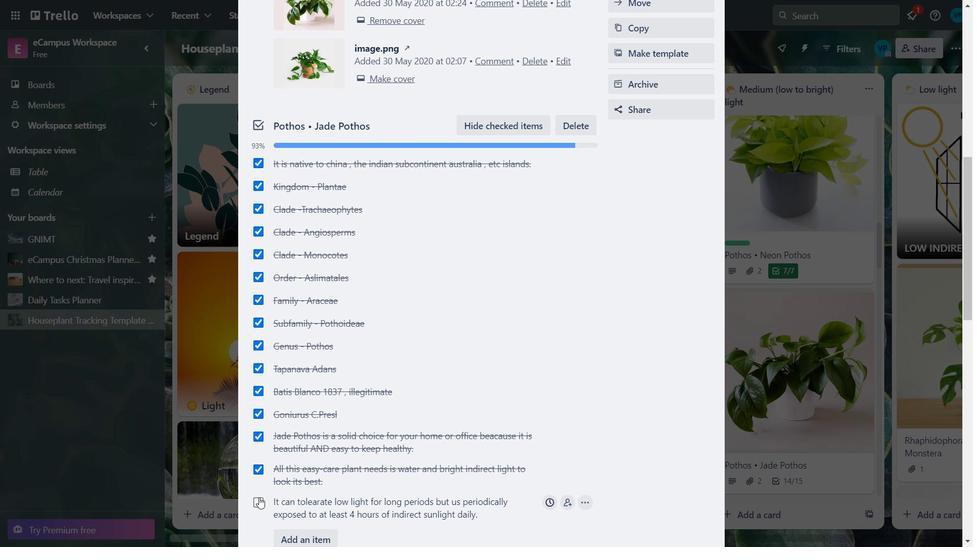 
Action: Mouse pressed left at (258, 501)
Screenshot: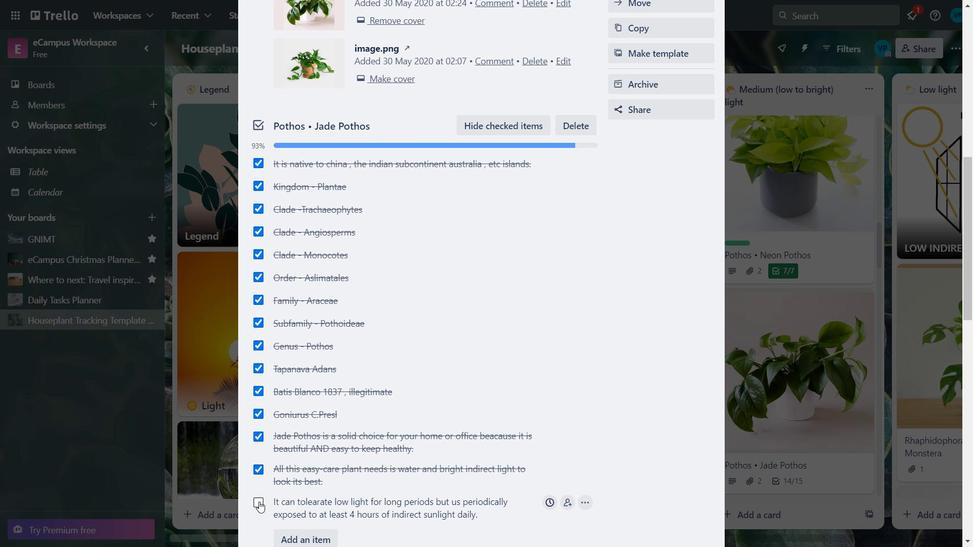 
Action: Mouse moved to (744, 0)
Screenshot: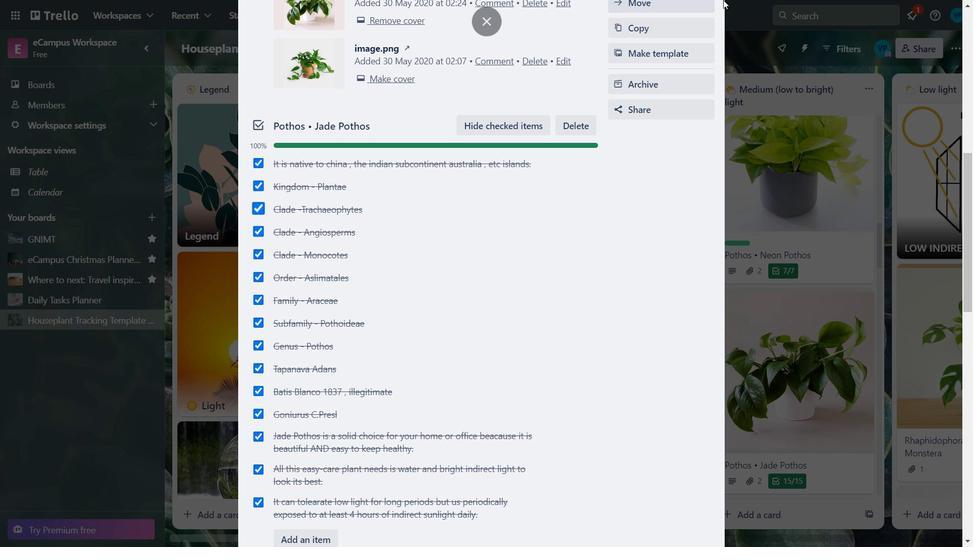 
Action: Mouse pressed left at (744, 0)
Screenshot: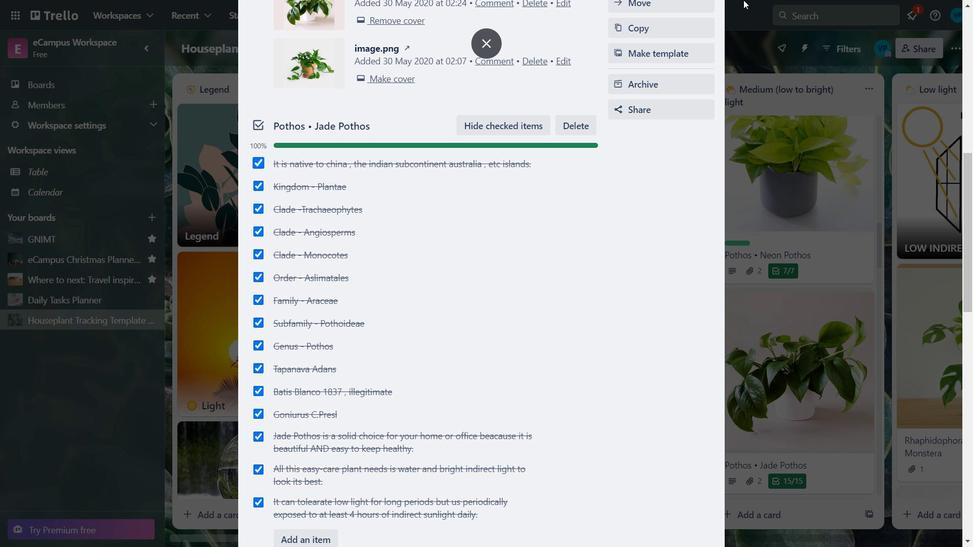 
Action: Key pressed <Key.f11>
Screenshot: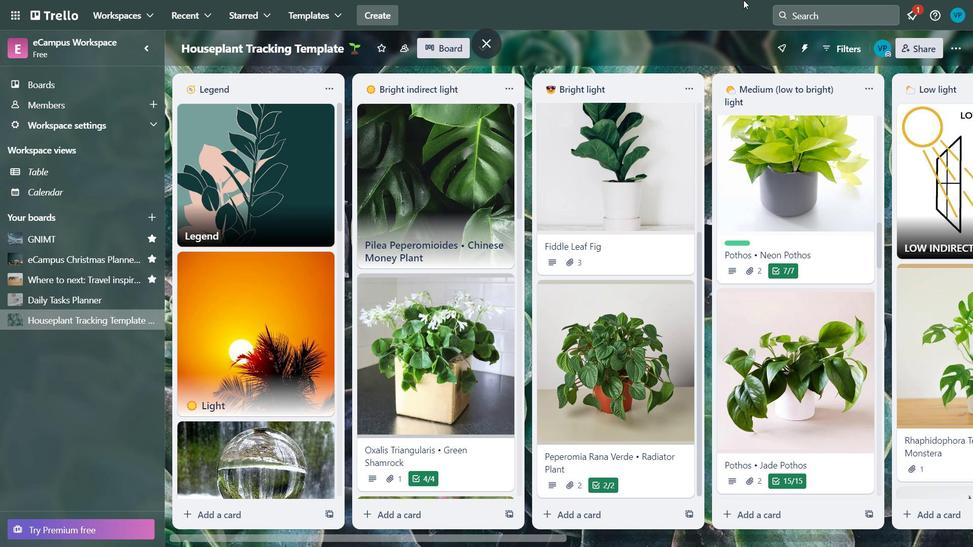 
